 Task: Slide 12 - Revenue by quarter.
Action: Mouse moved to (31, 76)
Screenshot: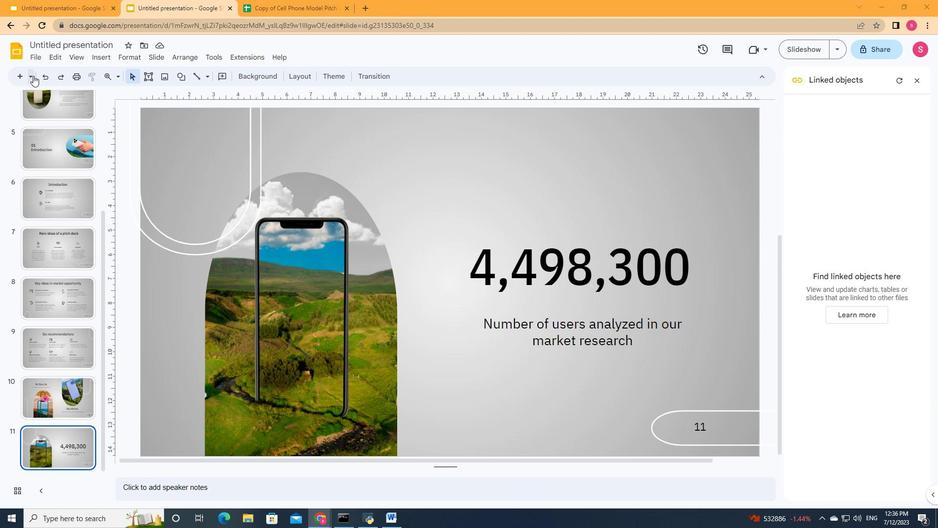 
Action: Mouse pressed left at (31, 76)
Screenshot: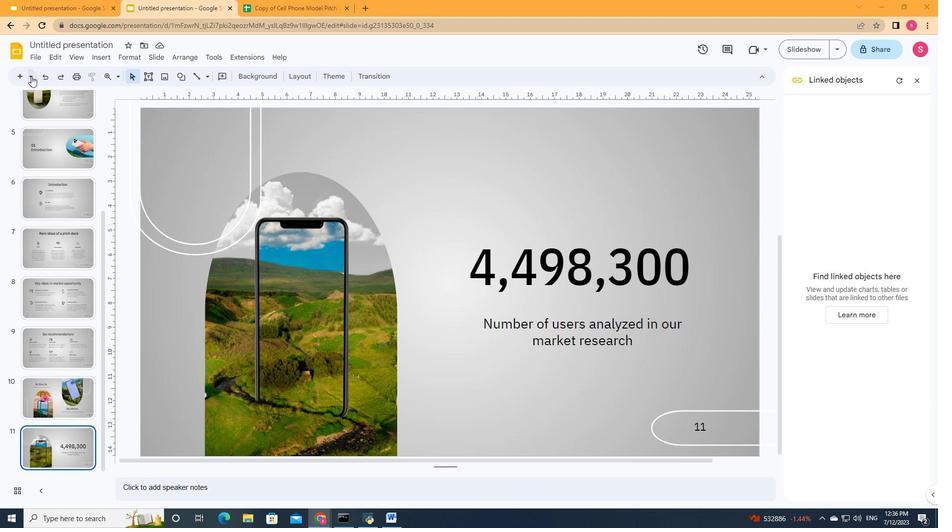 
Action: Mouse moved to (105, 158)
Screenshot: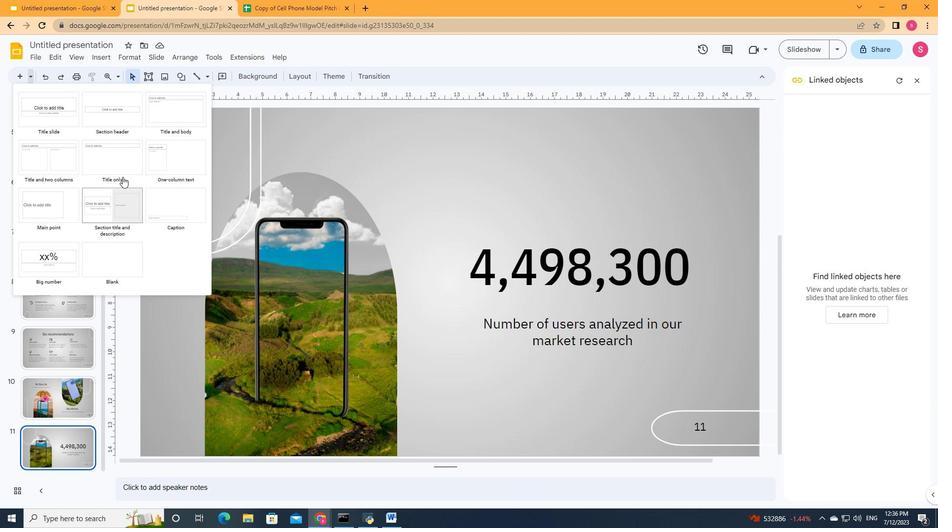 
Action: Mouse pressed left at (105, 158)
Screenshot: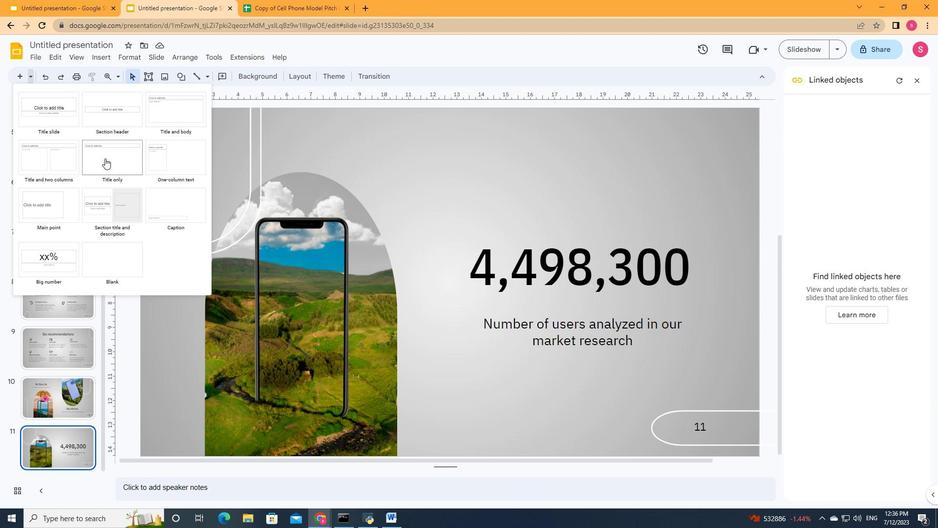 
Action: Mouse moved to (413, 162)
Screenshot: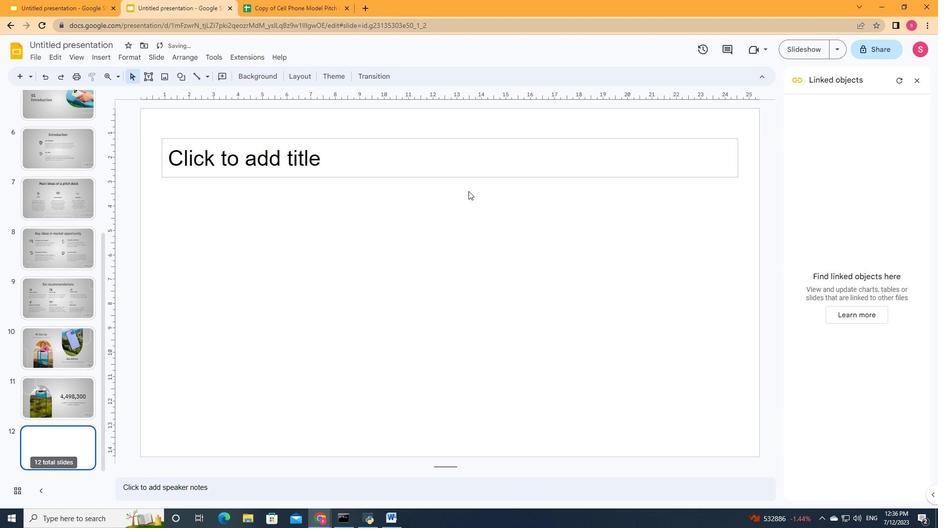 
Action: Mouse pressed left at (413, 162)
Screenshot: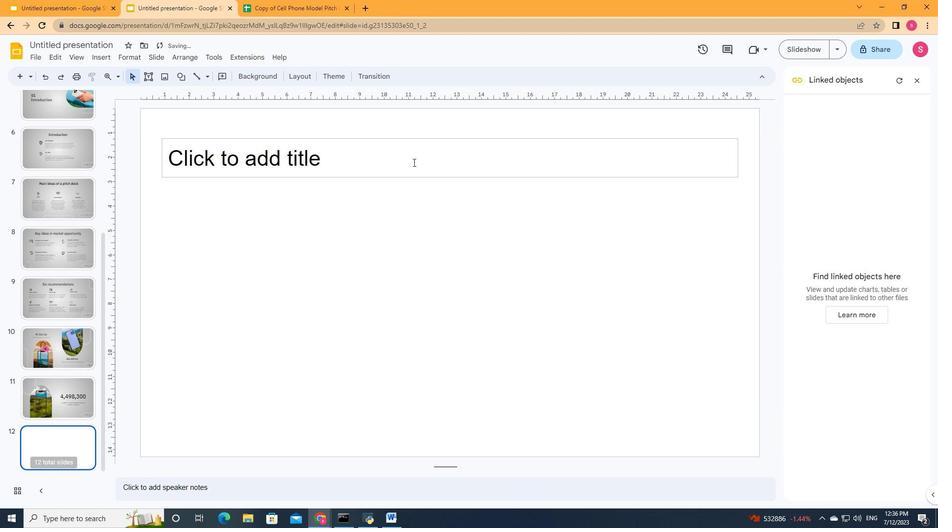 
Action: Key pressed <Key.shift>Revenue<Key.space>by<Key.space>quartere<Key.backspace>ctrl+A
Screenshot: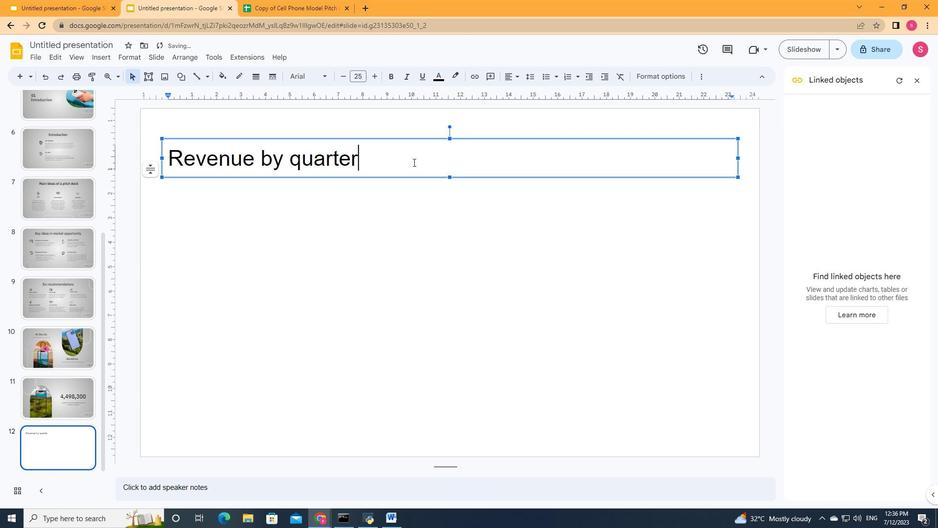 
Action: Mouse moved to (324, 78)
Screenshot: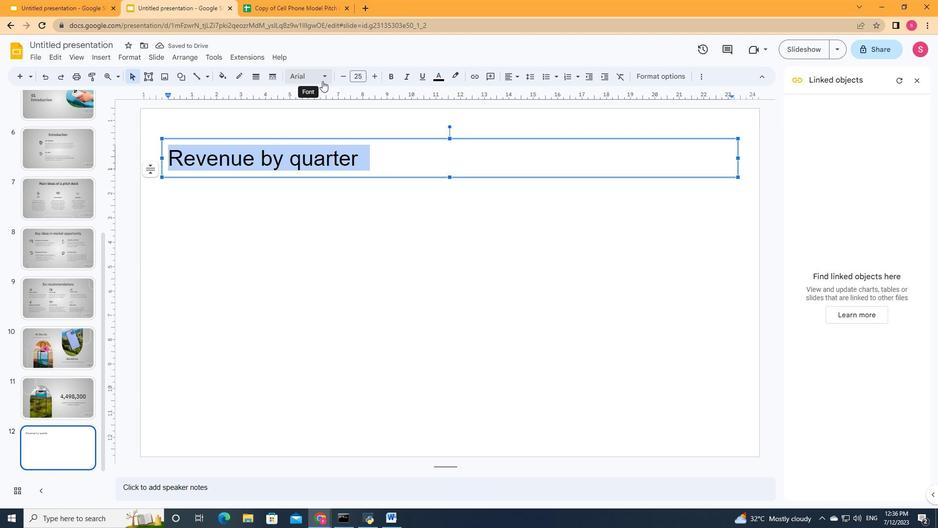 
Action: Mouse pressed left at (324, 78)
Screenshot: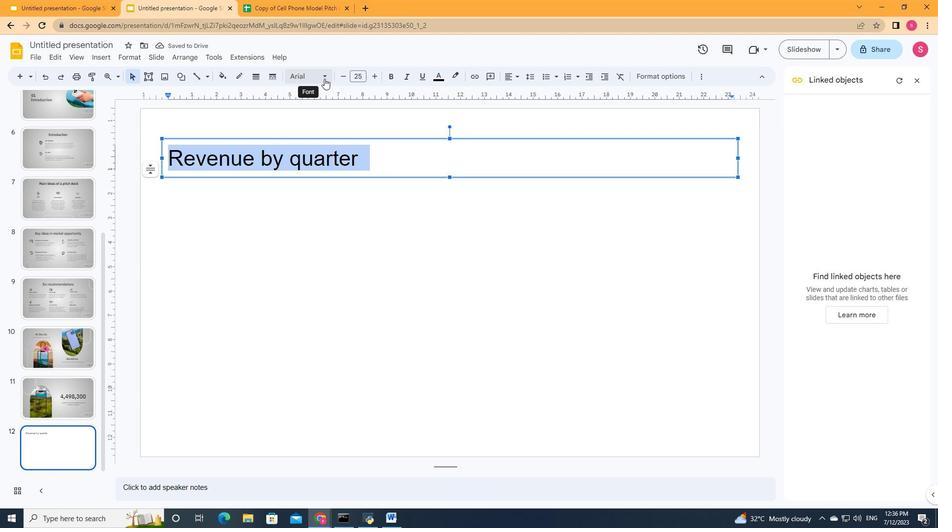 
Action: Mouse moved to (451, 258)
Screenshot: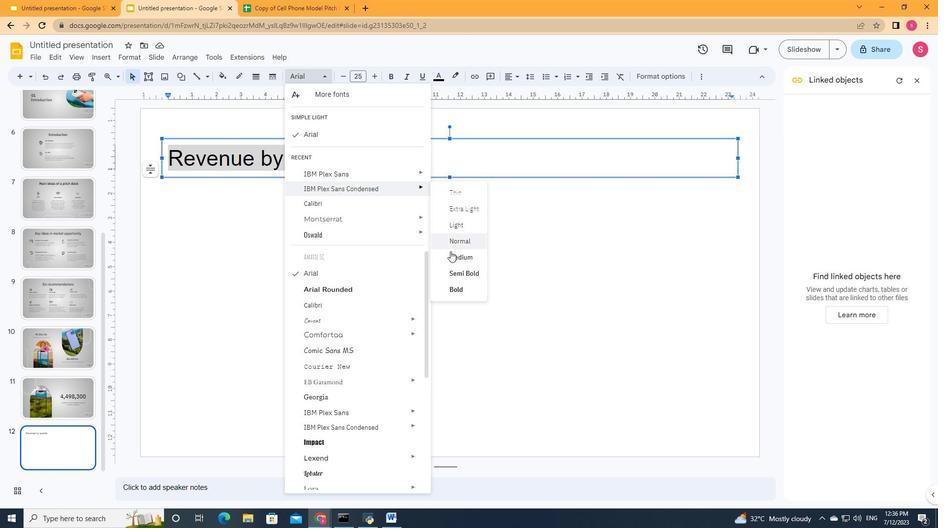 
Action: Mouse pressed left at (451, 258)
Screenshot: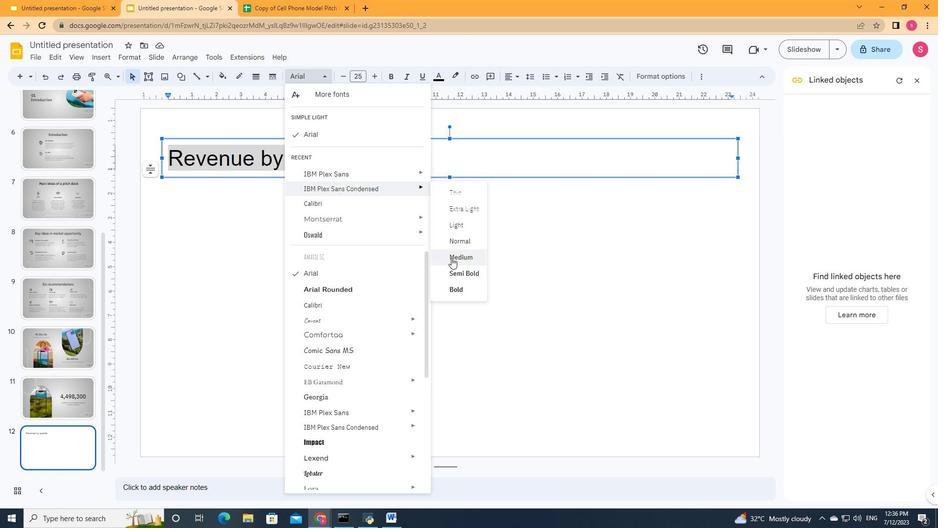 
Action: Mouse moved to (517, 77)
Screenshot: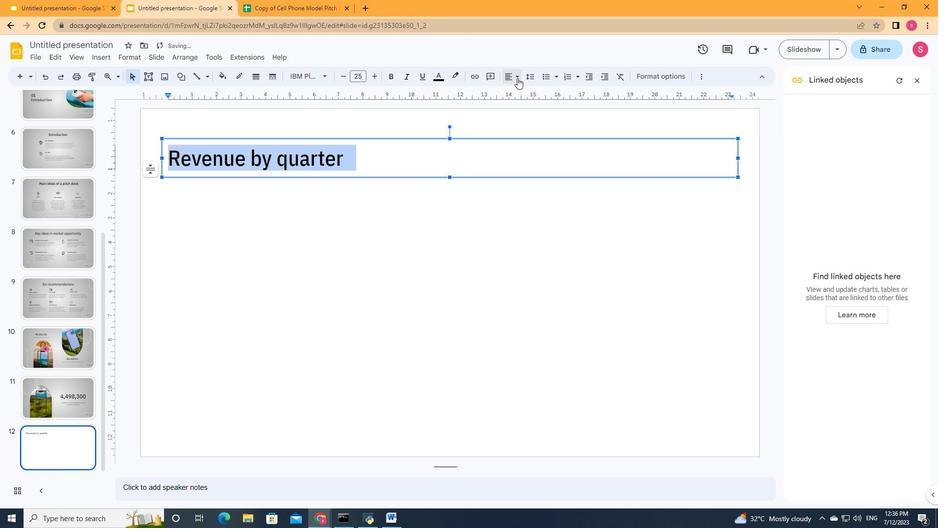 
Action: Mouse pressed left at (517, 77)
Screenshot: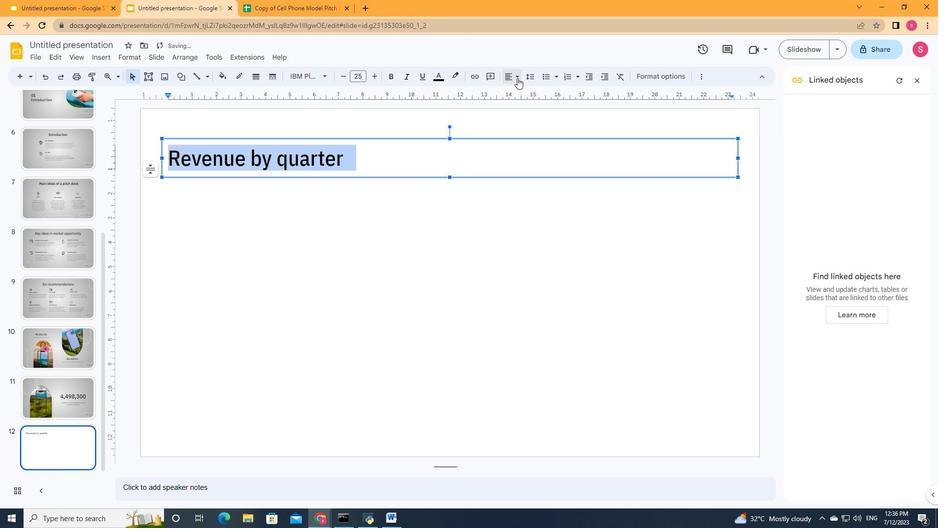 
Action: Mouse moved to (526, 96)
Screenshot: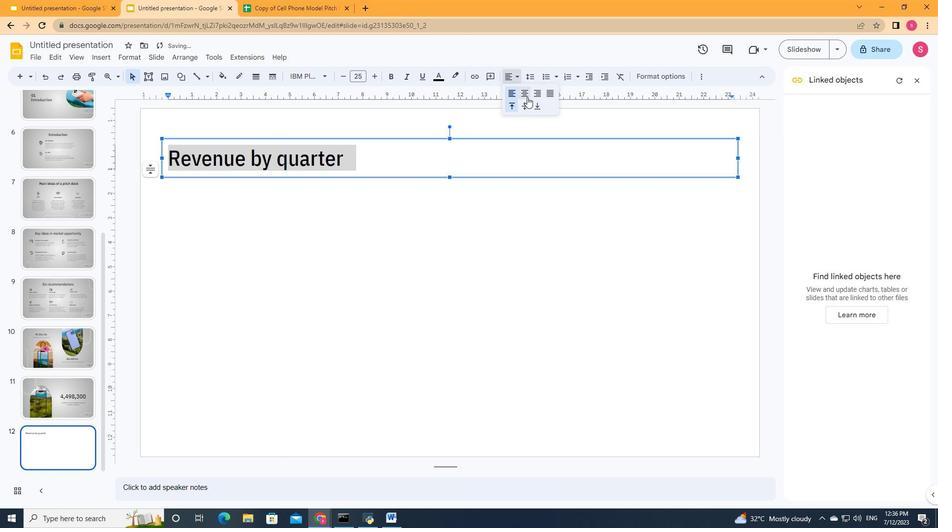 
Action: Mouse pressed left at (526, 96)
Screenshot: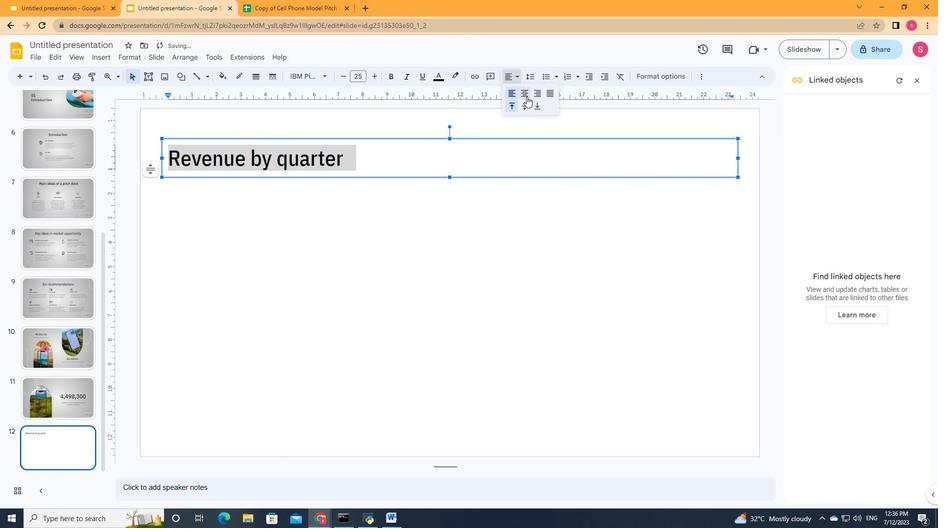 
Action: Mouse moved to (376, 75)
Screenshot: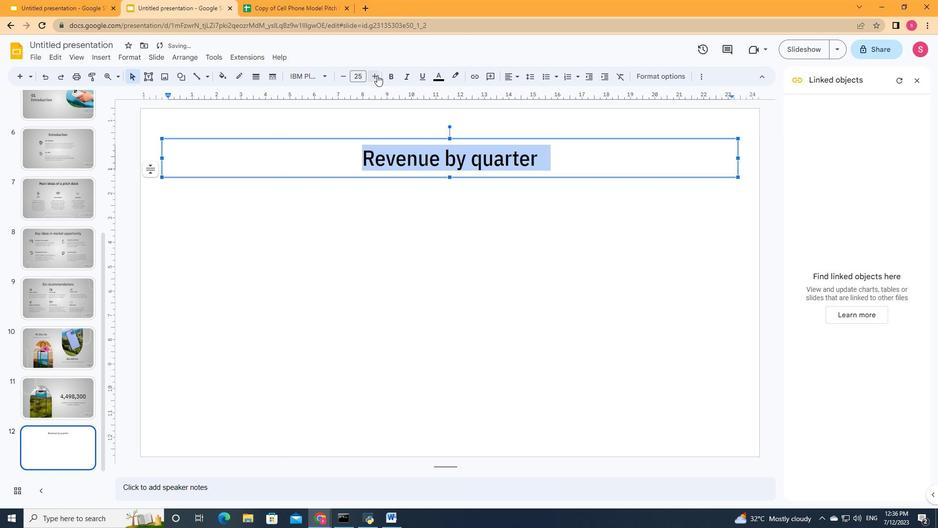 
Action: Mouse pressed left at (376, 75)
Screenshot: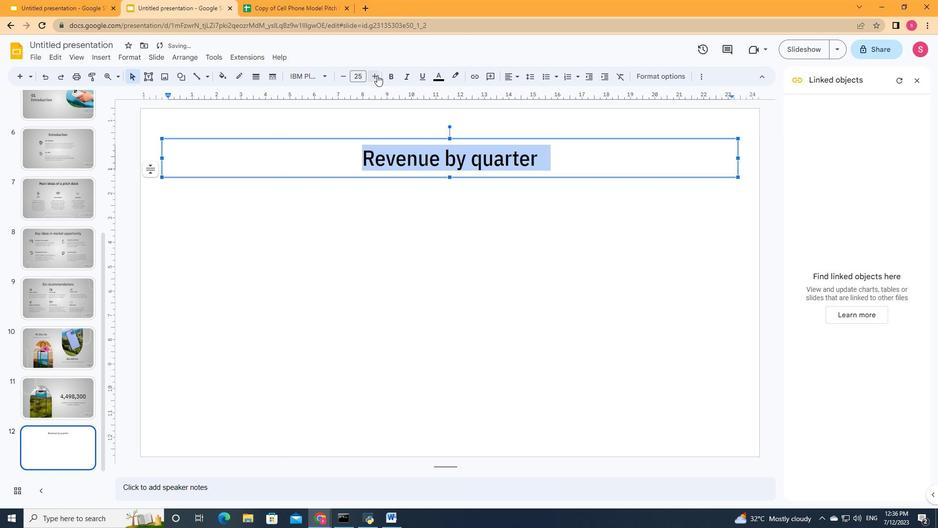 
Action: Mouse moved to (376, 75)
Screenshot: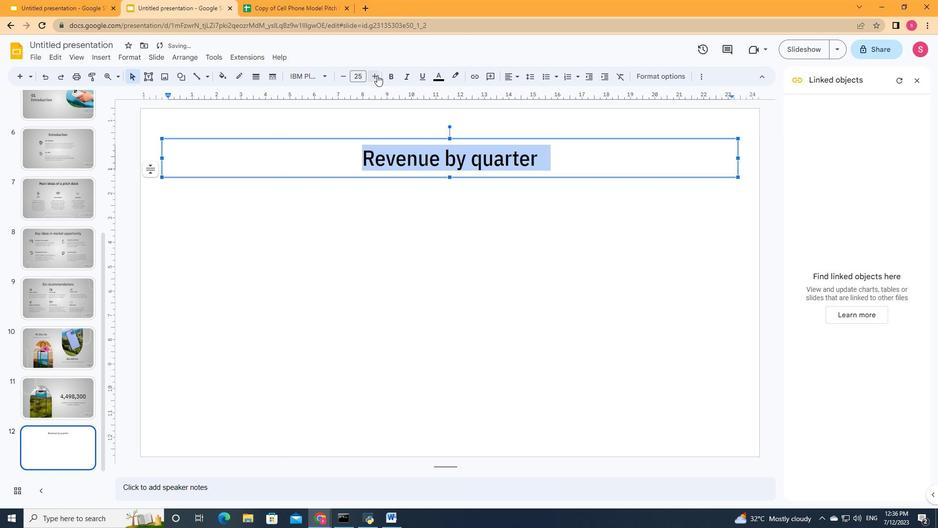 
Action: Mouse pressed left at (376, 75)
Screenshot: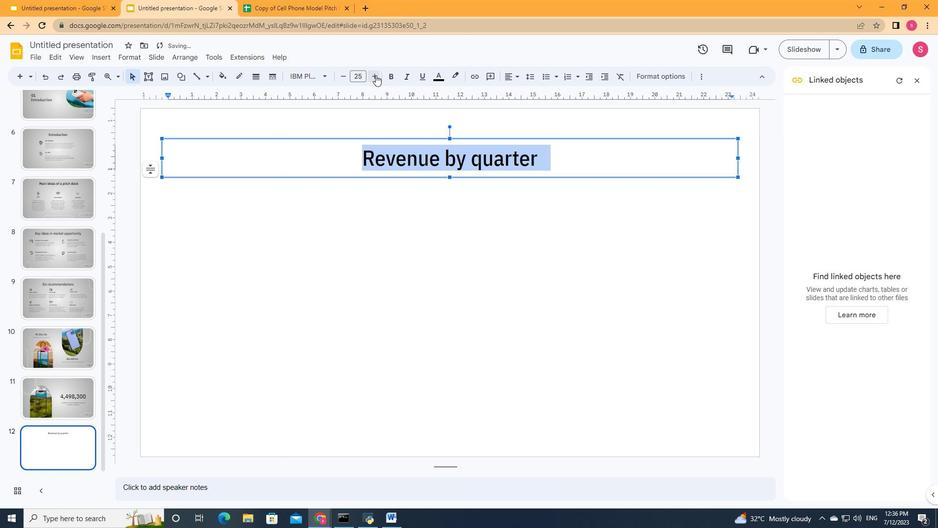 
Action: Mouse pressed left at (376, 75)
Screenshot: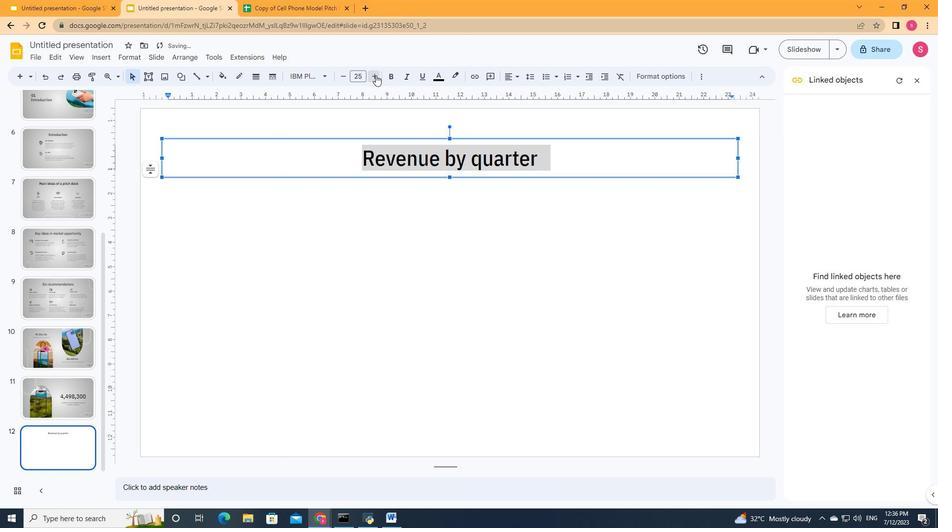 
Action: Mouse pressed left at (376, 75)
Screenshot: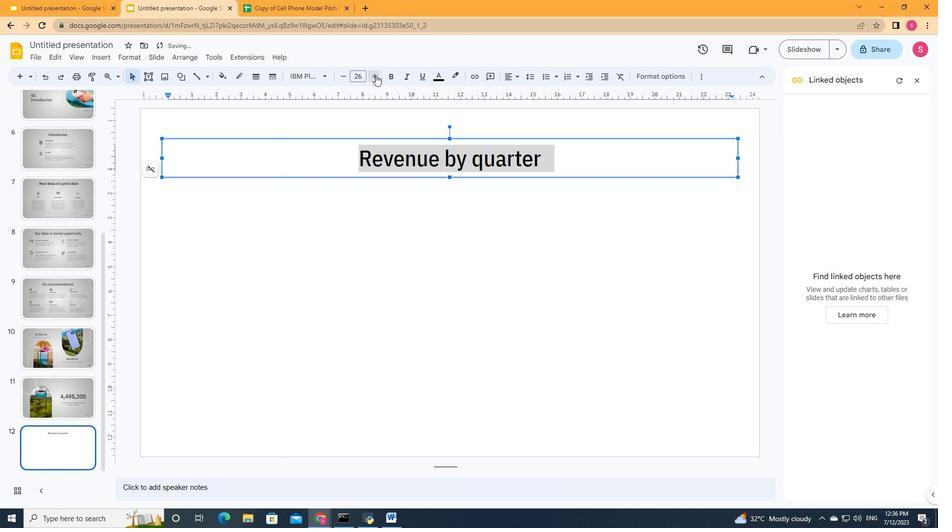 
Action: Mouse pressed left at (376, 75)
Screenshot: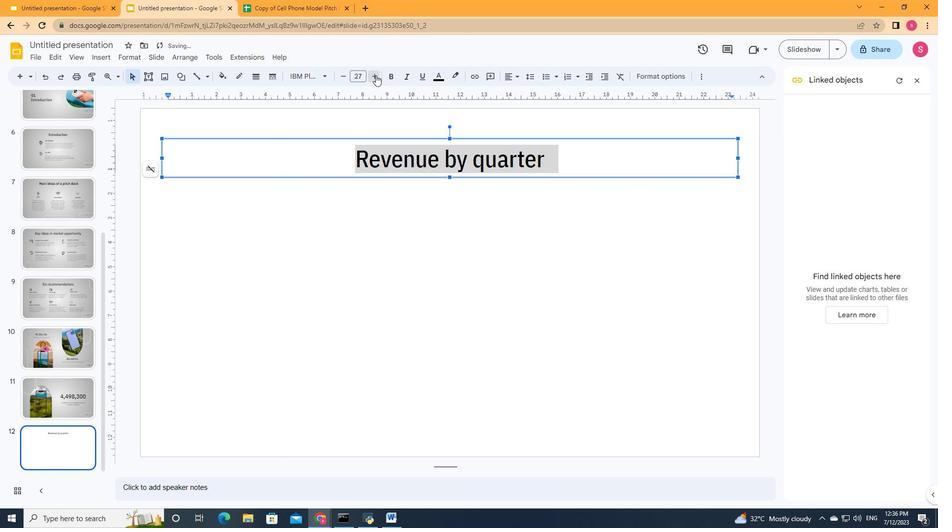 
Action: Mouse pressed left at (376, 75)
Screenshot: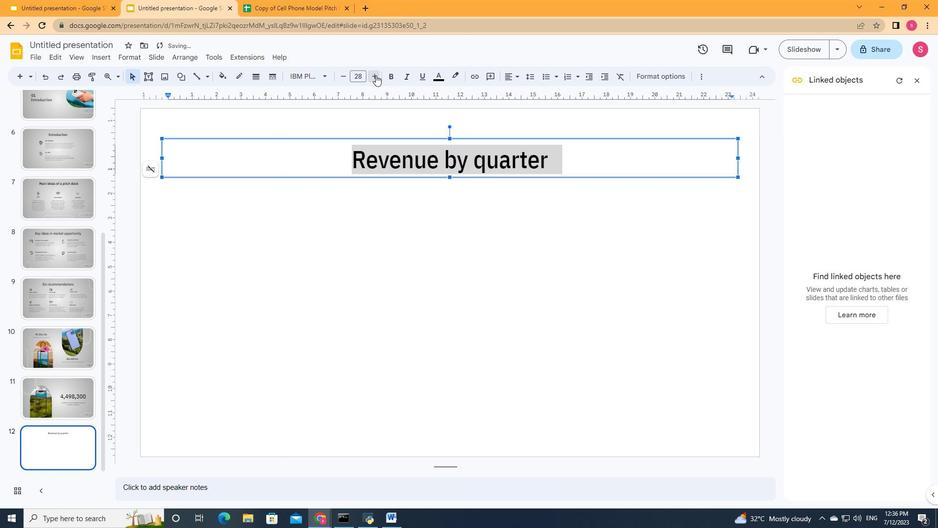 
Action: Mouse pressed left at (376, 75)
Screenshot: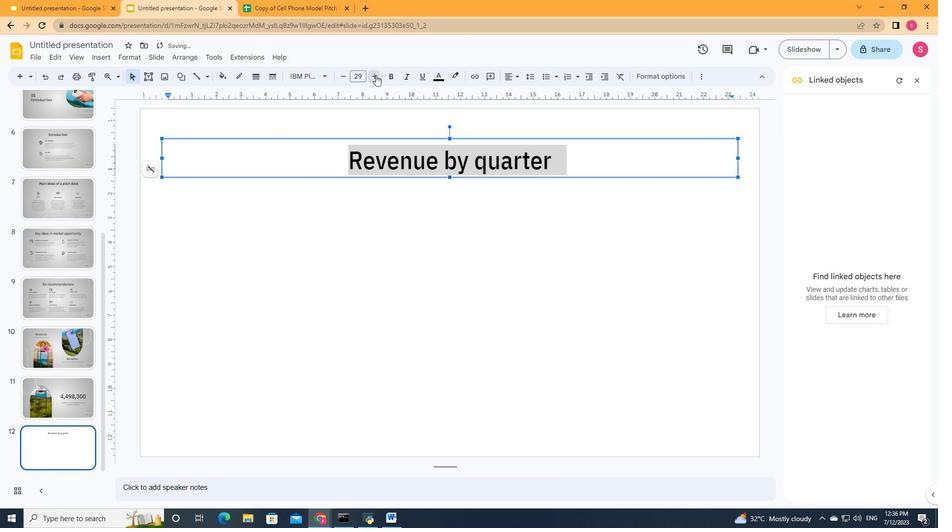 
Action: Mouse pressed left at (376, 75)
Screenshot: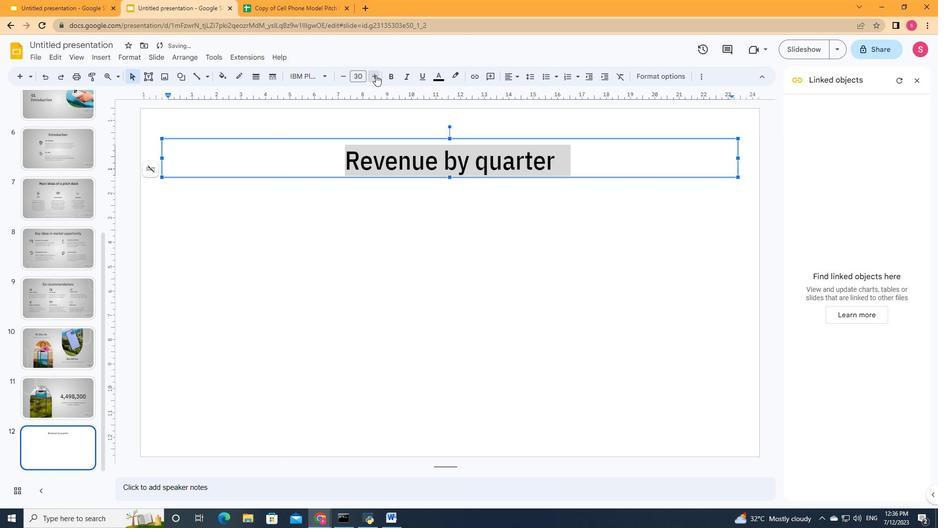 
Action: Mouse pressed left at (376, 75)
Screenshot: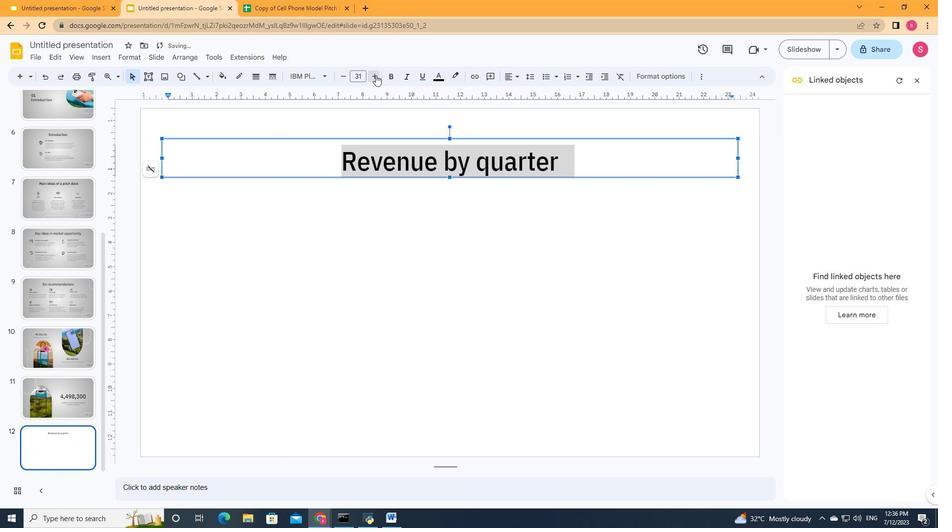 
Action: Mouse moved to (438, 204)
Screenshot: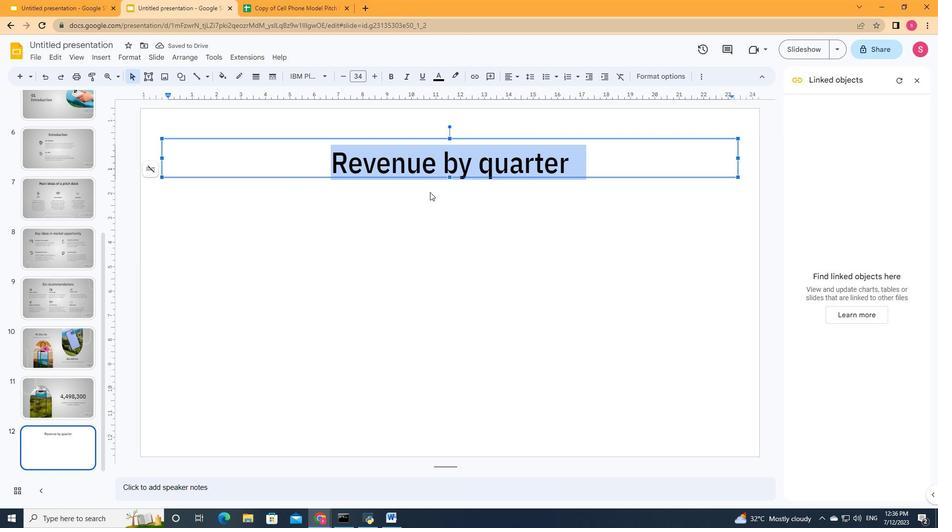 
Action: Mouse pressed left at (438, 204)
Screenshot: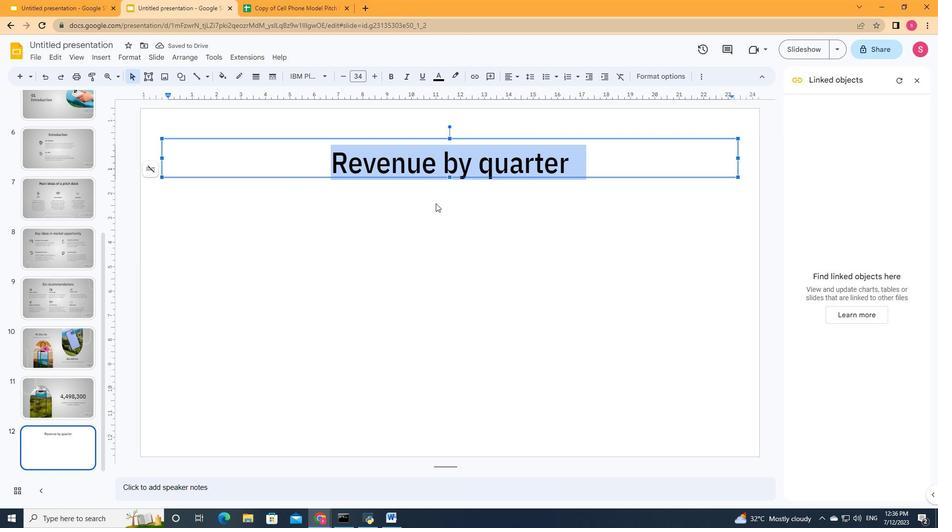 
Action: Mouse moved to (266, 80)
Screenshot: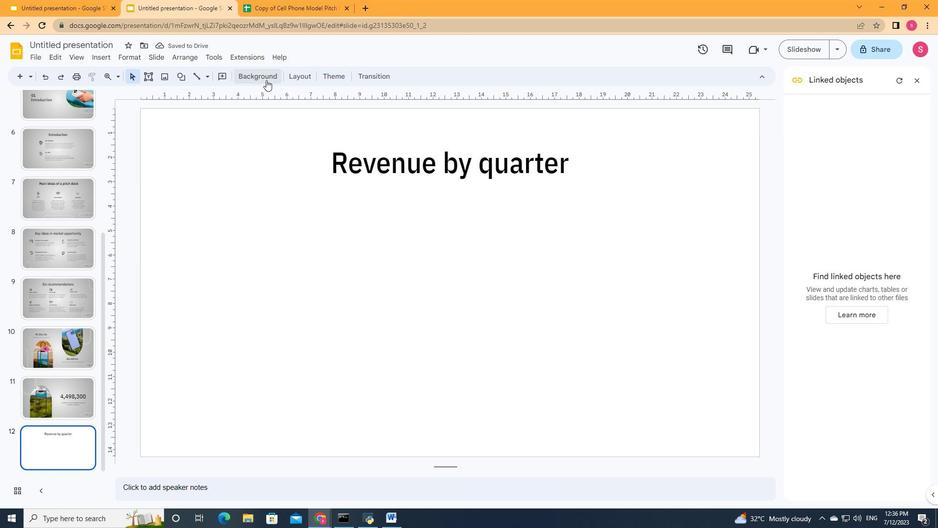 
Action: Mouse pressed left at (266, 80)
Screenshot: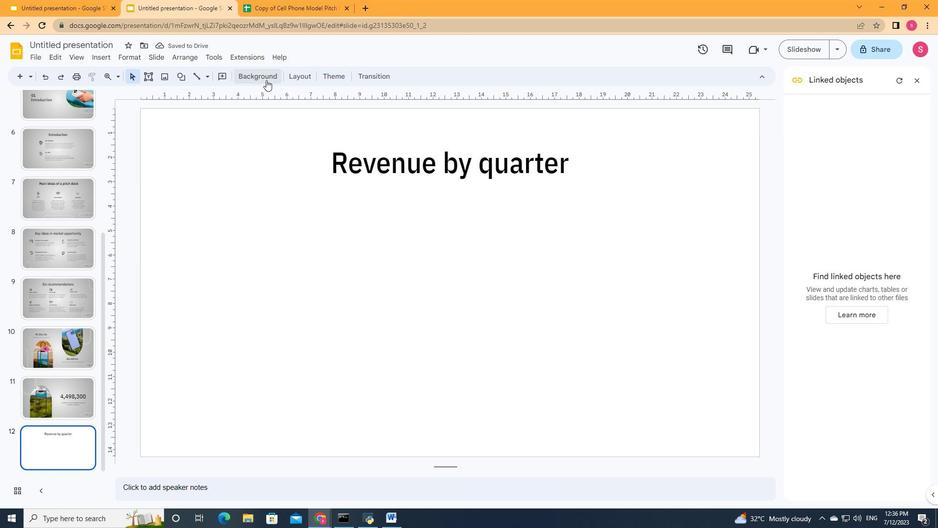 
Action: Mouse moved to (541, 242)
Screenshot: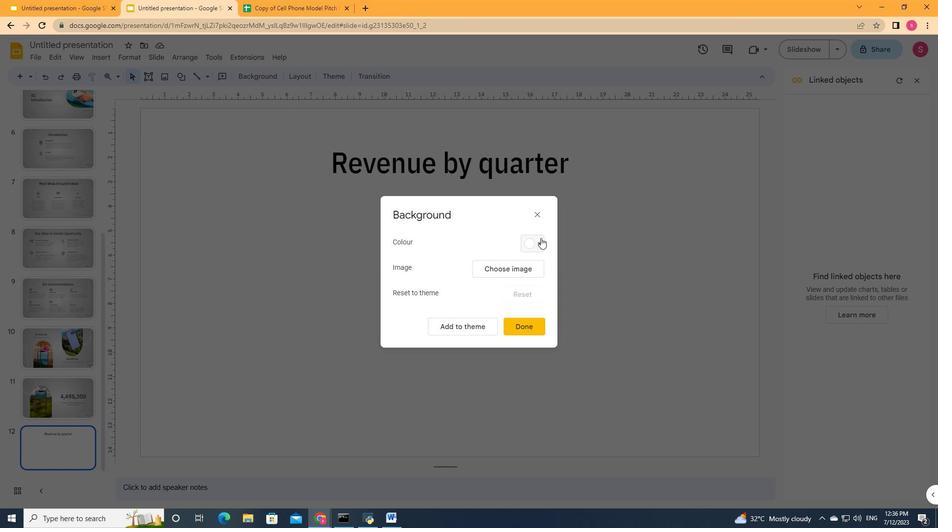 
Action: Mouse pressed left at (541, 242)
Screenshot: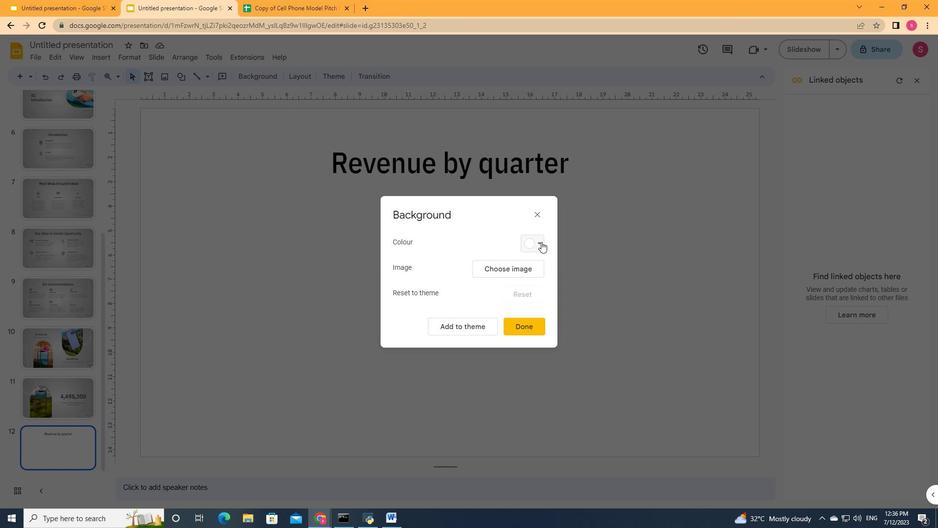 
Action: Mouse moved to (588, 262)
Screenshot: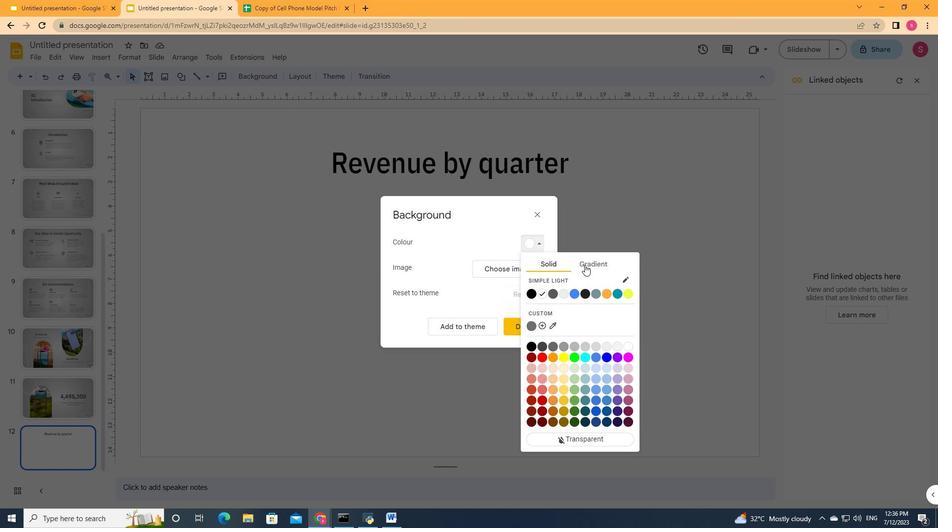 
Action: Mouse pressed left at (588, 262)
Screenshot: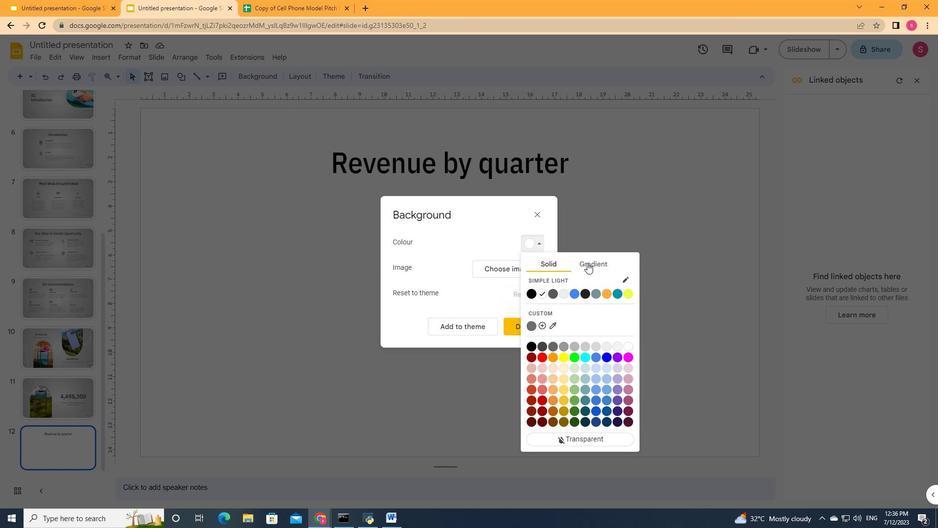 
Action: Mouse moved to (595, 374)
Screenshot: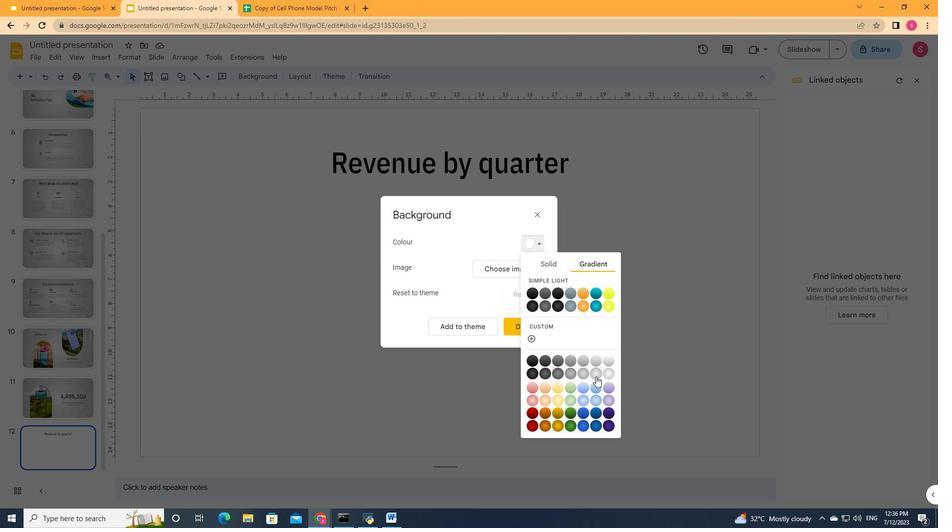 
Action: Mouse pressed left at (595, 374)
Screenshot: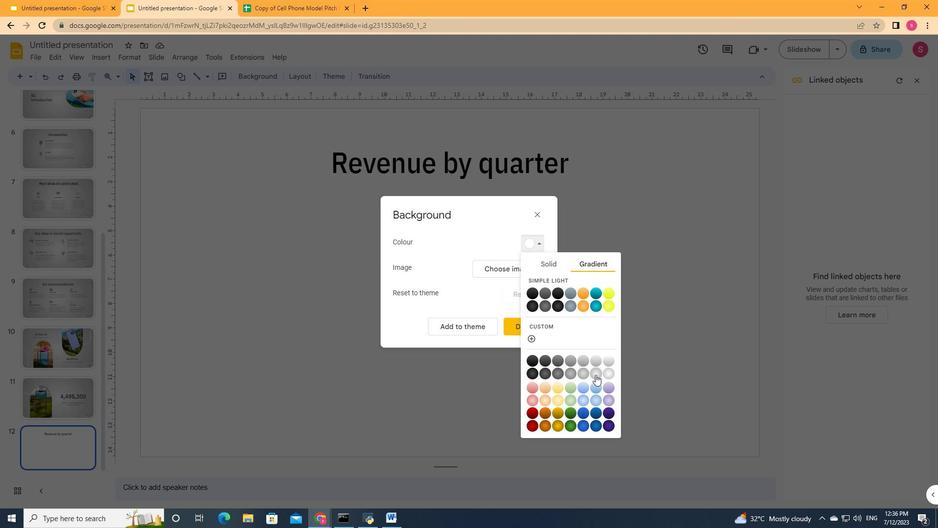 
Action: Mouse moved to (517, 325)
Screenshot: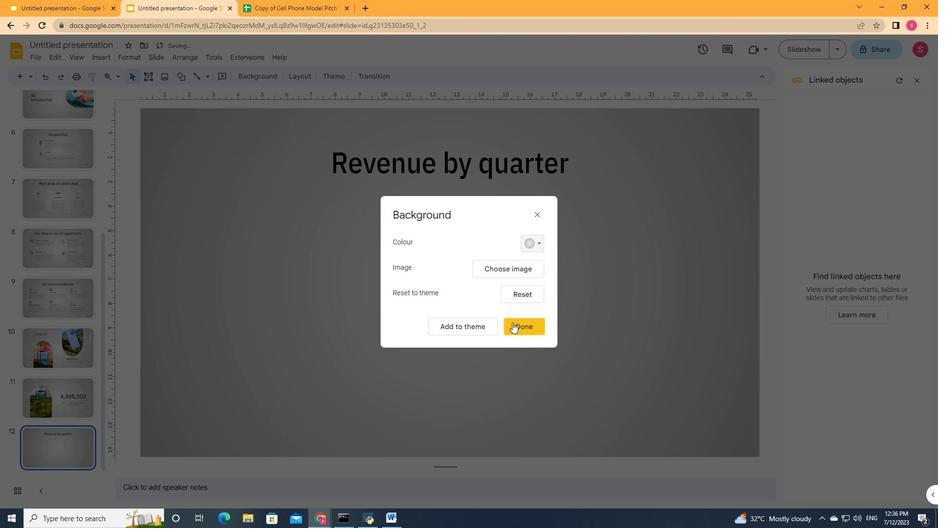 
Action: Mouse pressed left at (517, 325)
Screenshot: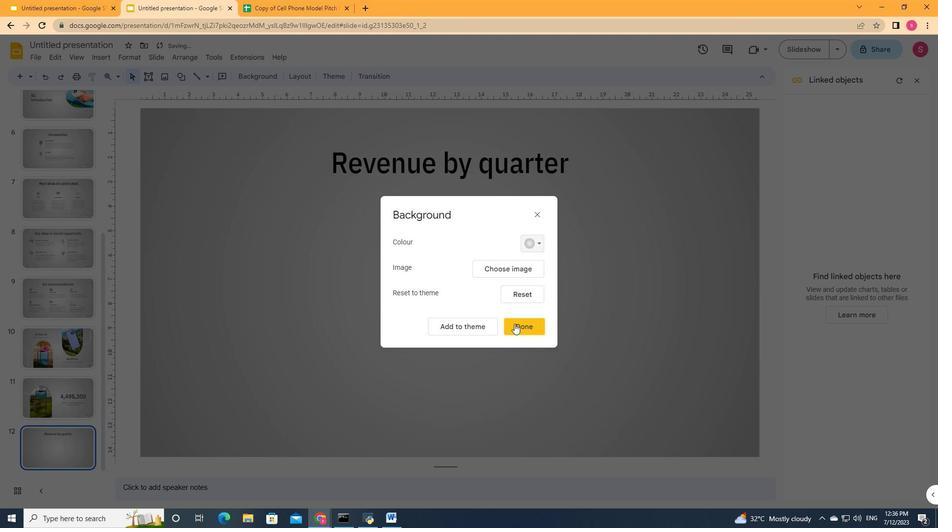 
Action: Mouse moved to (101, 60)
Screenshot: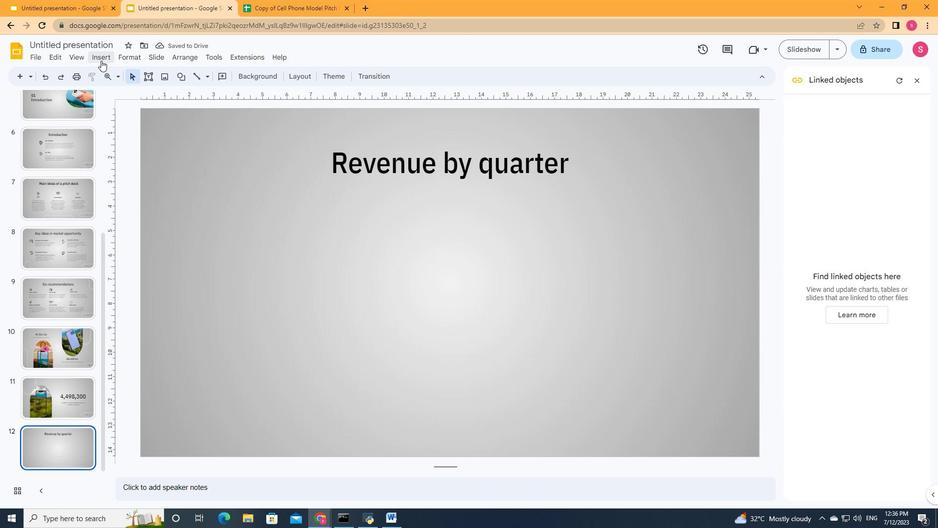 
Action: Mouse pressed left at (101, 60)
Screenshot: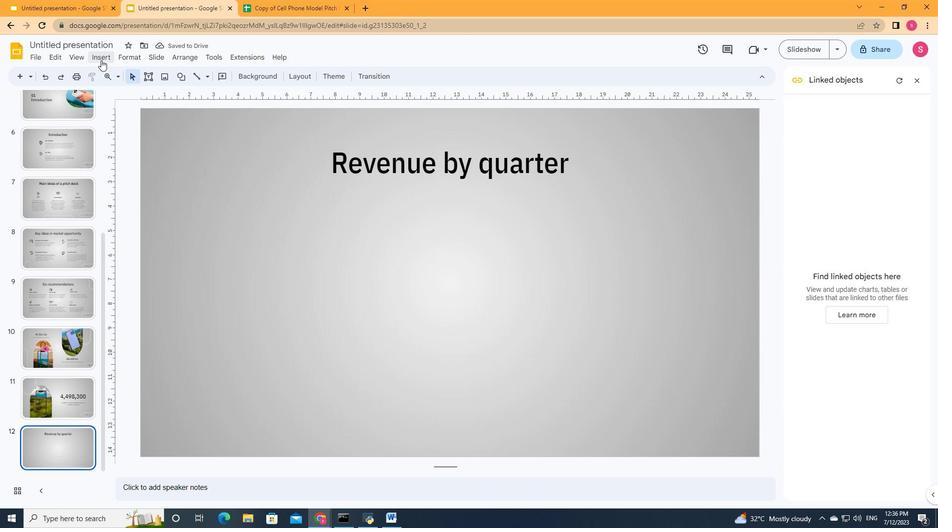 
Action: Mouse moved to (295, 243)
Screenshot: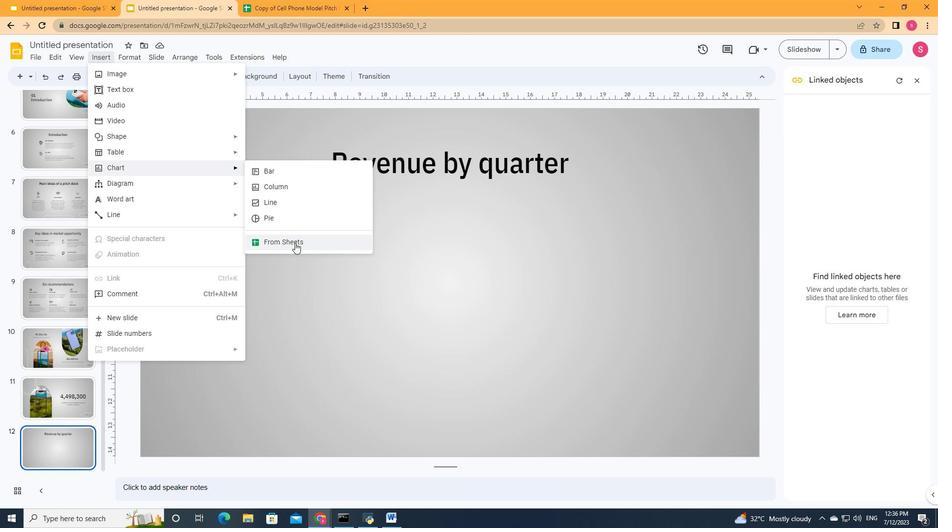 
Action: Mouse pressed left at (295, 243)
Screenshot: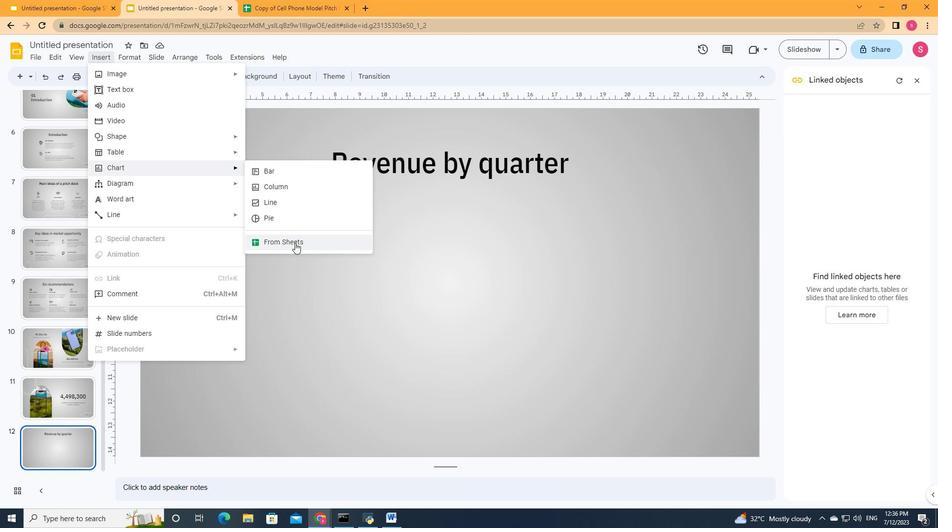 
Action: Mouse moved to (290, 255)
Screenshot: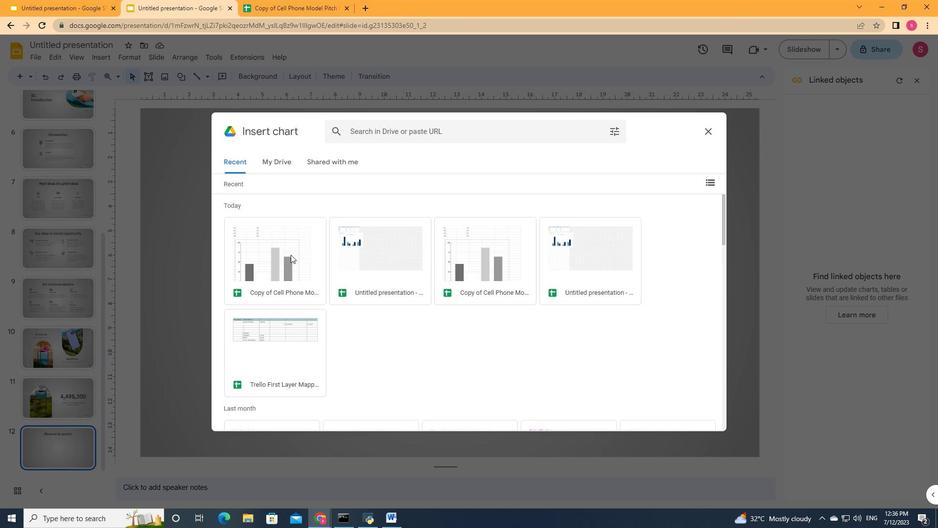 
Action: Mouse pressed left at (290, 255)
Screenshot: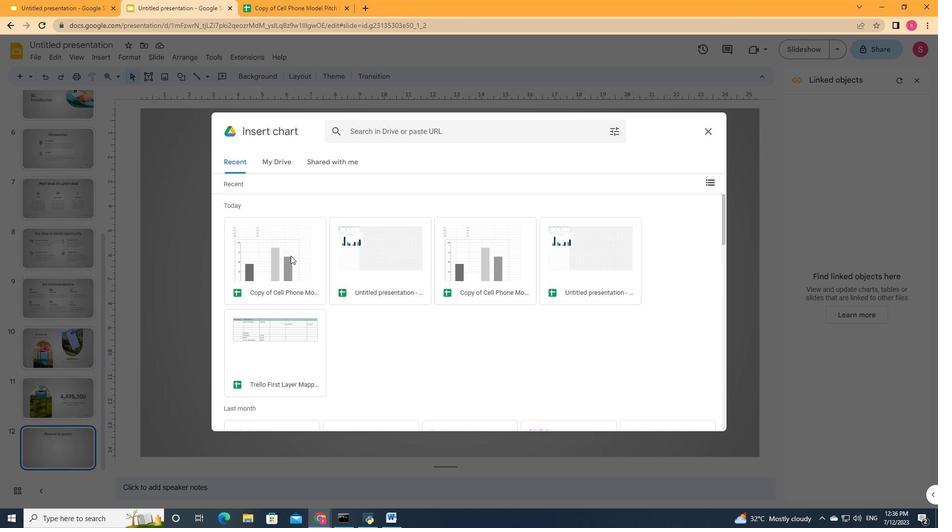
Action: Mouse moved to (701, 416)
Screenshot: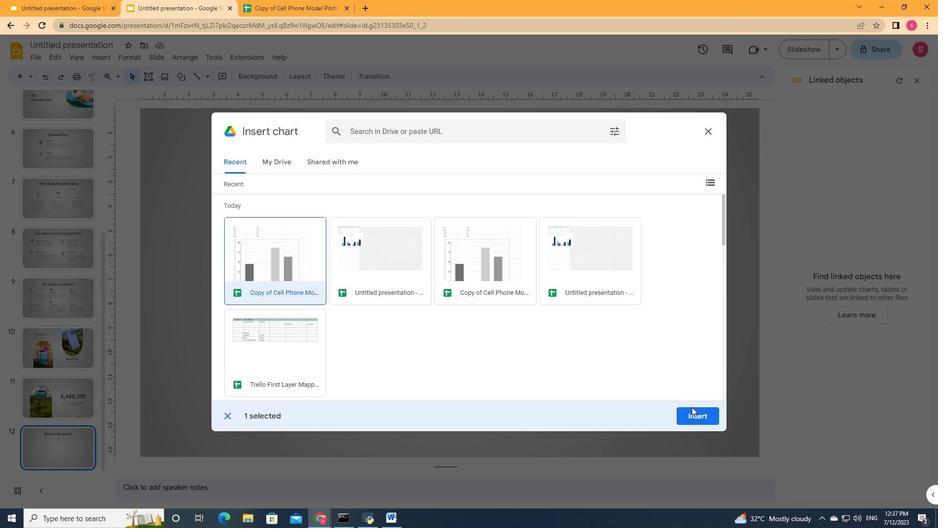 
Action: Mouse pressed left at (701, 416)
Screenshot: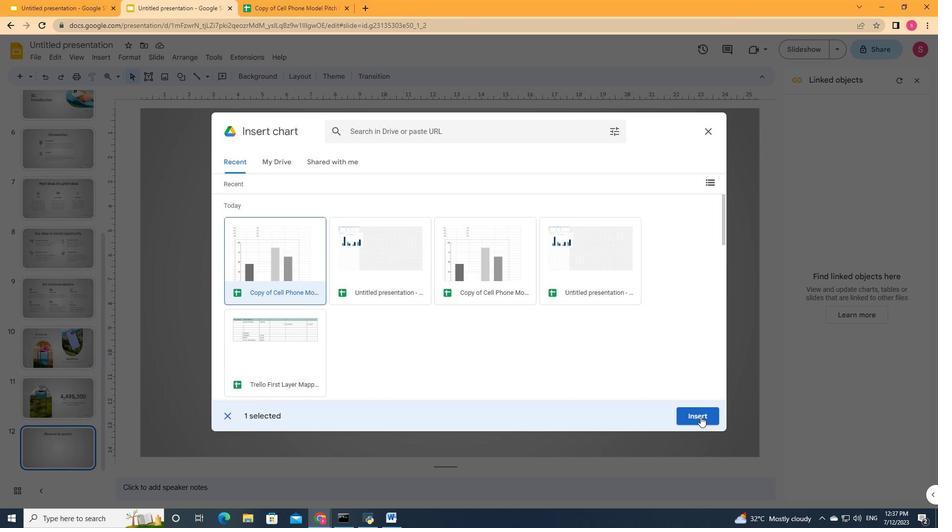 
Action: Mouse moved to (396, 255)
Screenshot: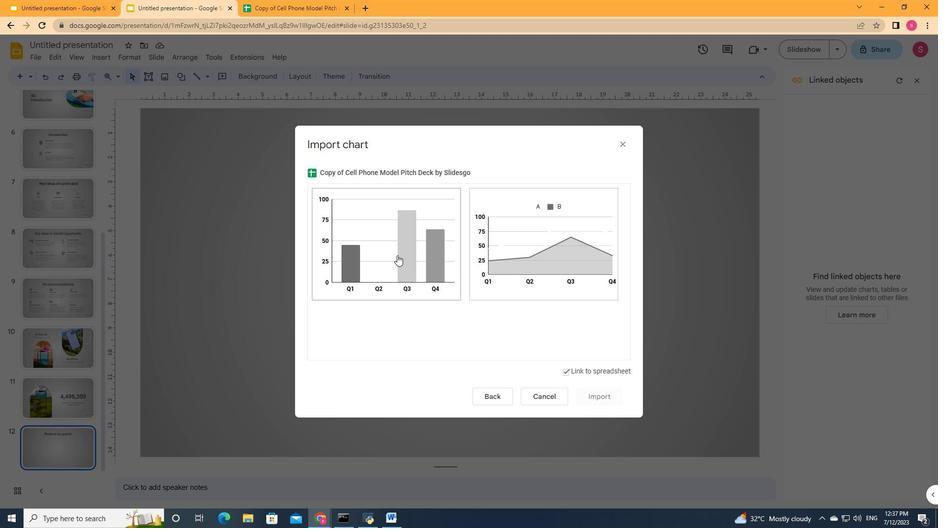 
Action: Mouse pressed left at (396, 255)
Screenshot: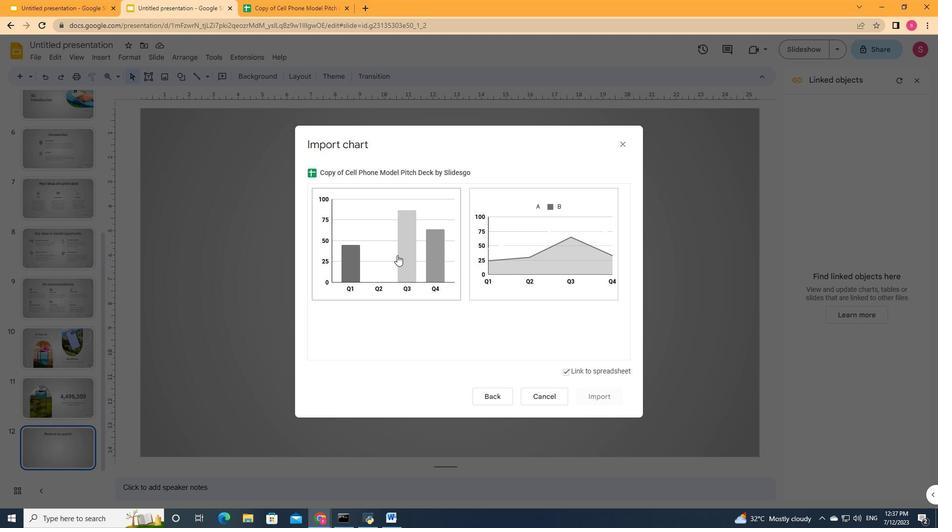 
Action: Mouse moved to (603, 401)
Screenshot: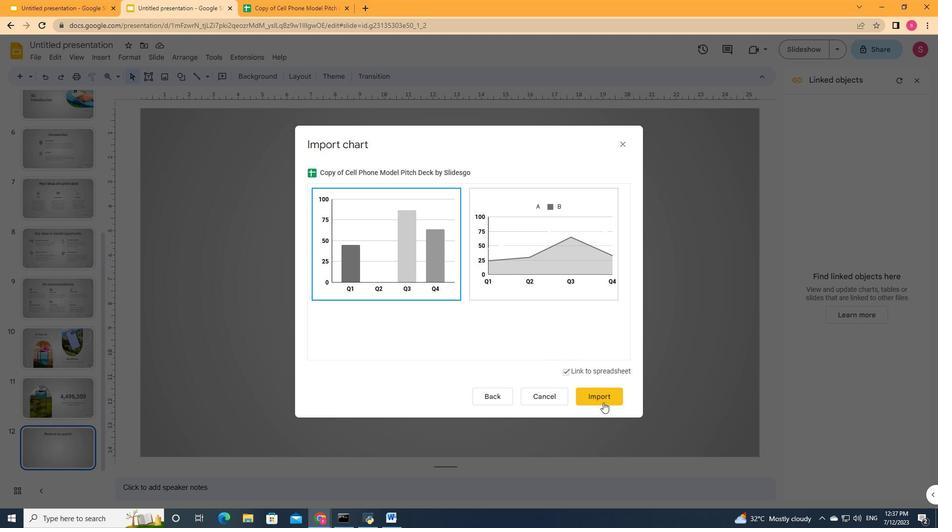 
Action: Mouse pressed left at (603, 401)
Screenshot: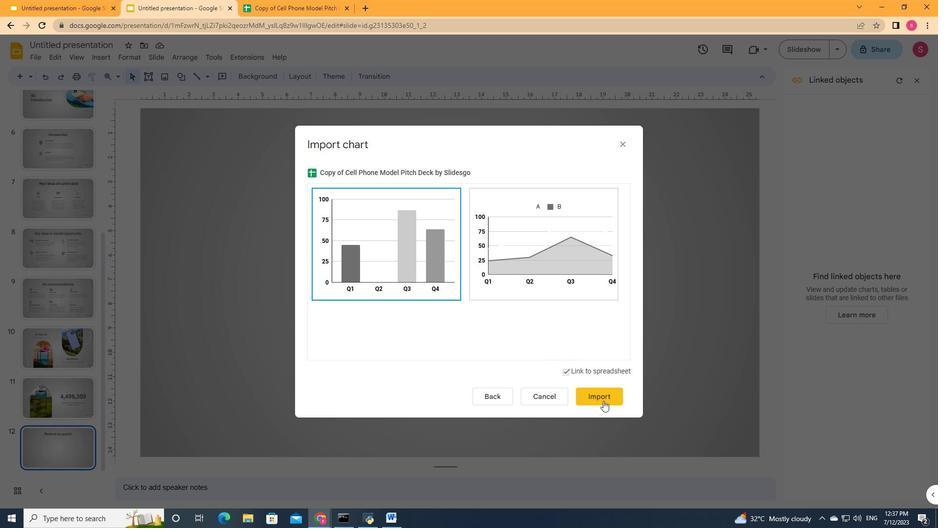 
Action: Mouse moved to (503, 447)
Screenshot: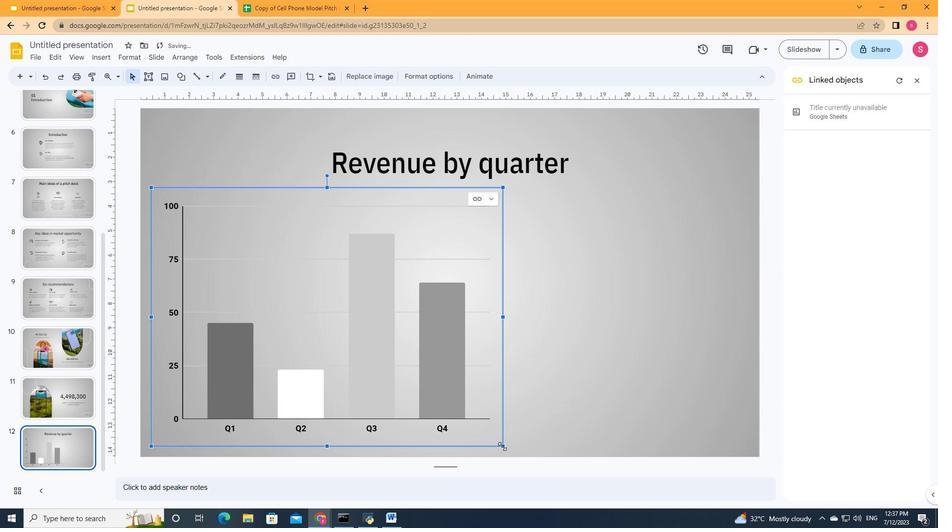 
Action: Mouse pressed left at (503, 447)
Screenshot: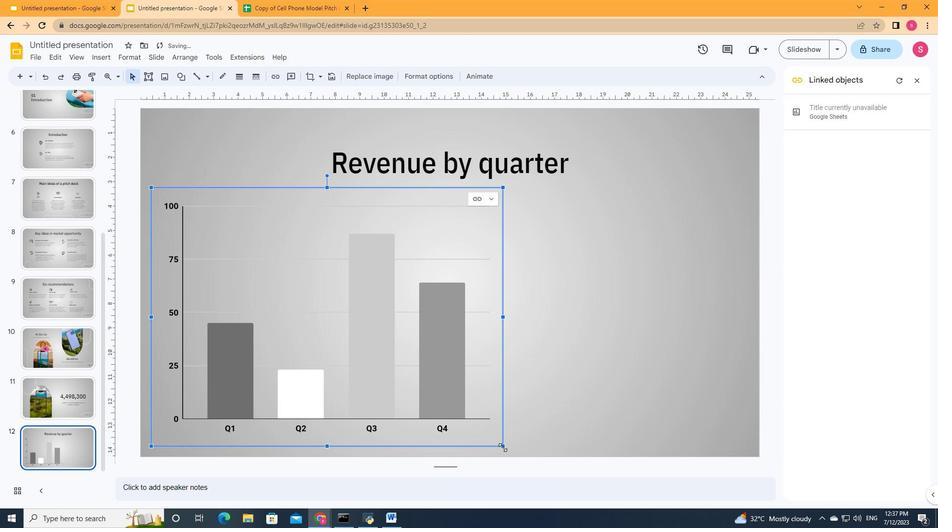 
Action: Mouse moved to (485, 311)
Screenshot: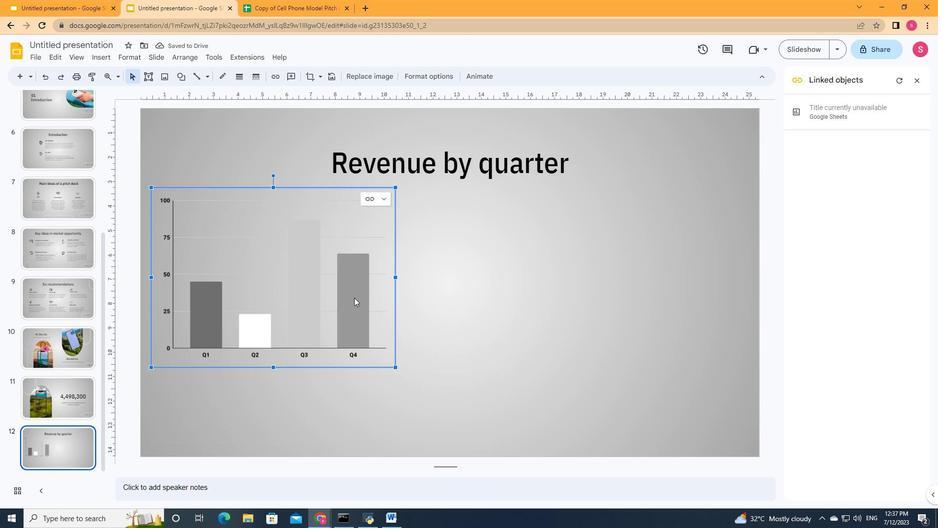 
Action: Key pressed <Key.right><Key.right><Key.right><Key.right><Key.right><Key.right><Key.right><Key.right><Key.right><Key.right><Key.down><Key.down>
Screenshot: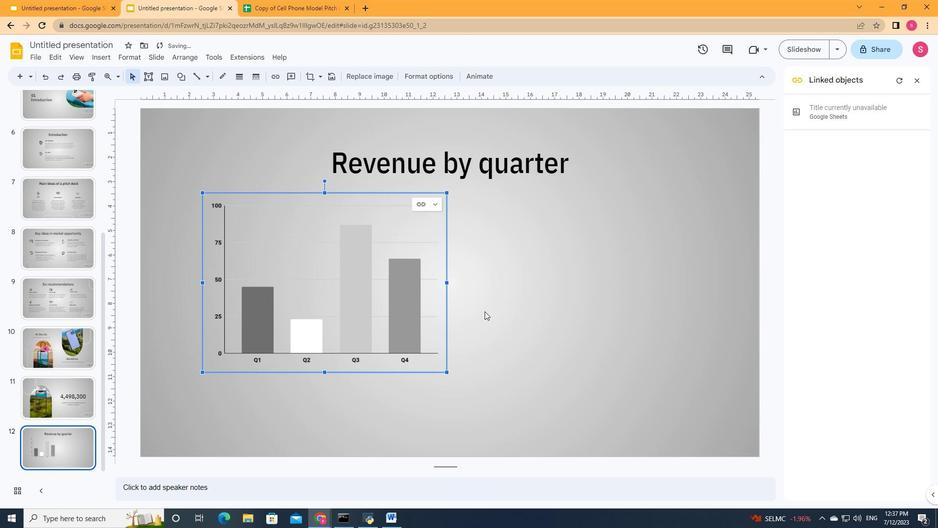 
Action: Mouse moved to (583, 279)
Screenshot: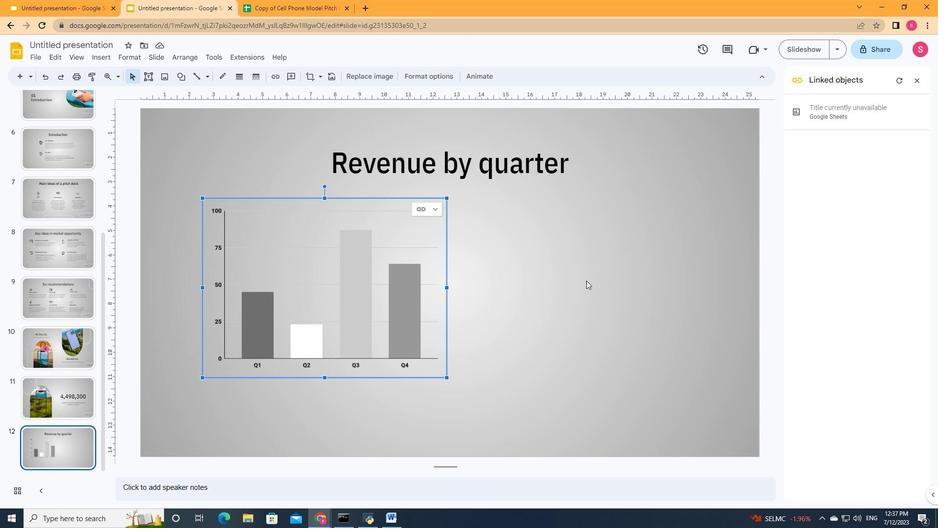 
Action: Mouse pressed left at (583, 279)
Screenshot: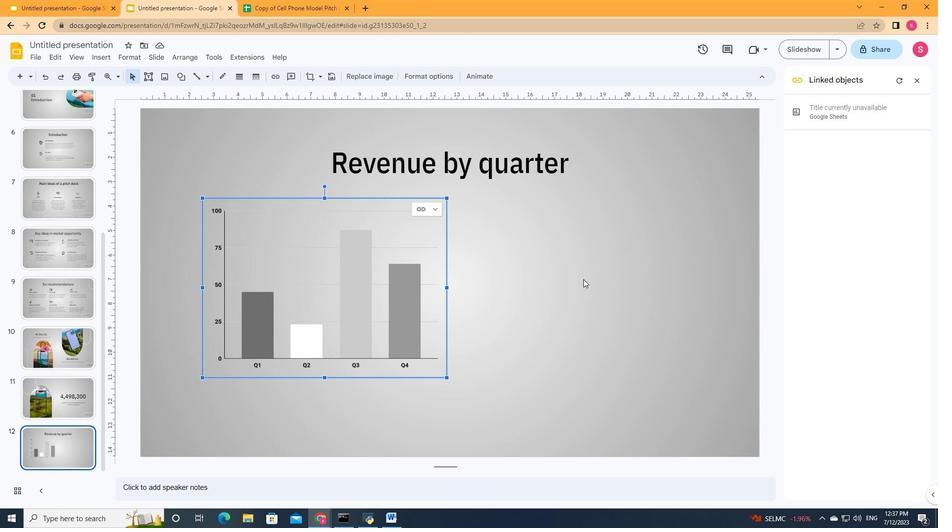 
Action: Mouse moved to (179, 76)
Screenshot: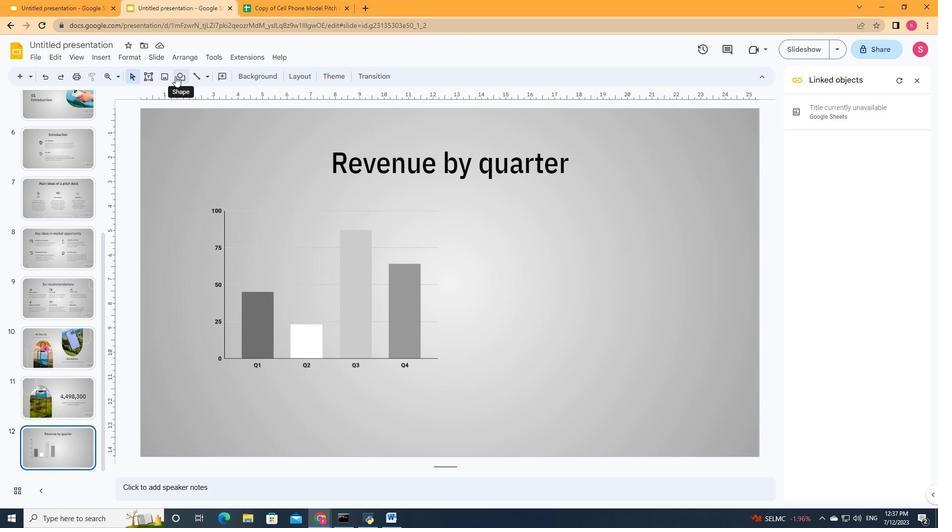 
Action: Mouse pressed left at (179, 76)
Screenshot: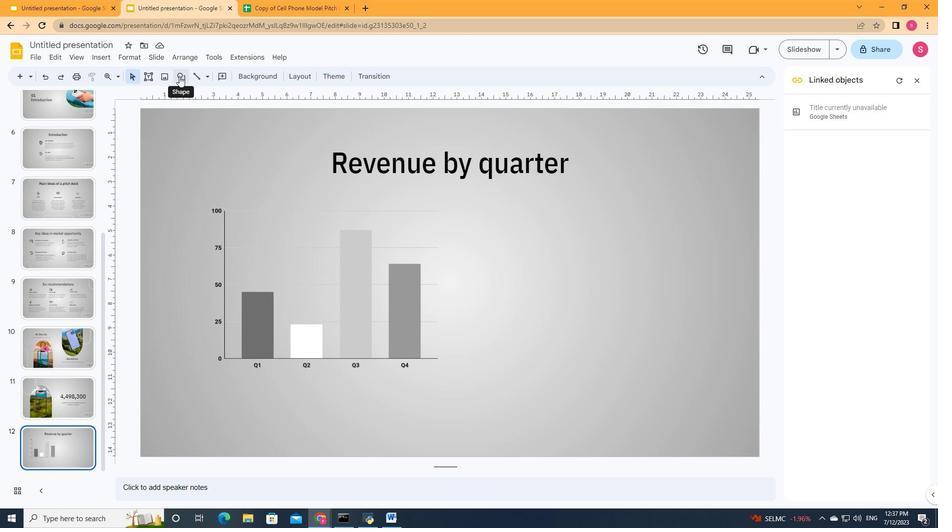 
Action: Mouse moved to (308, 116)
Screenshot: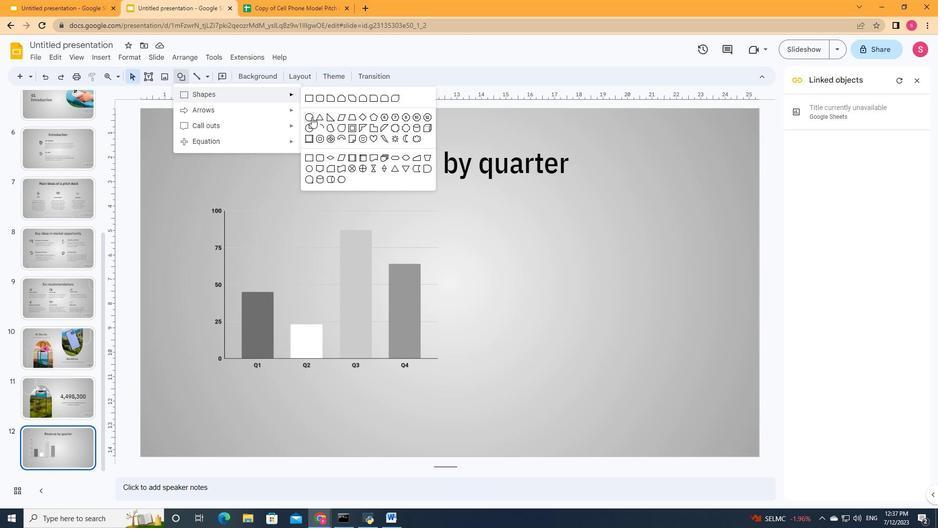 
Action: Mouse pressed left at (308, 116)
Screenshot: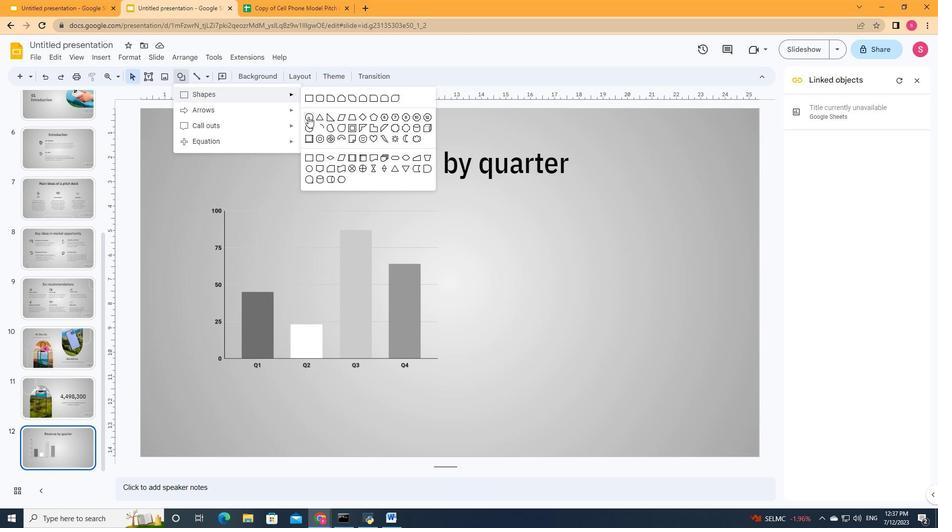 
Action: Mouse moved to (505, 203)
Screenshot: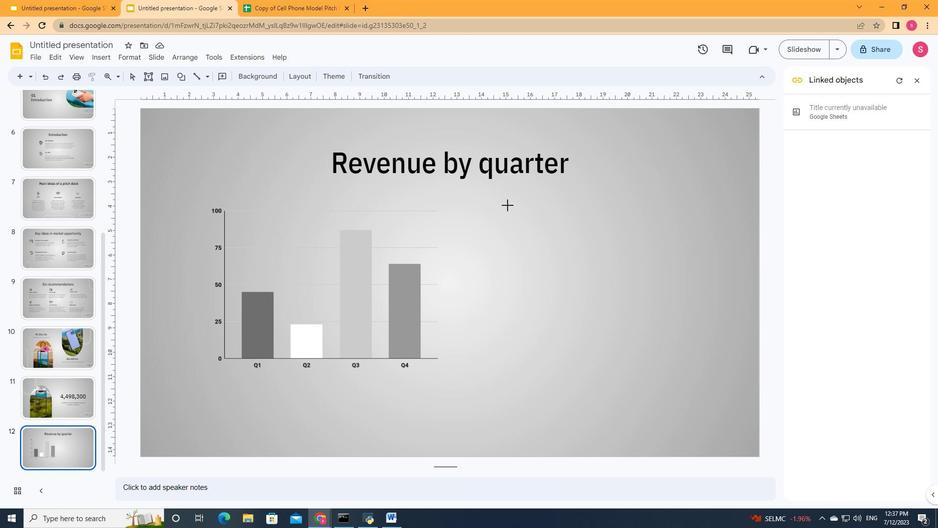 
Action: Mouse pressed left at (505, 203)
Screenshot: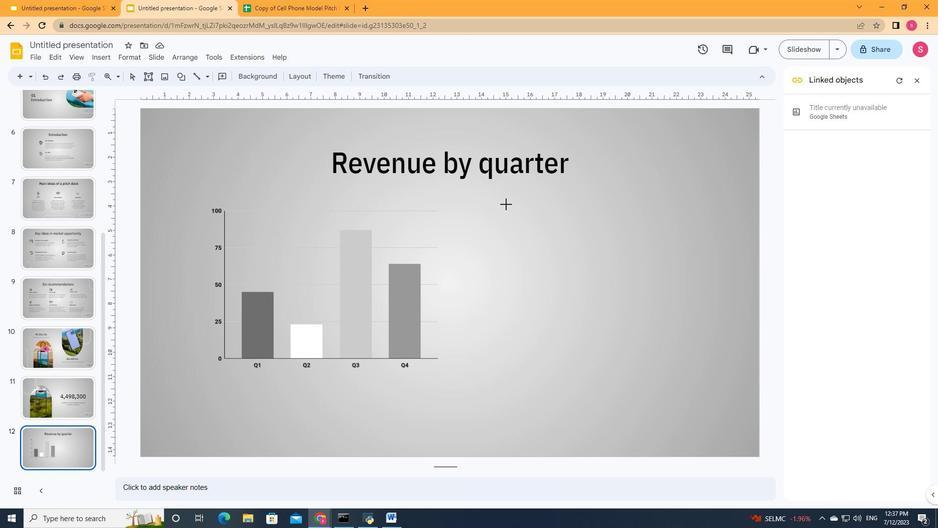 
Action: Mouse moved to (220, 79)
Screenshot: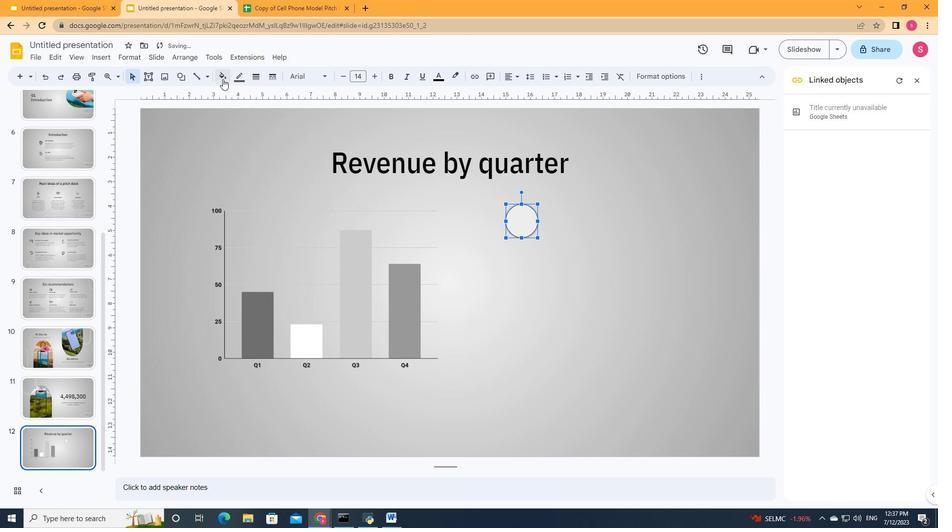 
Action: Mouse pressed left at (220, 79)
Screenshot: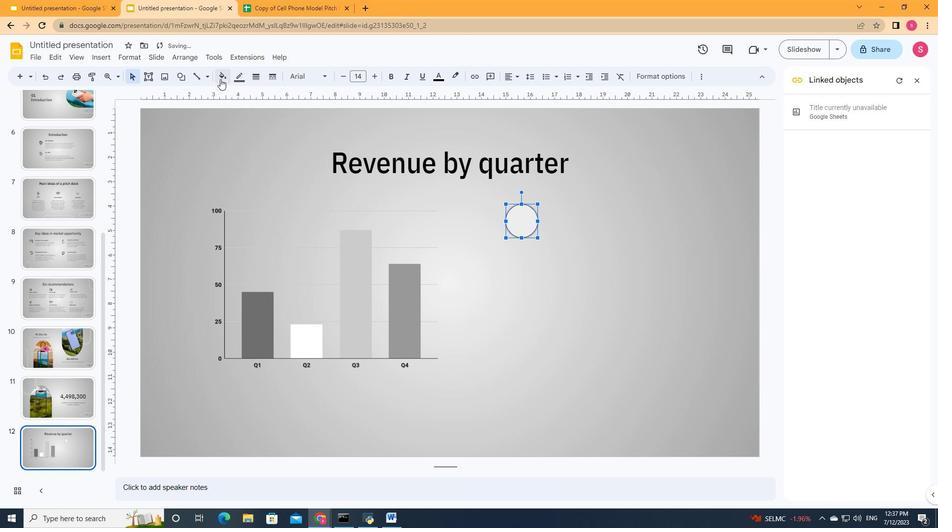 
Action: Mouse moved to (246, 154)
Screenshot: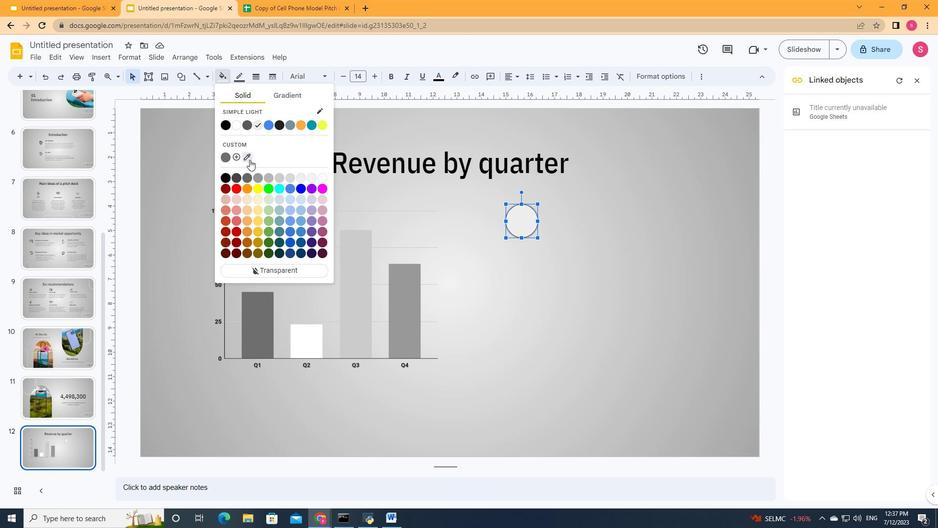 
Action: Mouse pressed left at (246, 154)
Screenshot: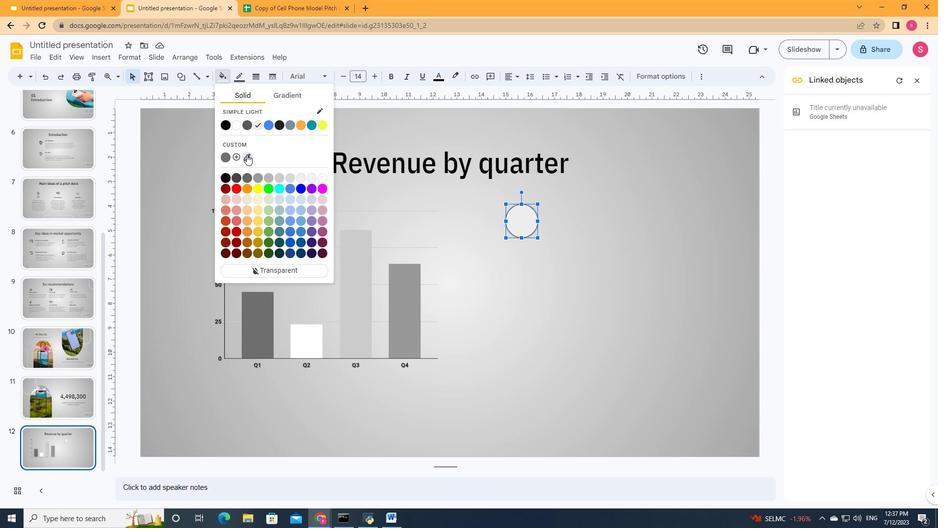 
Action: Mouse moved to (258, 320)
Screenshot: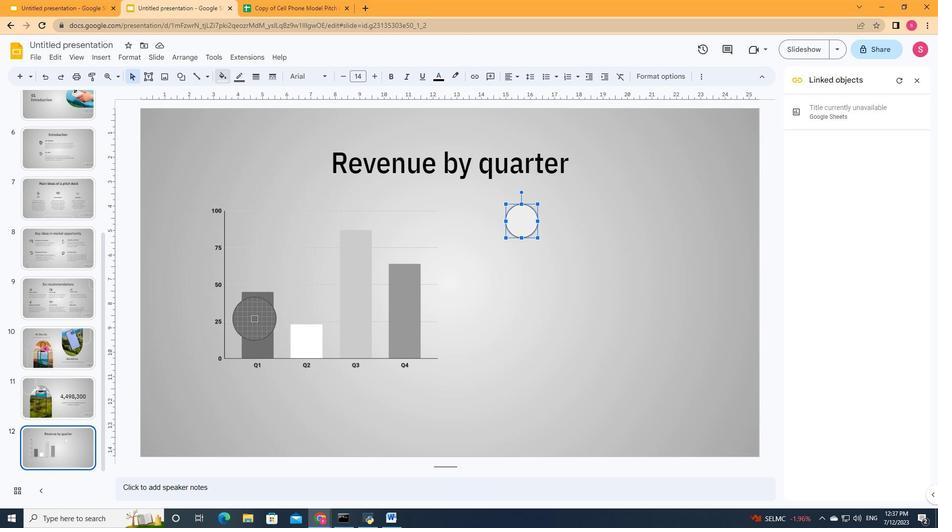 
Action: Mouse pressed left at (258, 320)
Screenshot: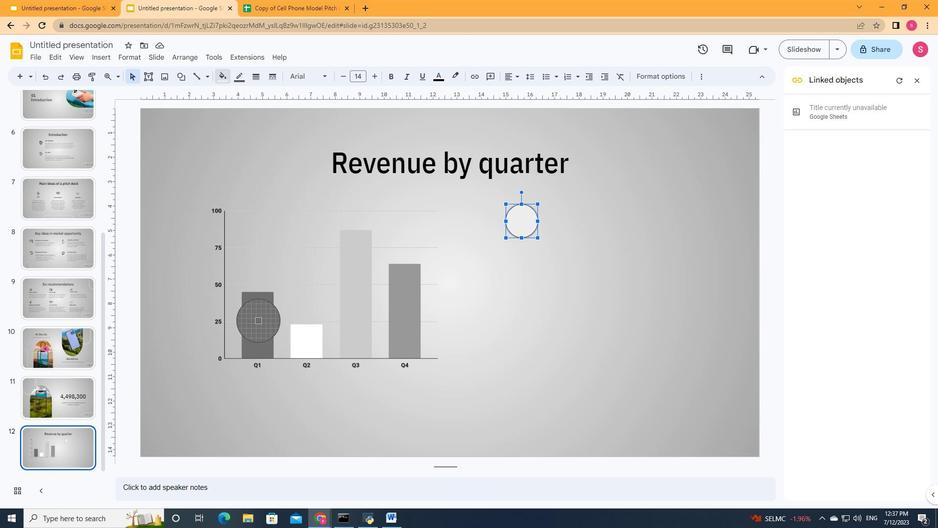 
Action: Mouse moved to (242, 80)
Screenshot: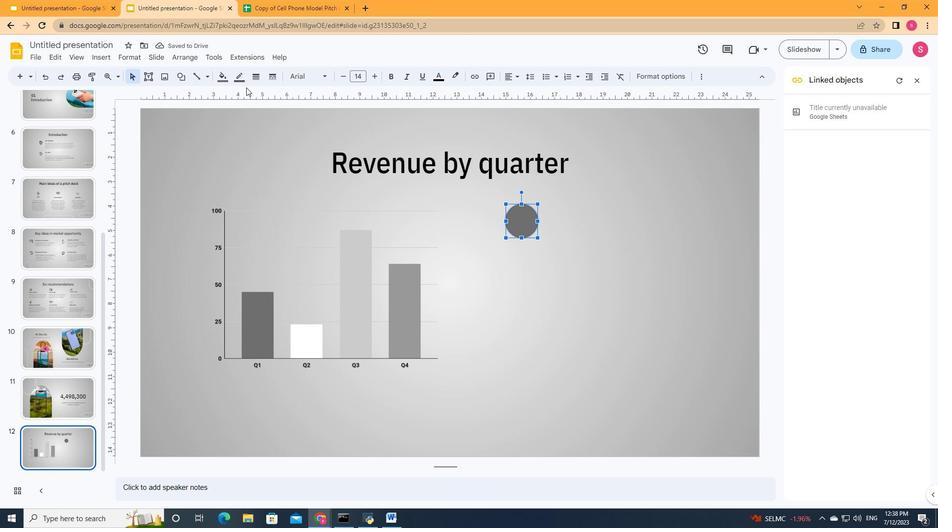 
Action: Mouse pressed left at (242, 80)
Screenshot: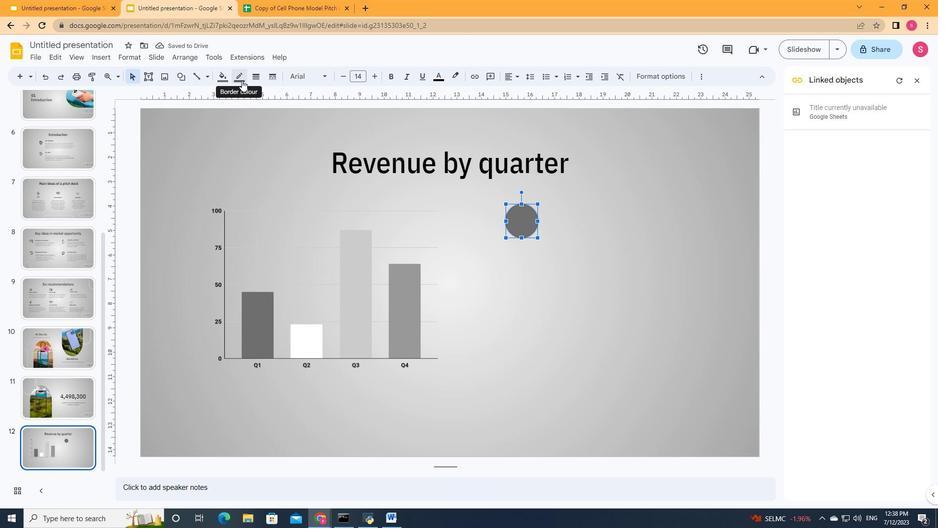 
Action: Mouse moved to (292, 257)
Screenshot: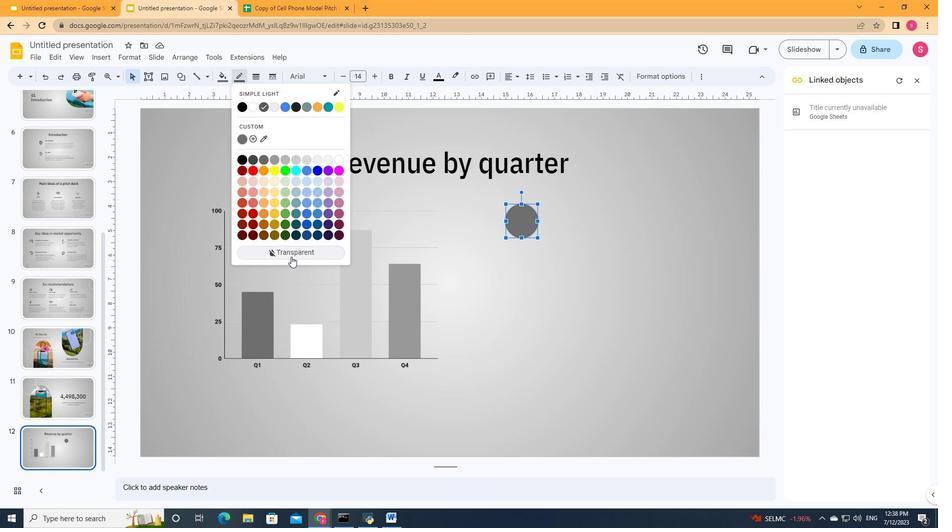 
Action: Mouse pressed left at (292, 257)
Screenshot: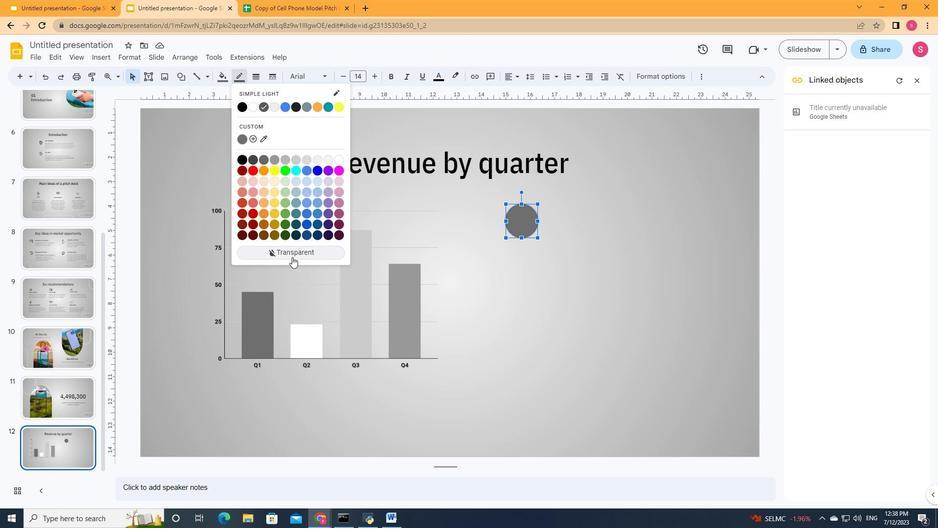 
Action: Mouse moved to (537, 238)
Screenshot: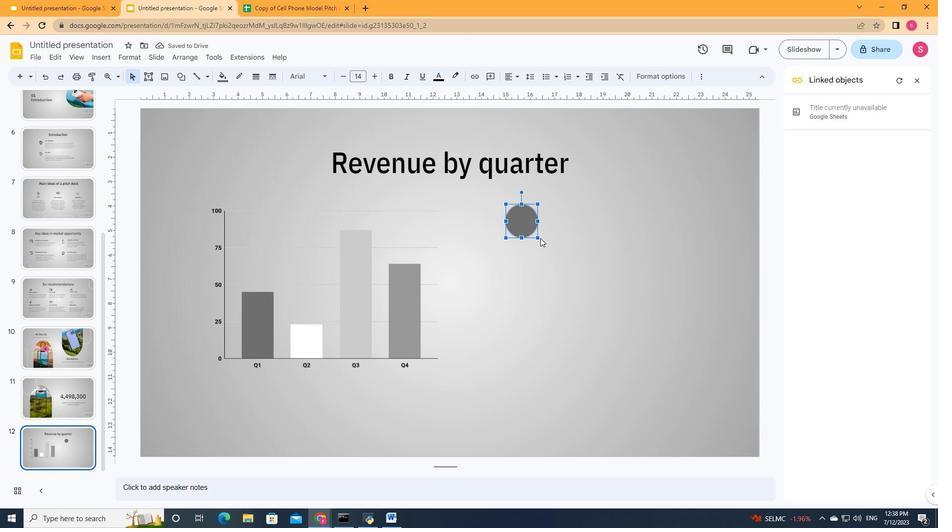 
Action: Mouse pressed left at (537, 238)
Screenshot: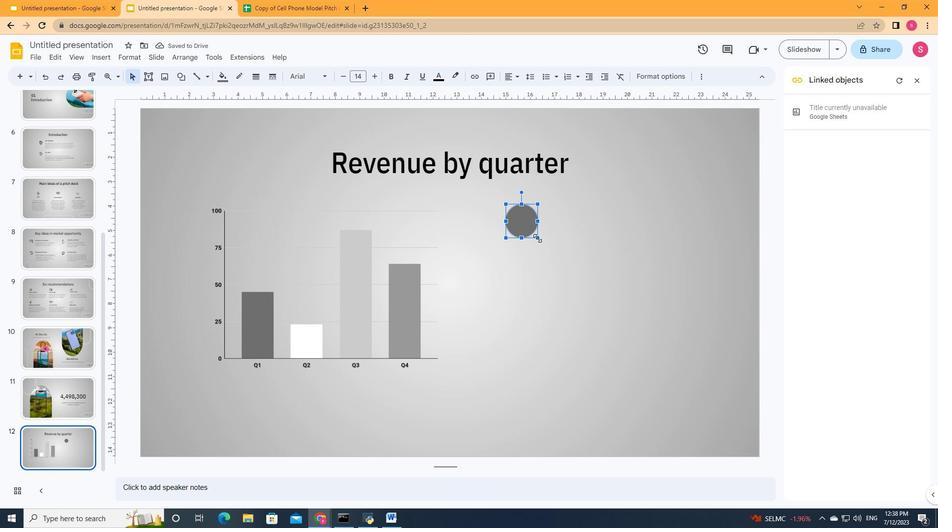 
Action: Mouse moved to (556, 232)
Screenshot: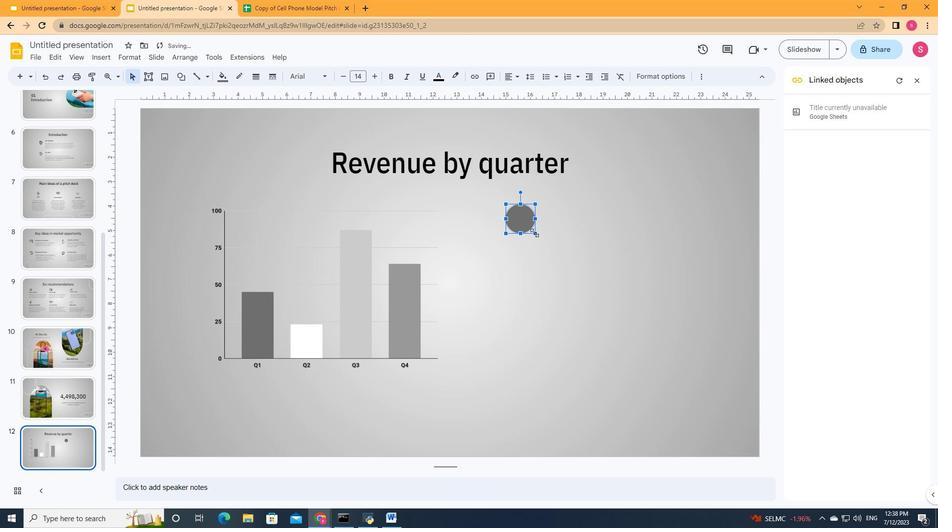 
Action: Mouse pressed left at (556, 232)
Screenshot: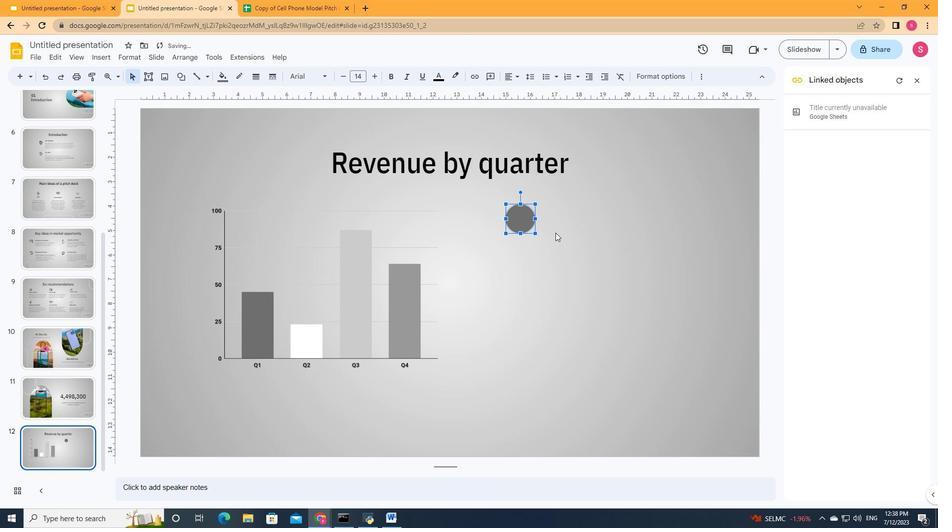 
Action: Mouse moved to (515, 220)
Screenshot: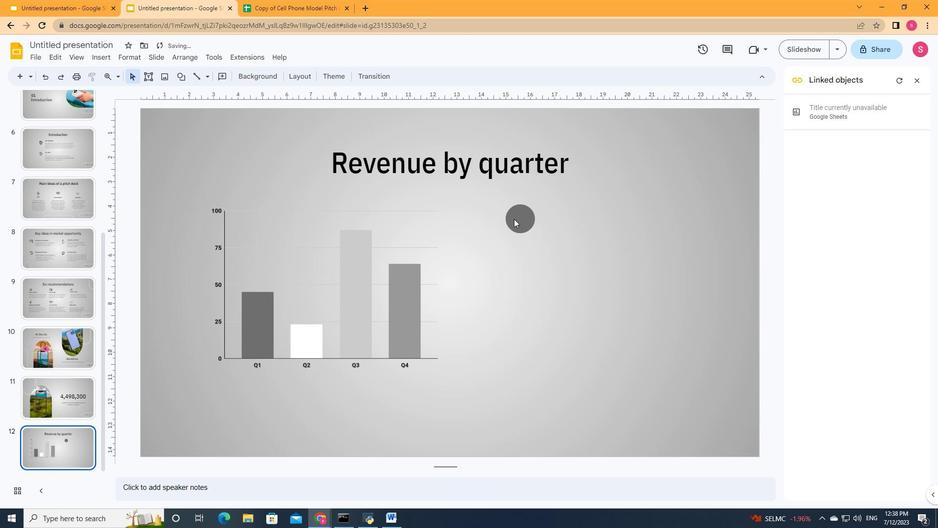 
Action: Mouse pressed left at (515, 220)
Screenshot: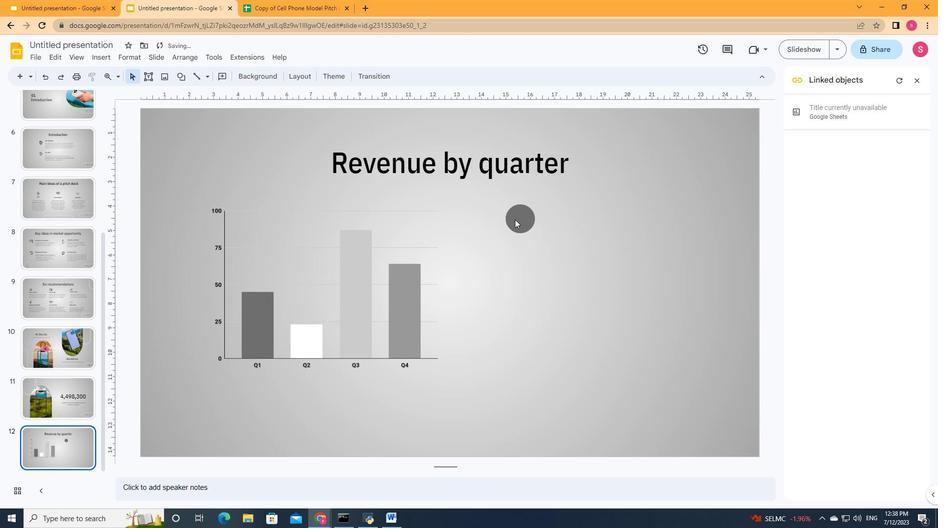 
Action: Key pressed ctrl+C
Screenshot: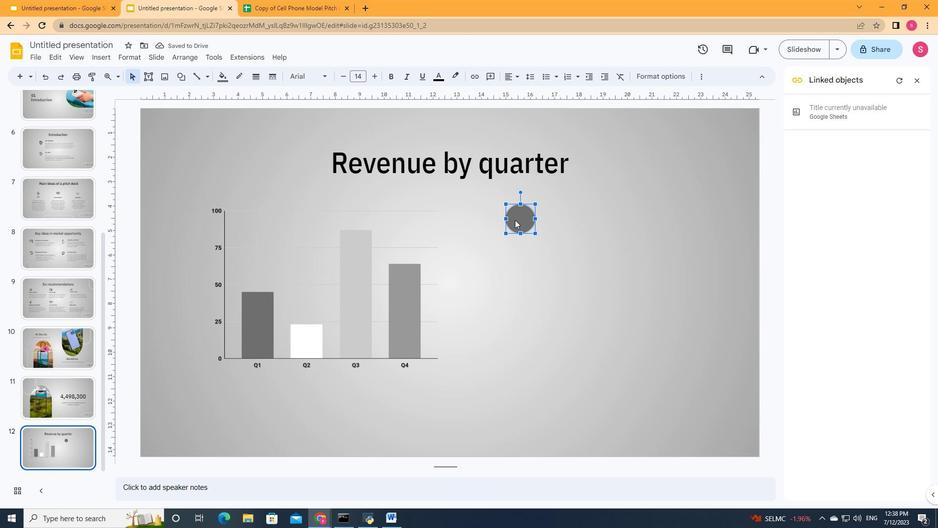 
Action: Mouse moved to (577, 224)
Screenshot: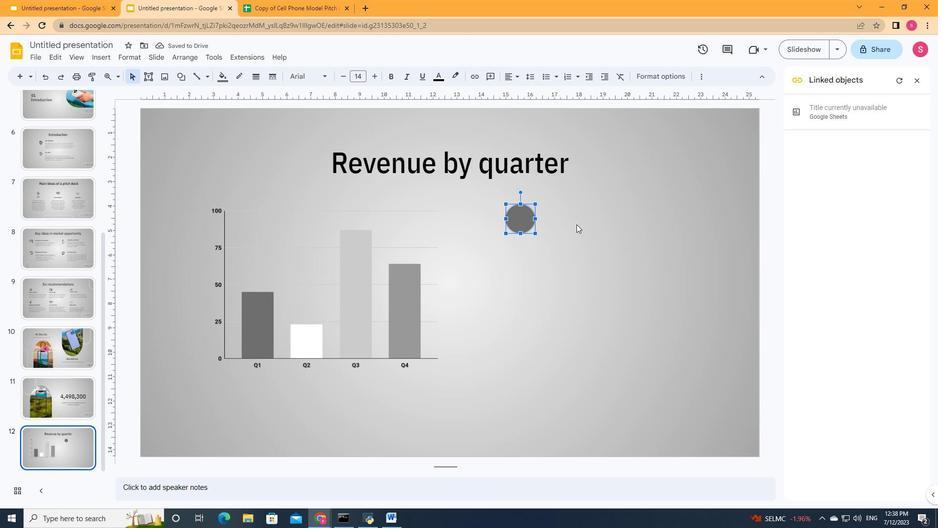 
Action: Mouse pressed left at (577, 224)
Screenshot: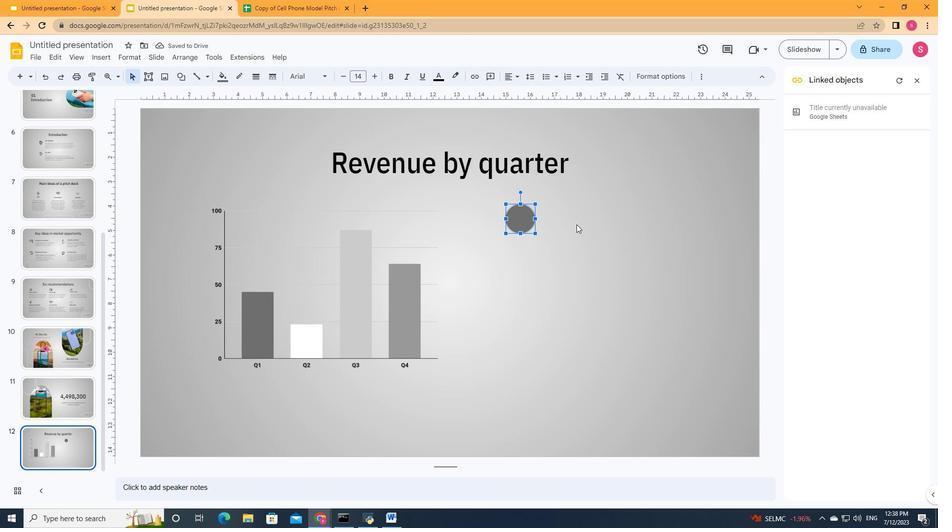 
Action: Key pressed ctrl+Vctrl+V
Screenshot: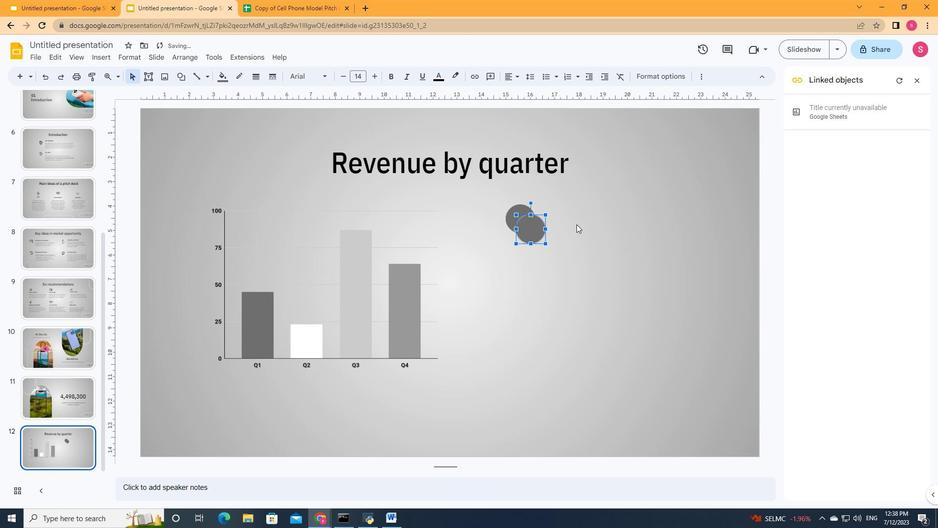 
Action: Mouse moved to (577, 224)
Screenshot: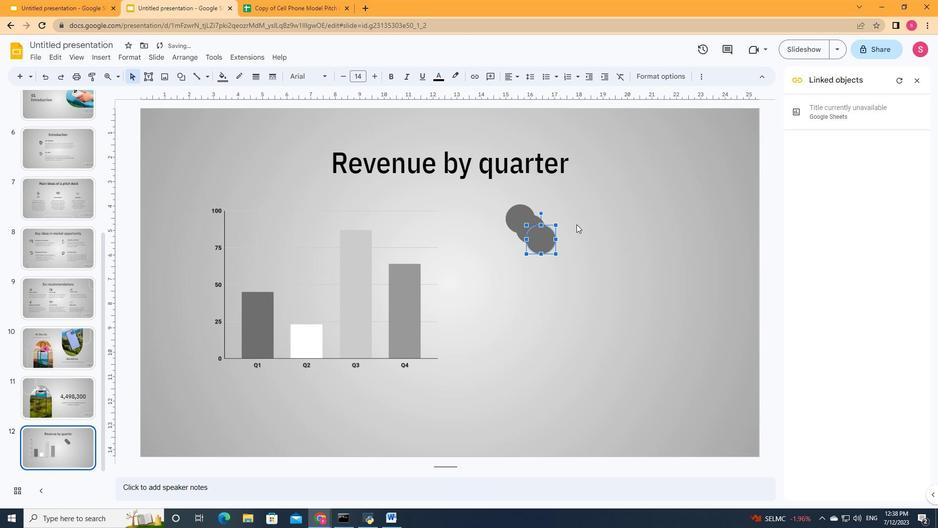 
Action: Key pressed <'\x16'>
Screenshot: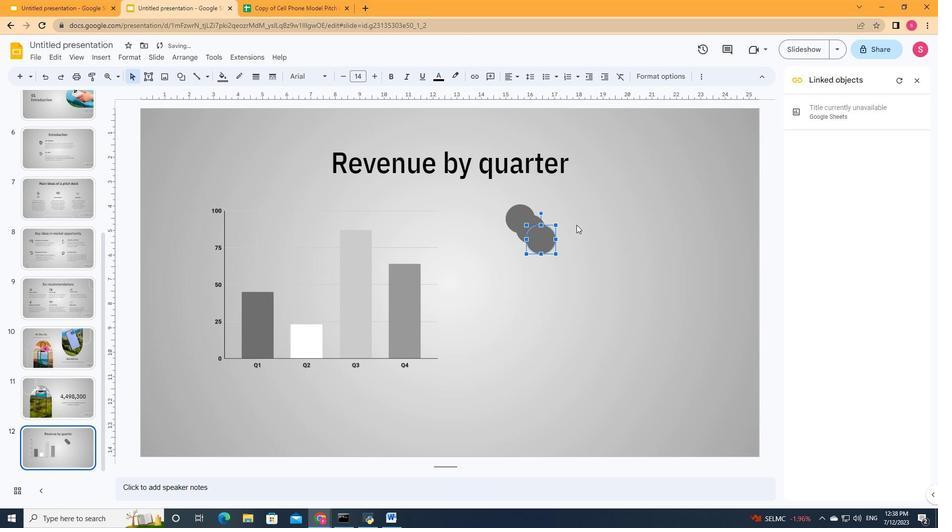 
Action: Mouse moved to (551, 247)
Screenshot: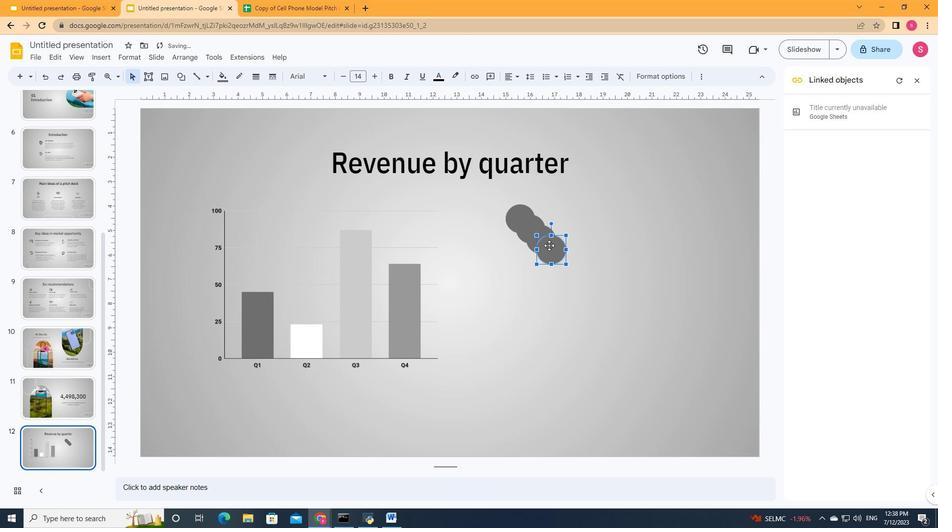 
Action: Mouse pressed left at (551, 247)
Screenshot: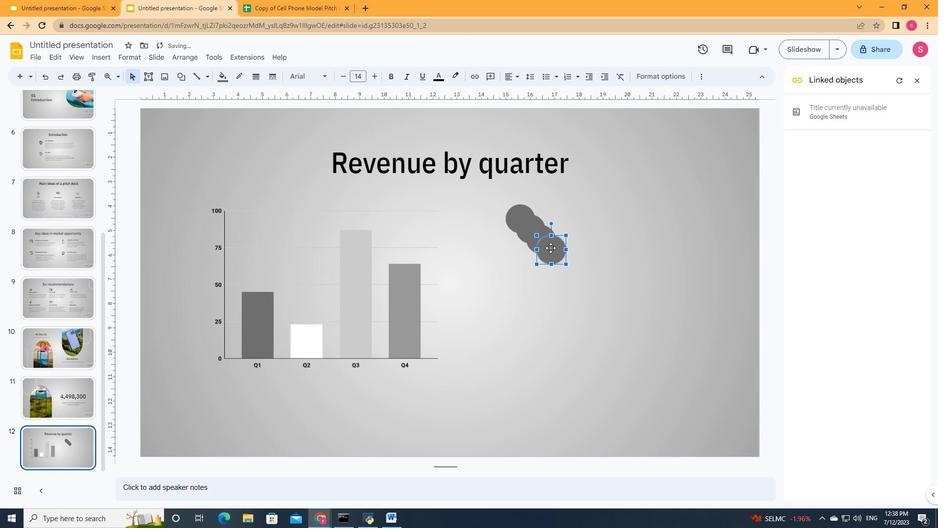 
Action: Mouse moved to (537, 245)
Screenshot: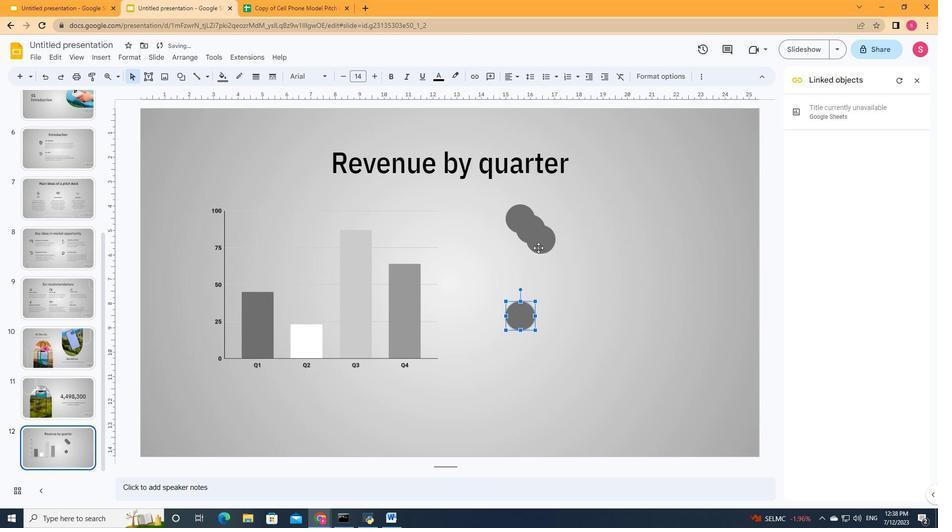 
Action: Mouse pressed left at (537, 245)
Screenshot: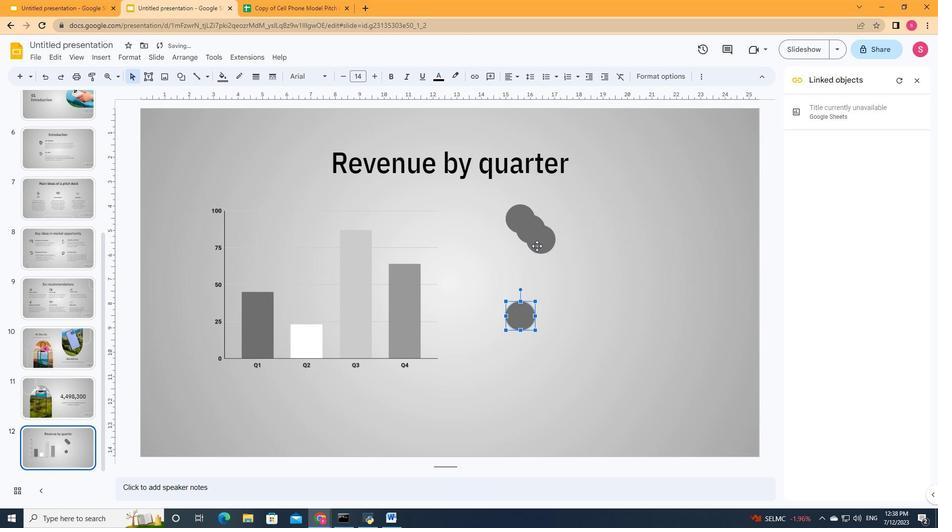 
Action: Mouse moved to (537, 233)
Screenshot: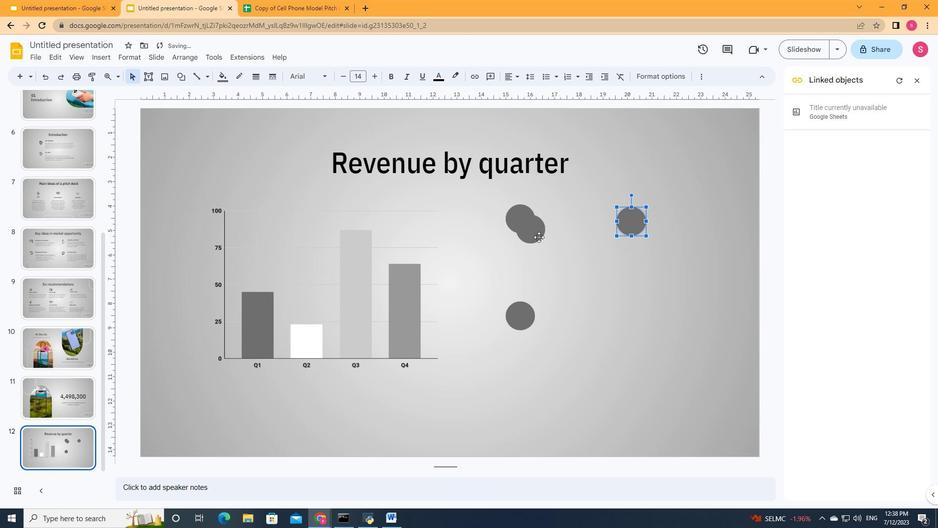 
Action: Mouse pressed left at (537, 233)
Screenshot: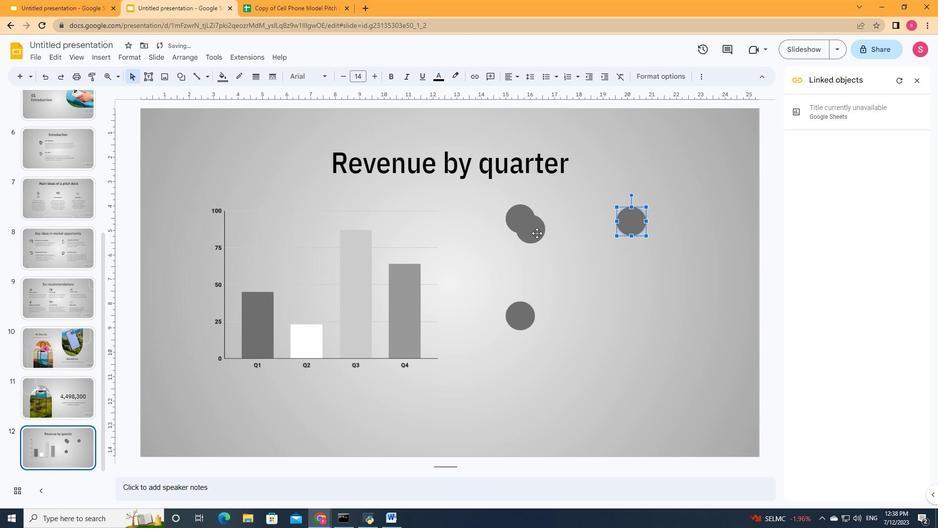
Action: Mouse moved to (640, 317)
Screenshot: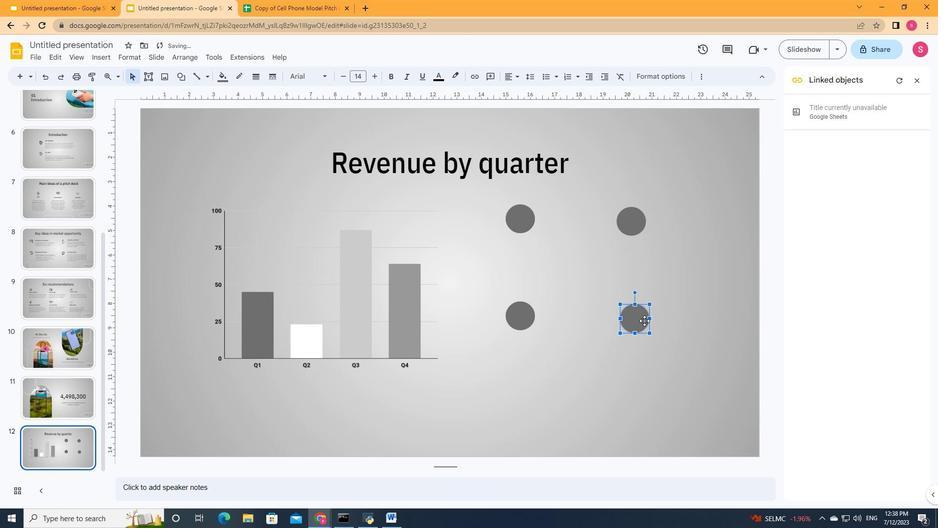
Action: Mouse pressed left at (640, 317)
Screenshot: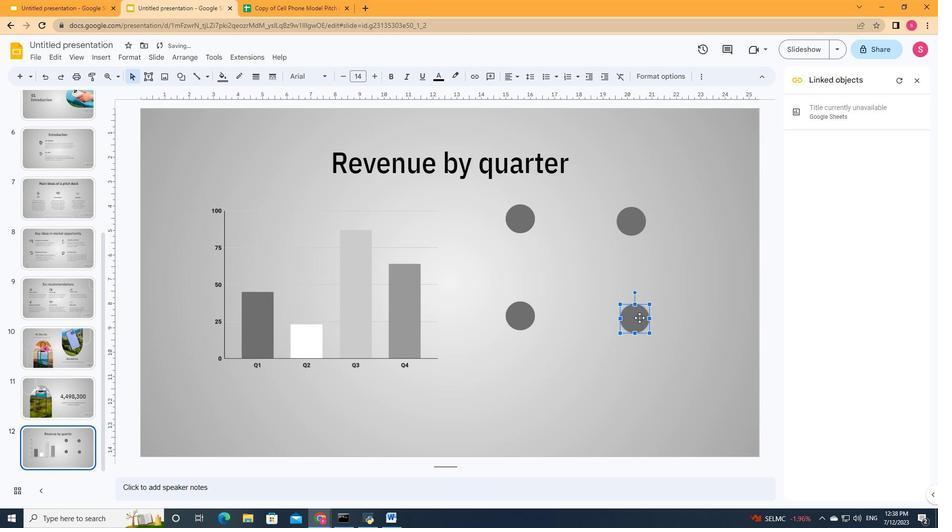 
Action: Mouse moved to (630, 221)
Screenshot: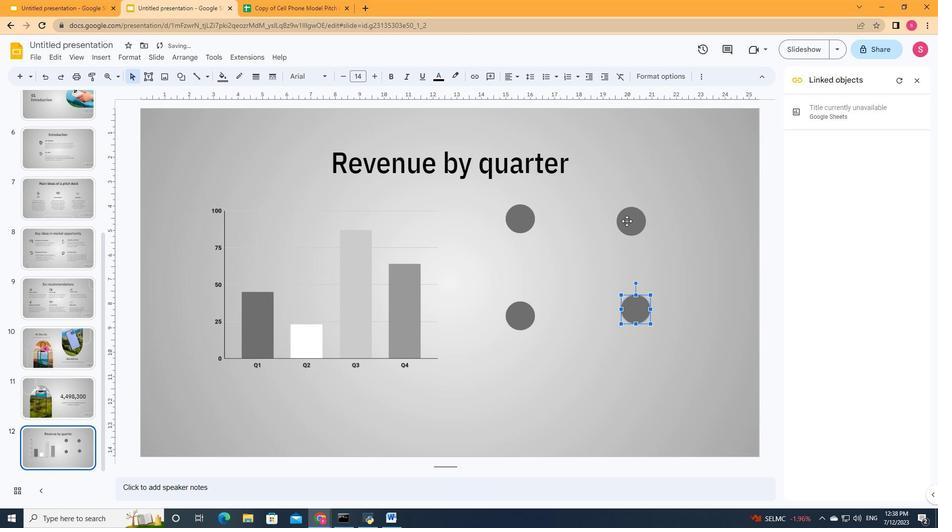 
Action: Mouse pressed left at (630, 221)
Screenshot: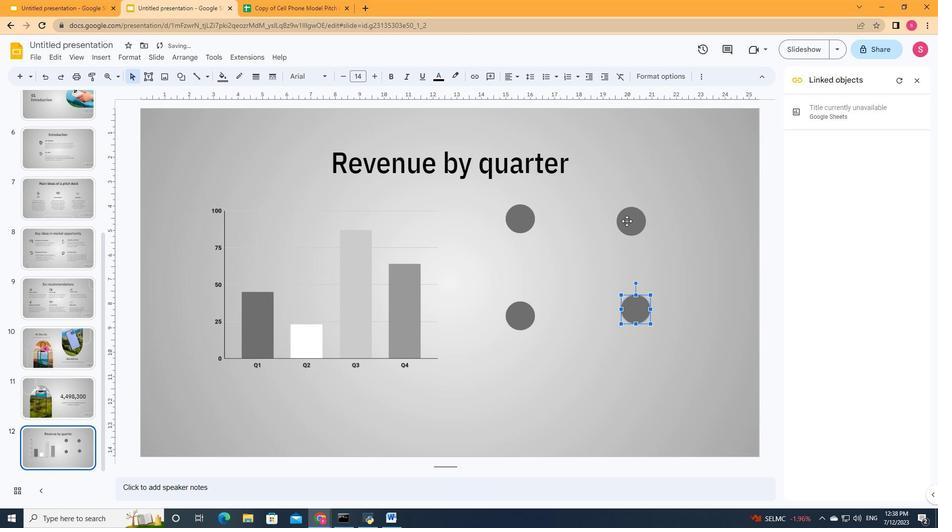 
Action: Mouse moved to (225, 79)
Screenshot: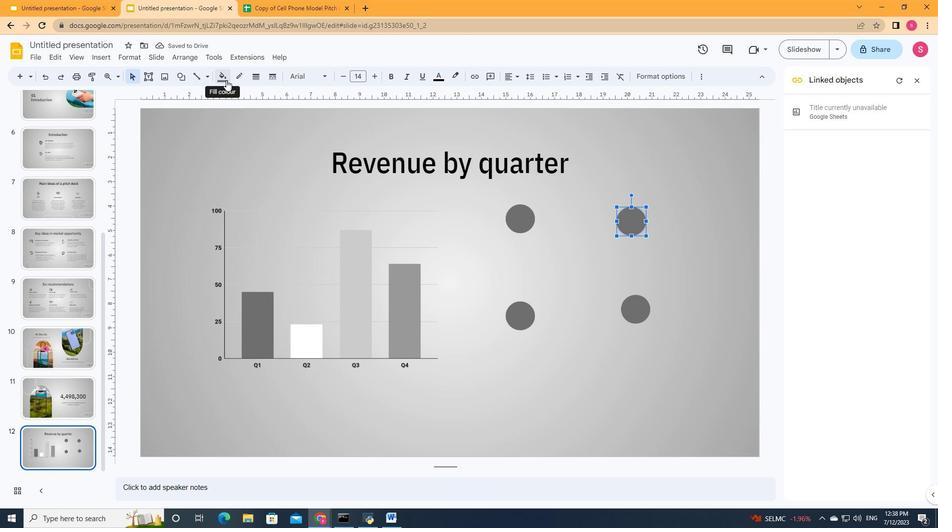 
Action: Mouse pressed left at (225, 79)
Screenshot: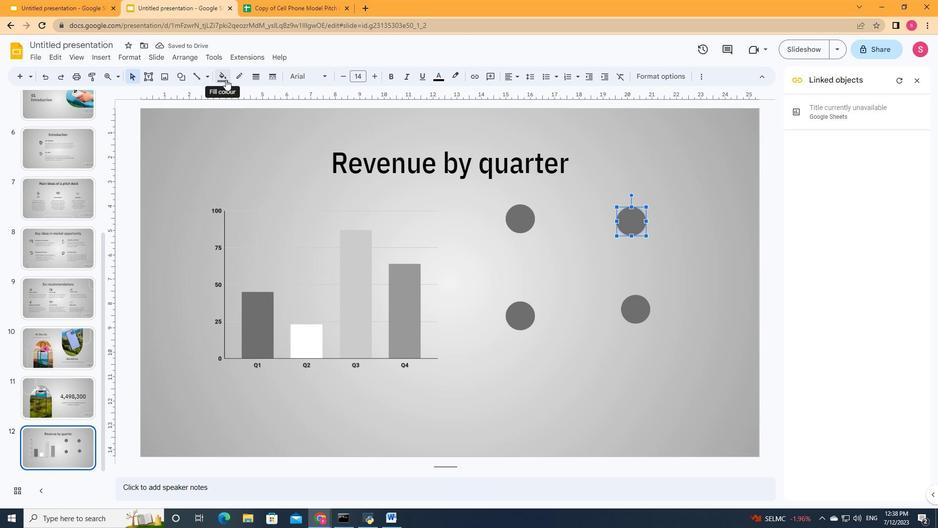
Action: Mouse moved to (247, 158)
Screenshot: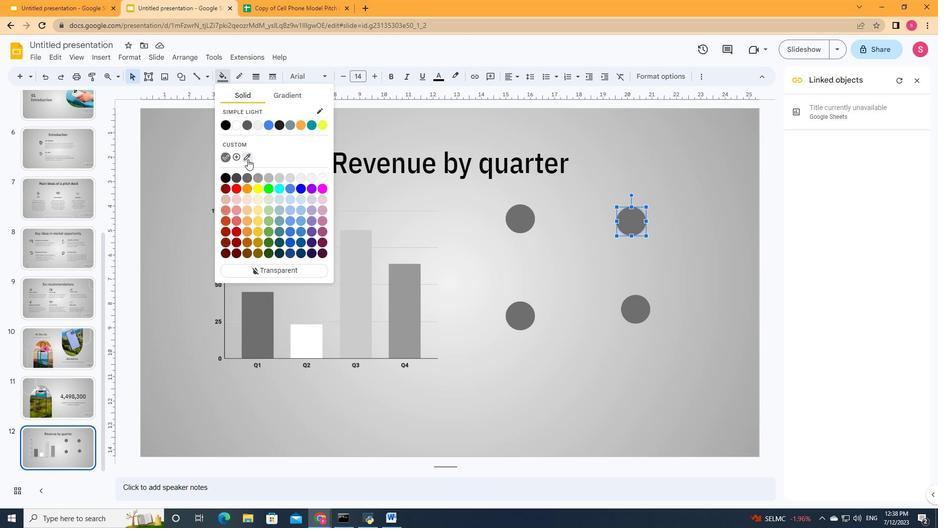 
Action: Mouse pressed left at (247, 158)
Screenshot: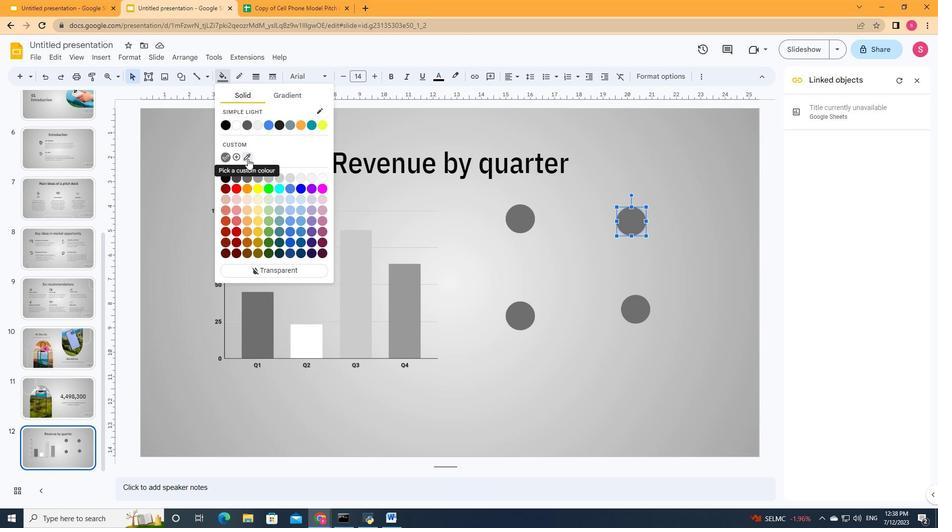 
Action: Mouse moved to (307, 341)
Screenshot: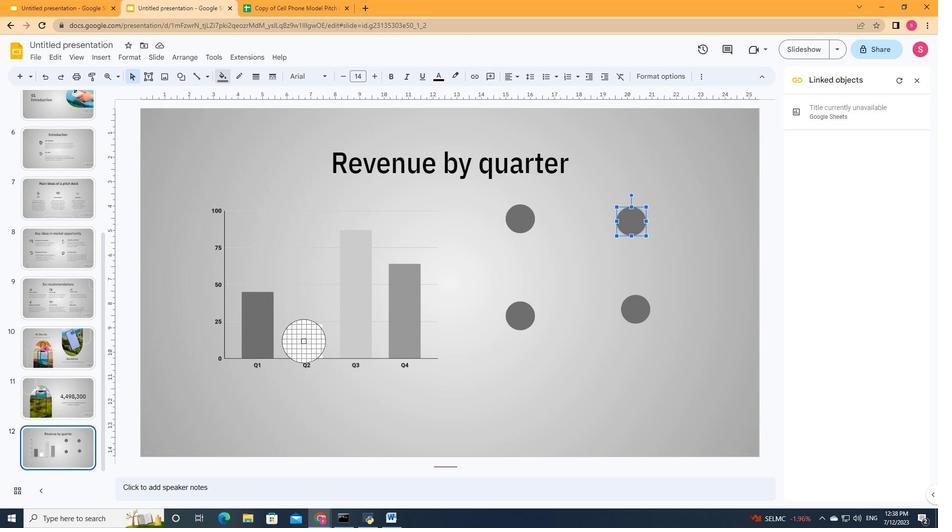 
Action: Mouse pressed left at (307, 341)
Screenshot: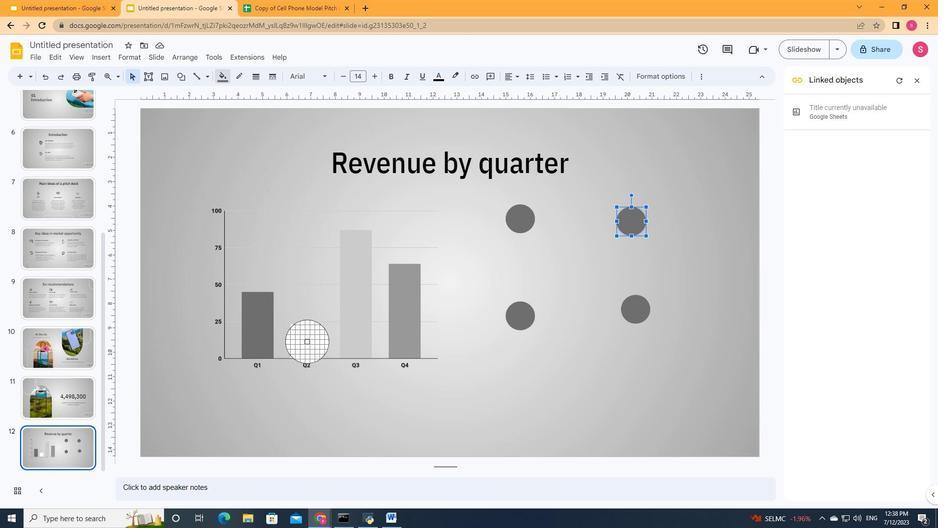 
Action: Mouse moved to (521, 316)
Screenshot: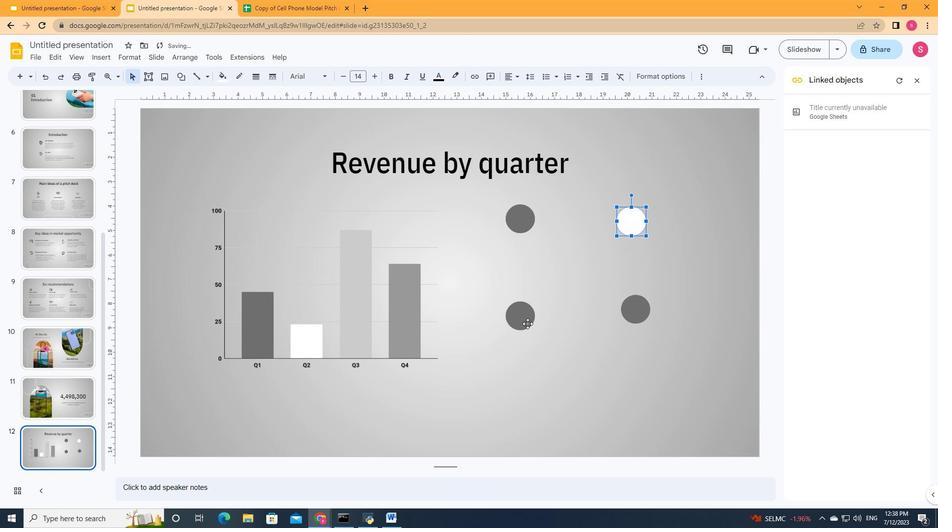 
Action: Mouse pressed left at (521, 316)
Screenshot: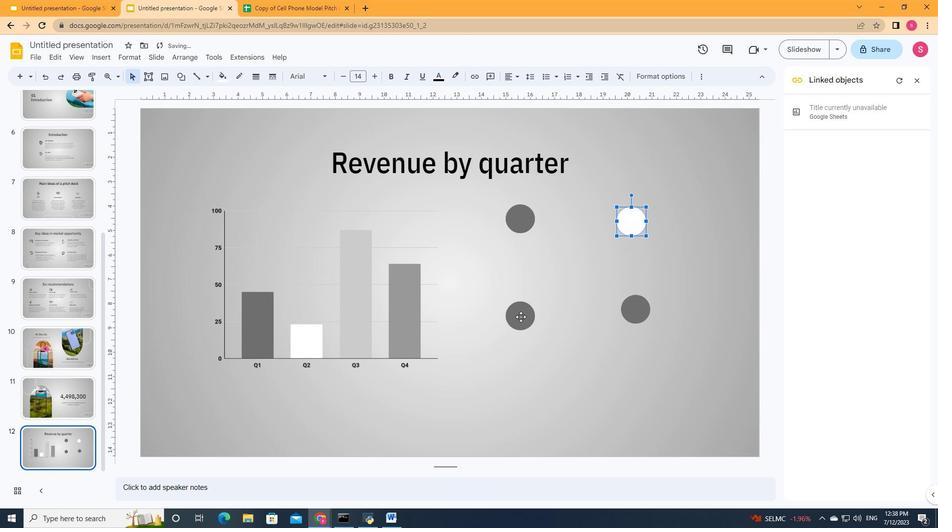 
Action: Mouse moved to (222, 81)
Screenshot: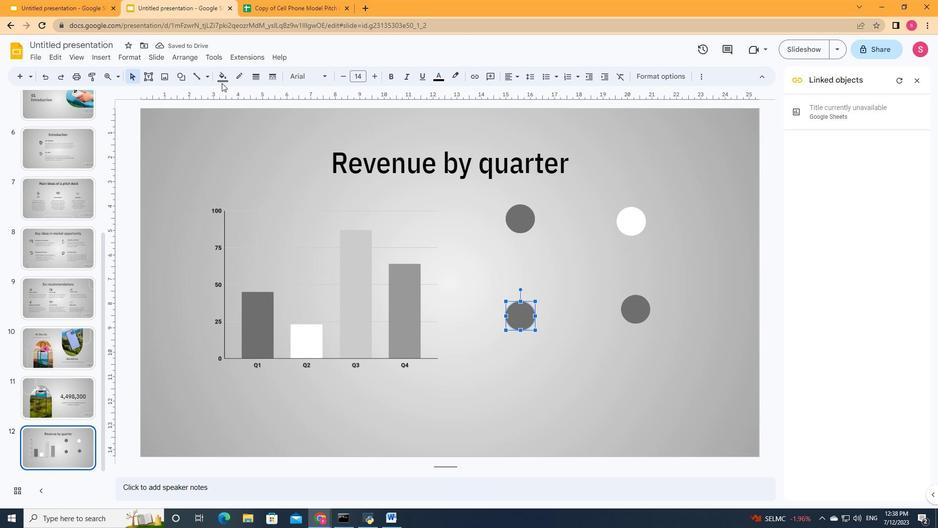 
Action: Mouse pressed left at (222, 81)
Screenshot: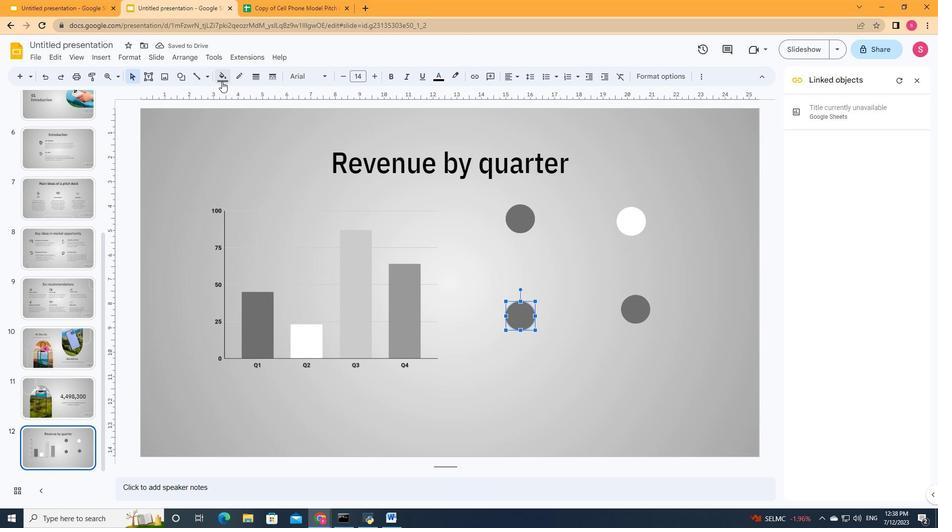 
Action: Mouse moved to (245, 157)
Screenshot: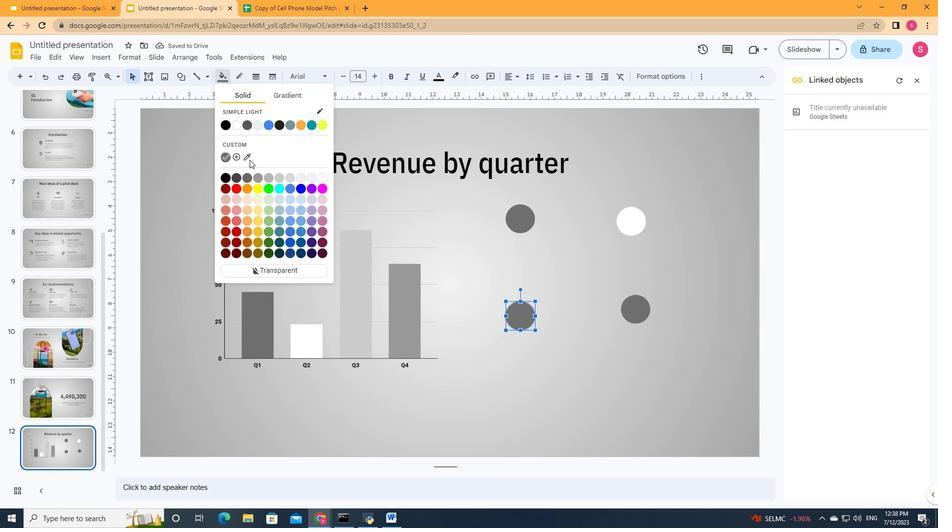 
Action: Mouse pressed left at (245, 157)
Screenshot: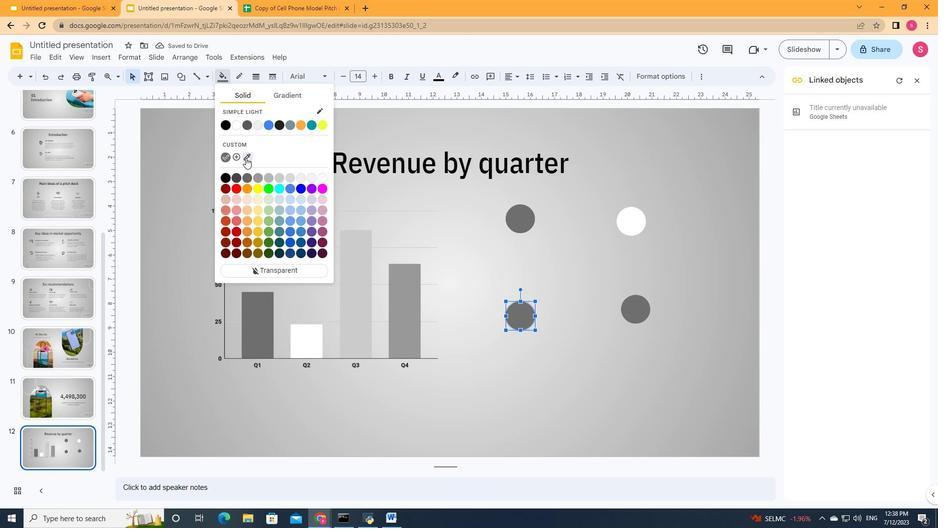 
Action: Mouse moved to (354, 278)
Screenshot: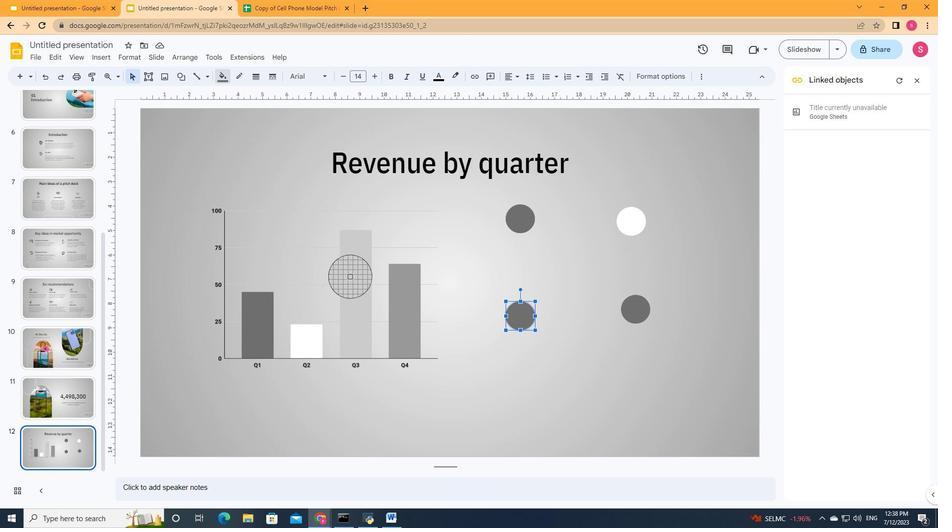
Action: Mouse pressed left at (354, 278)
Screenshot: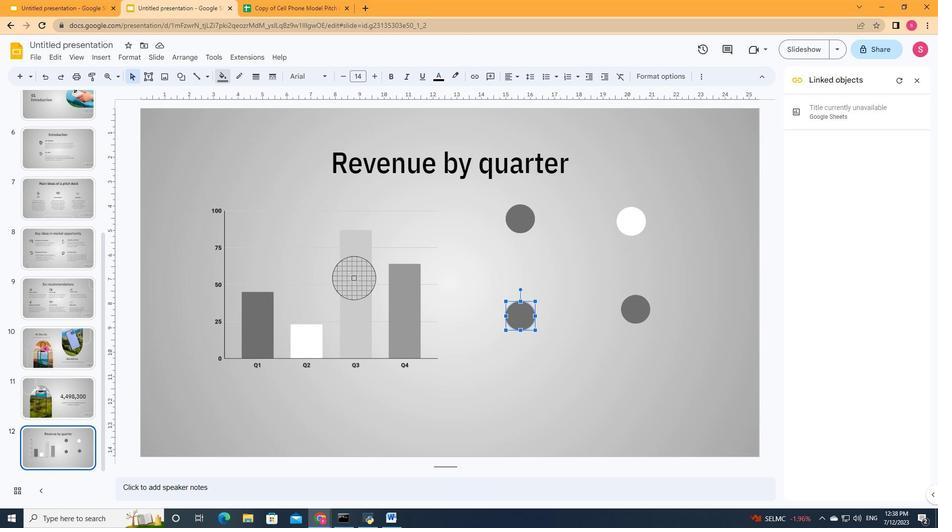 
Action: Mouse moved to (634, 309)
Screenshot: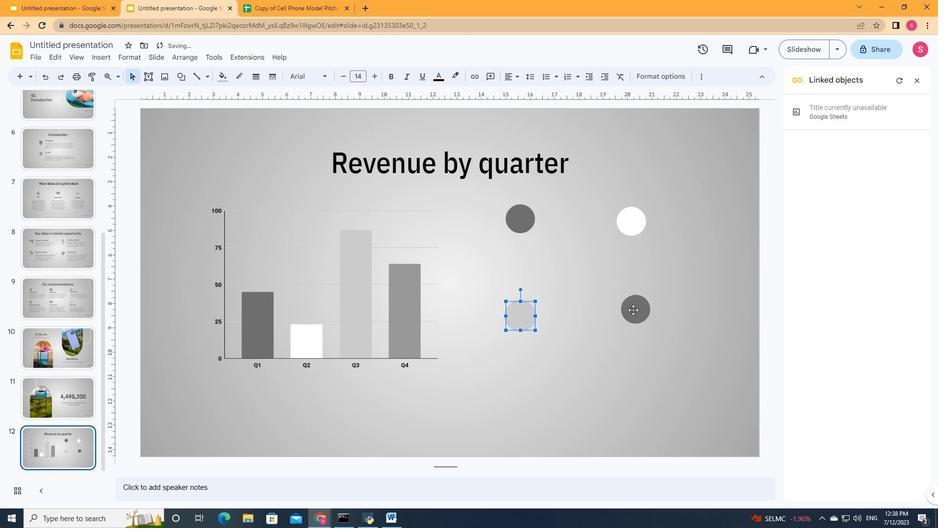 
Action: Mouse pressed left at (634, 309)
Screenshot: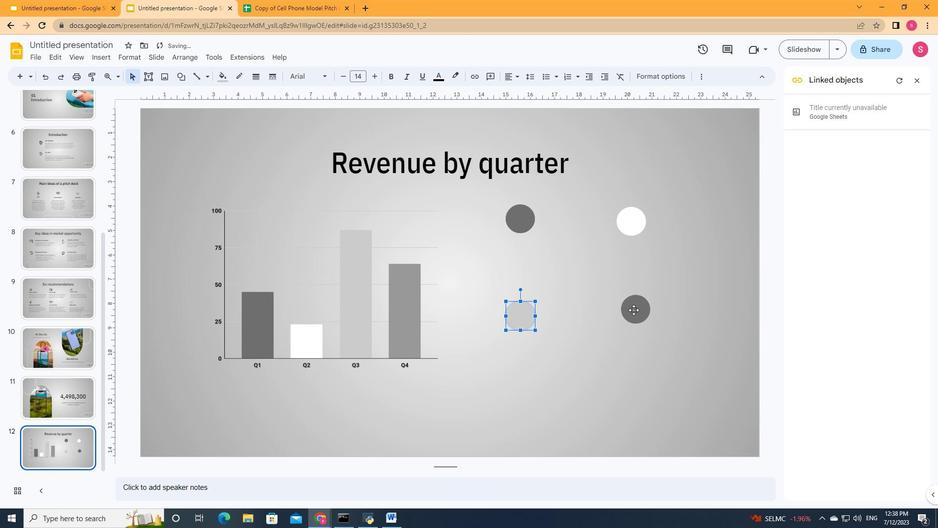 
Action: Mouse moved to (223, 78)
Screenshot: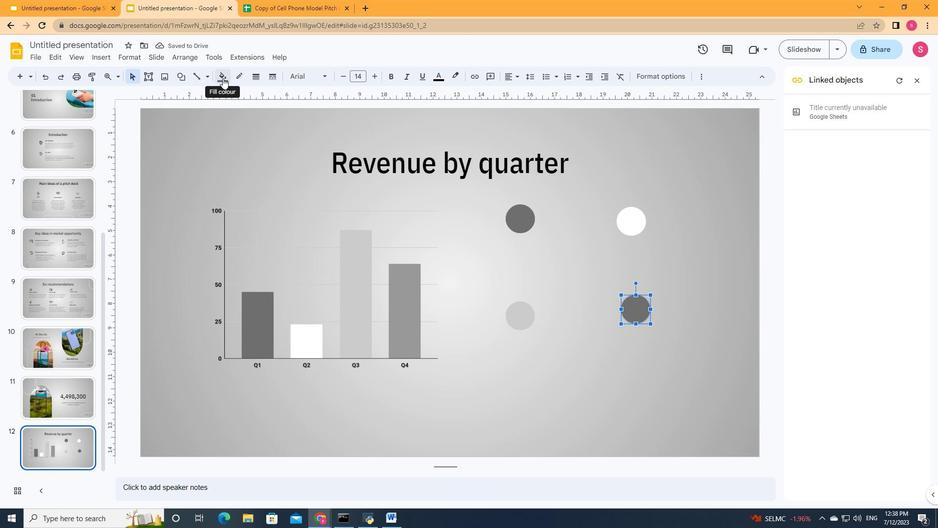
Action: Mouse pressed left at (223, 78)
Screenshot: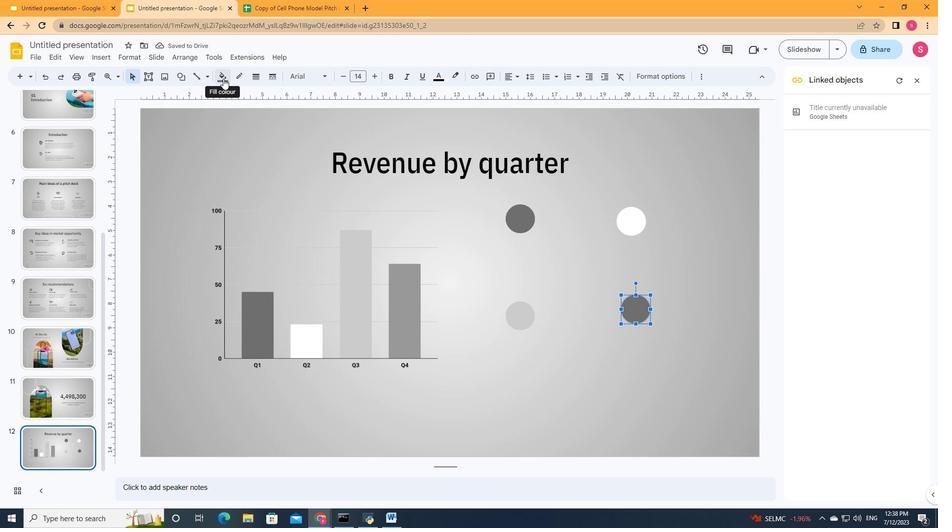 
Action: Mouse moved to (248, 156)
Screenshot: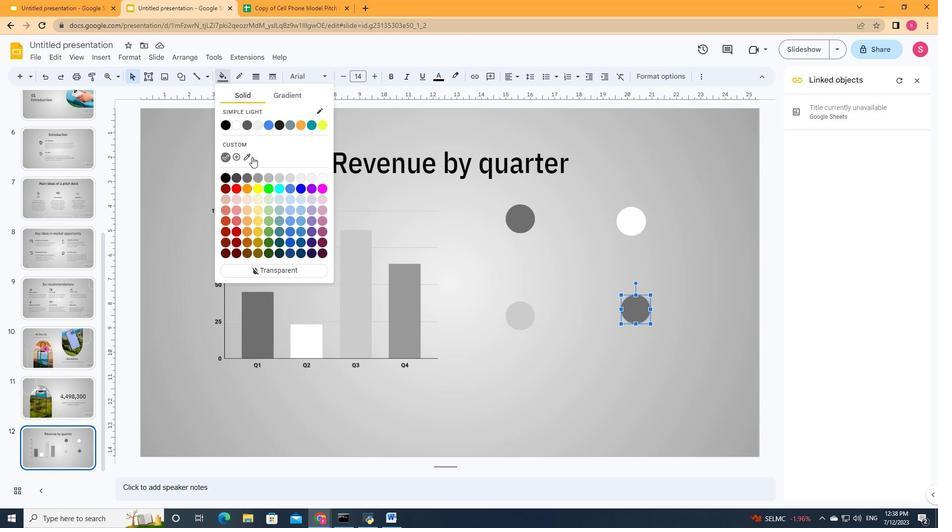 
Action: Mouse pressed left at (248, 156)
Screenshot: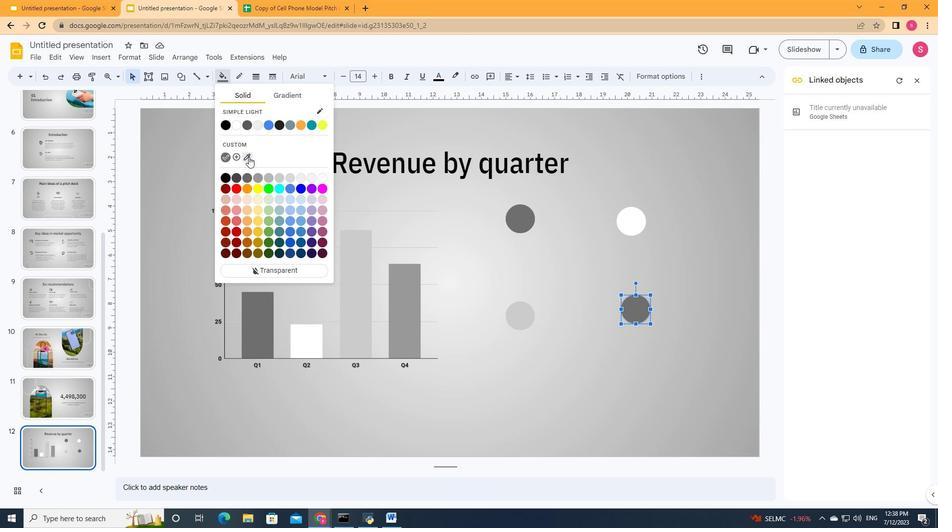 
Action: Mouse moved to (406, 304)
Screenshot: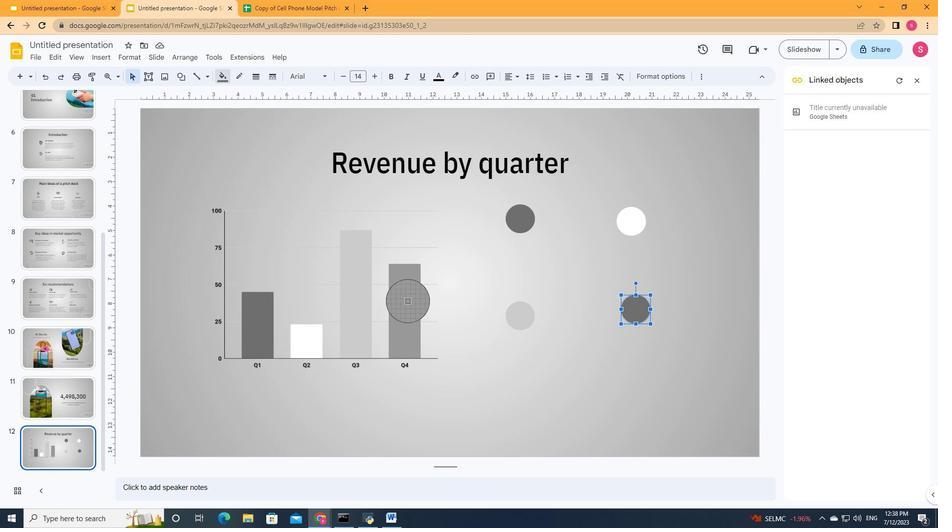 
Action: Mouse pressed left at (406, 304)
Screenshot: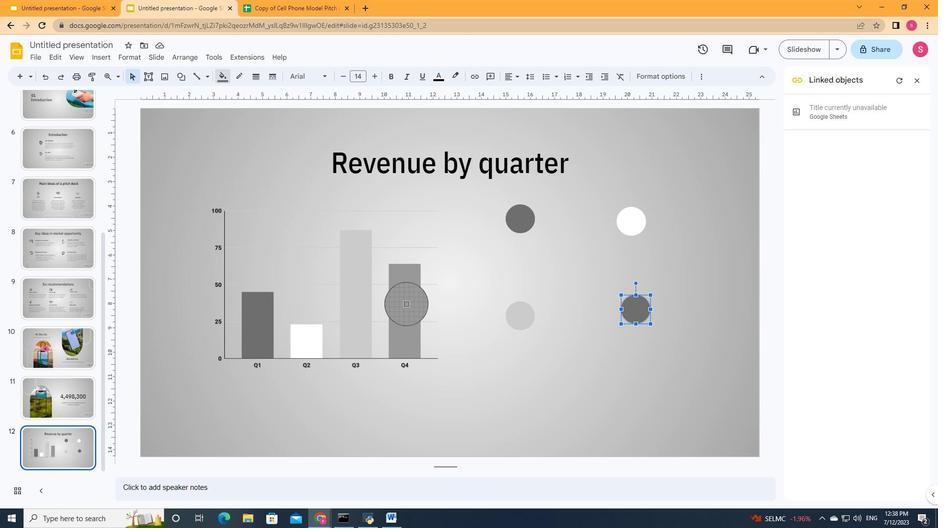 
Action: Mouse moved to (626, 334)
Screenshot: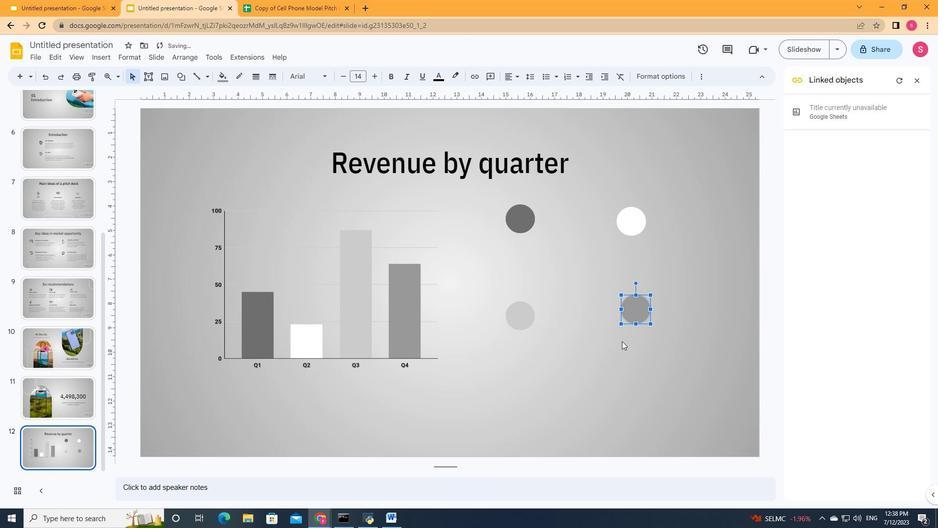 
Action: Mouse pressed left at (626, 334)
Screenshot: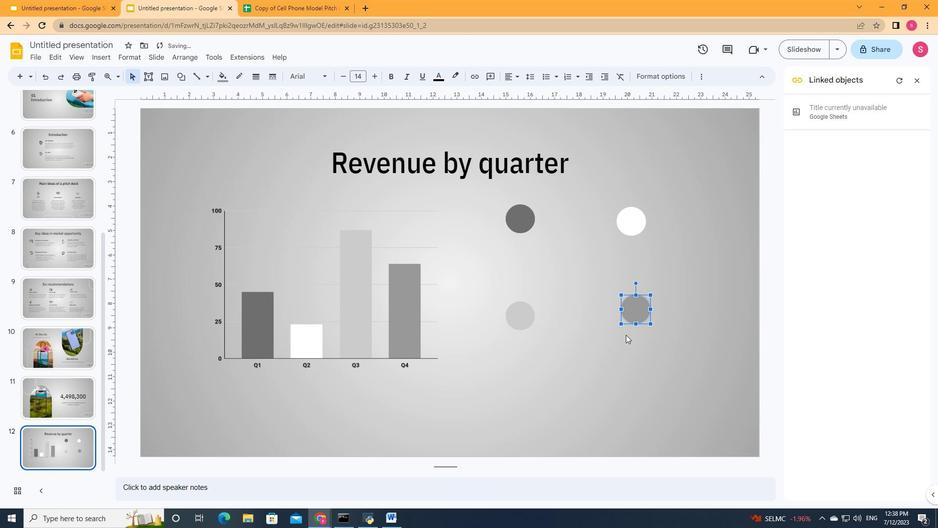 
Action: Mouse moved to (644, 310)
Screenshot: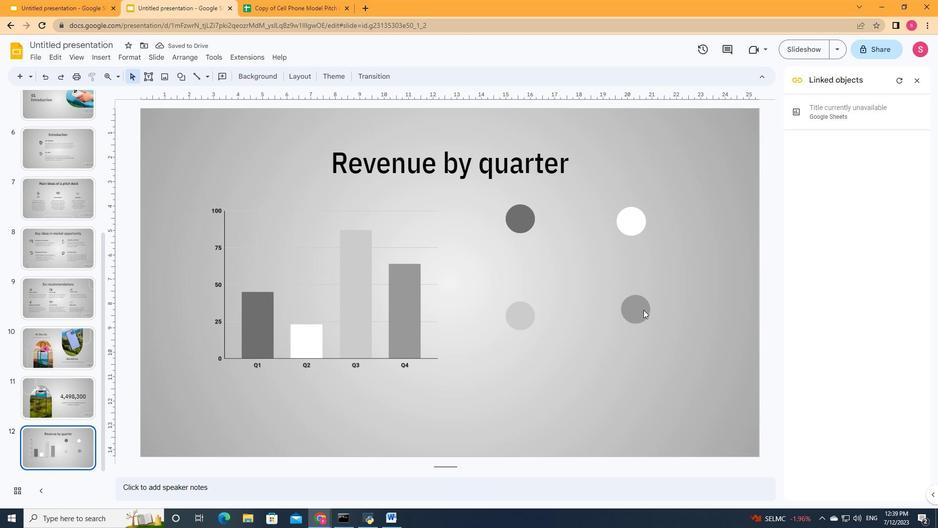 
Action: Mouse pressed left at (644, 310)
Screenshot: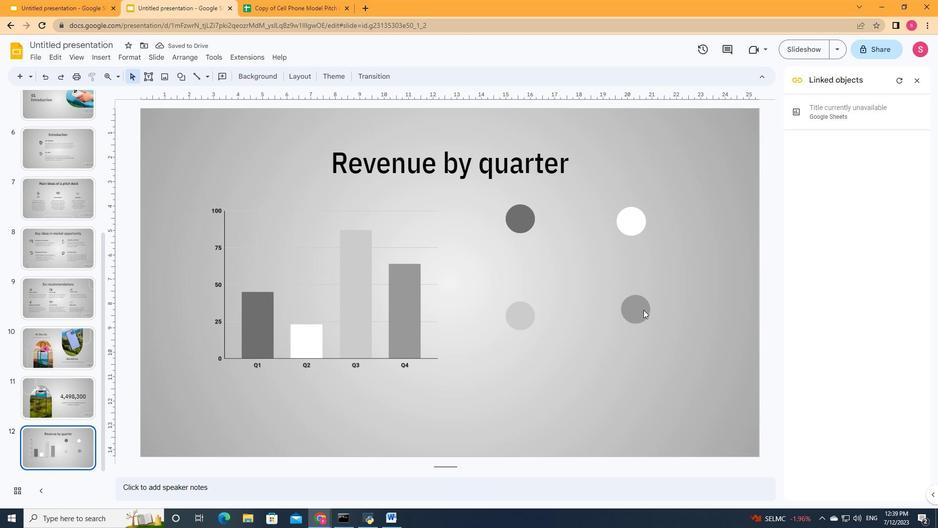 
Action: Mouse moved to (500, 259)
Screenshot: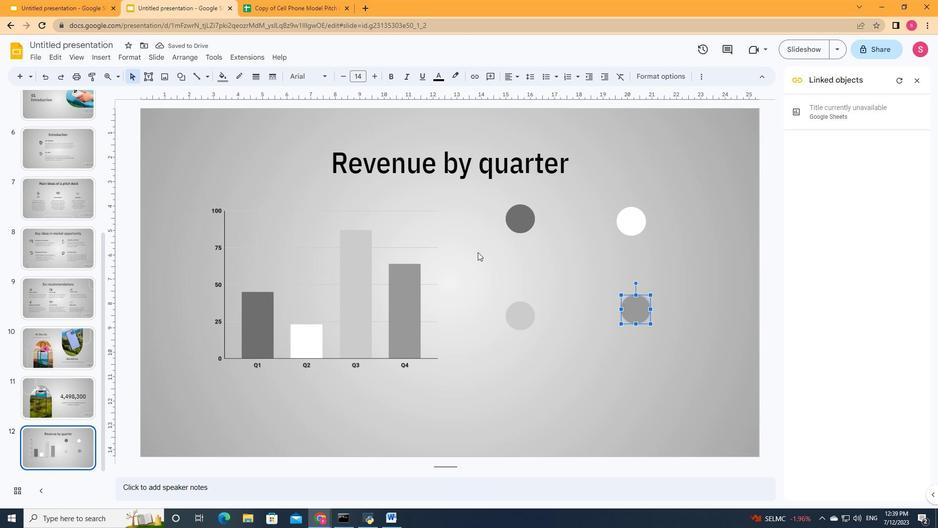 
Action: Mouse pressed left at (500, 259)
Screenshot: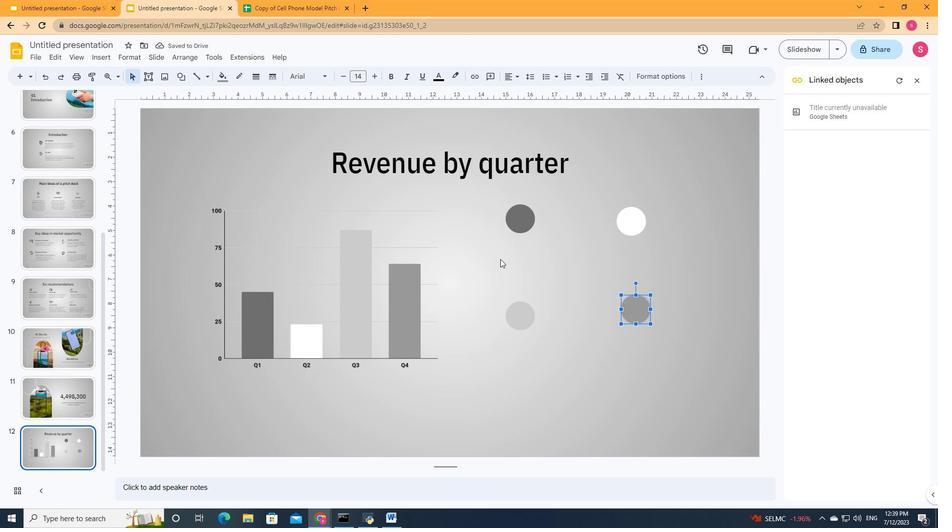
Action: Mouse moved to (151, 74)
Screenshot: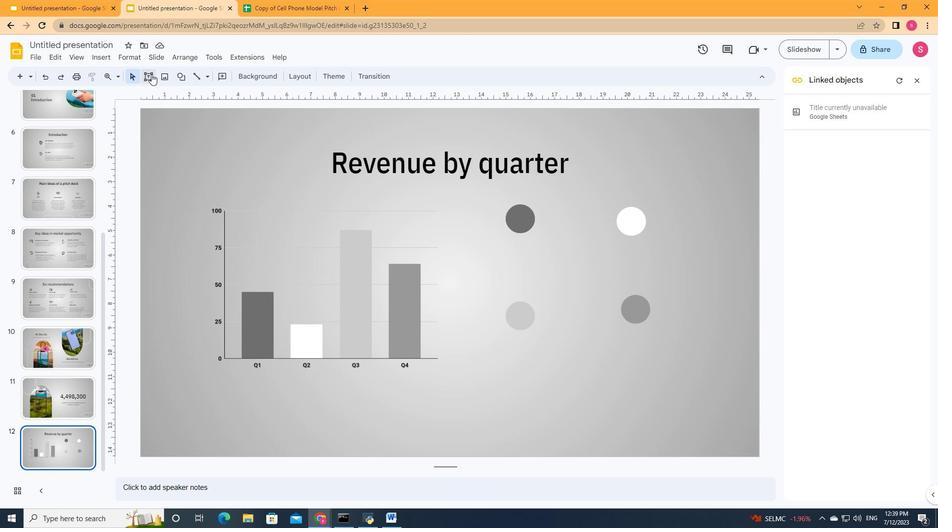 
Action: Mouse pressed left at (151, 74)
Screenshot: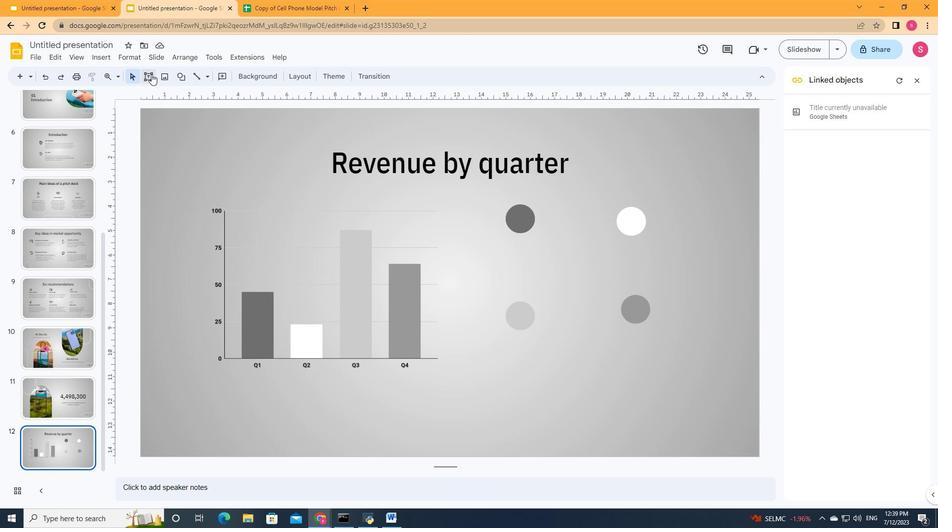 
Action: Mouse moved to (505, 240)
Screenshot: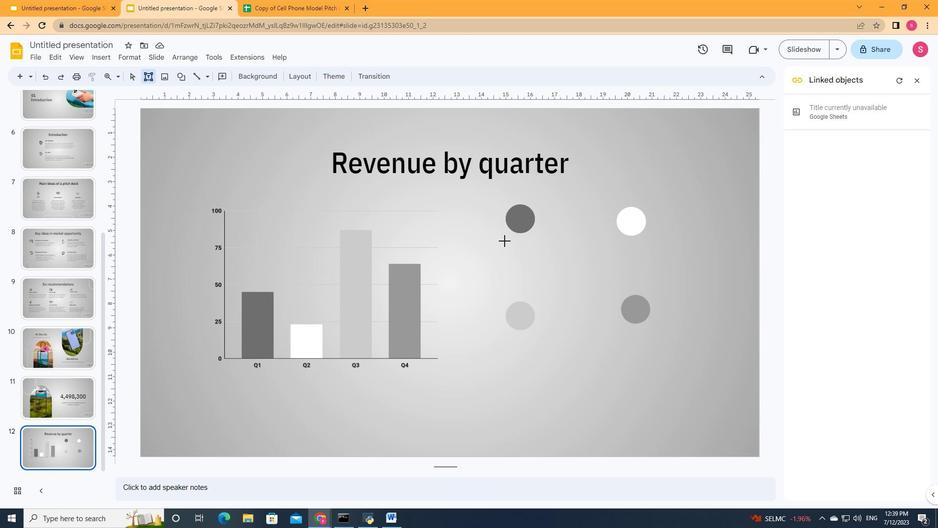 
Action: Mouse pressed left at (505, 240)
Screenshot: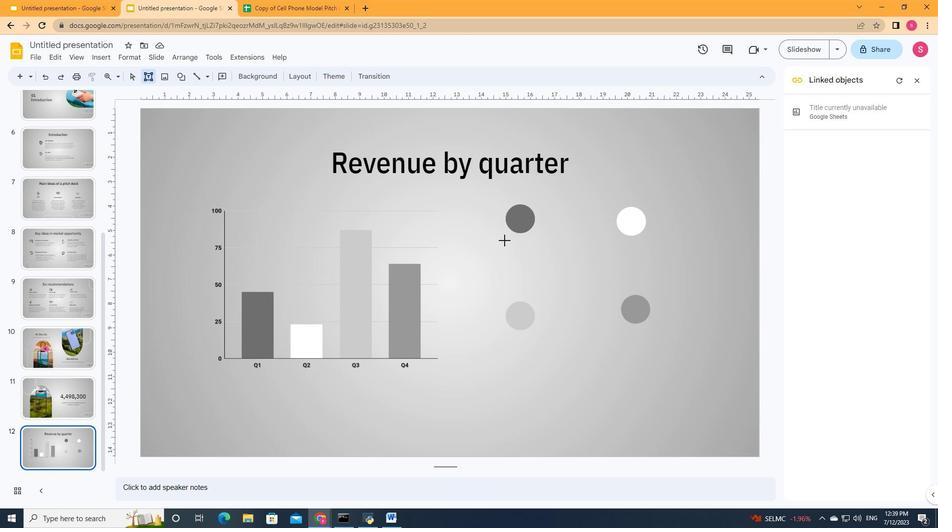
Action: Mouse moved to (538, 270)
Screenshot: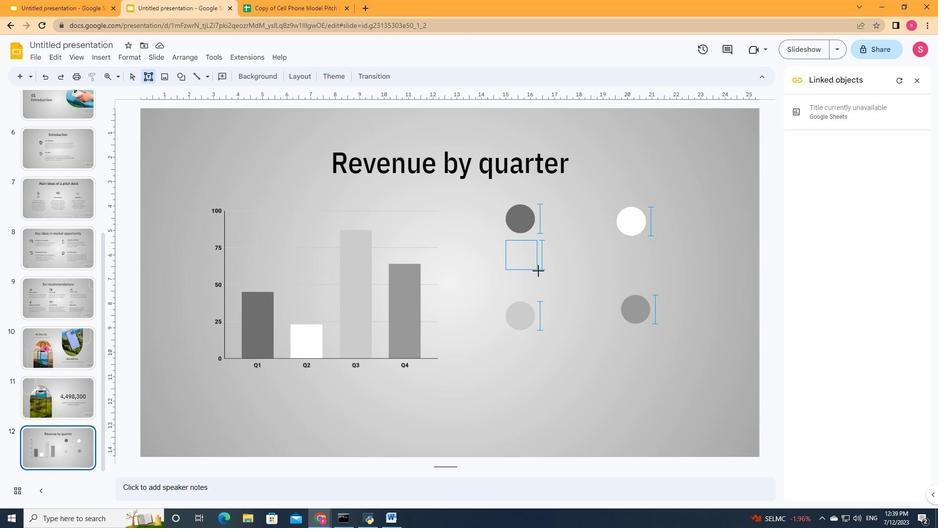 
Action: Key pressed <Key.shift><Key.shift><Key.shift><Key.shift><Key.shift><Key.shift><Key.shift><Key.shift><Key.shift><Key.shift><Key.shift><Key.shift><Key.shift><Key.shift><Key.shift><Key.shift><Key.shift><Key.shift><Key.shift><Key.shift><Key.shift><Key.shift><Key.shift><Key.shift><Key.shift><Key.shift><Key.shift><Key.shift><Key.shift><Key.shift><Key.shift><Key.shift><Key.shift><Key.shift><Key.shift><Key.shift><Key.shift><Key.shift><Key.shift><Key.shift><Key.shift><Key.shift><Key.shift><Key.shift><Key.shift><Key.shift><Key.shift><Key.shift><Key.shift><Key.shift><Key.shift><Key.shift><Key.shift><Key.shift><Key.shift><Key.shift><Key.shift><Key.shift><Key.shift><Key.shift><Key.shift><Key.shift><Key.shift><Key.shift><Key.shift><Key.shift><Key.shift><Key.shift>Q1
Screenshot: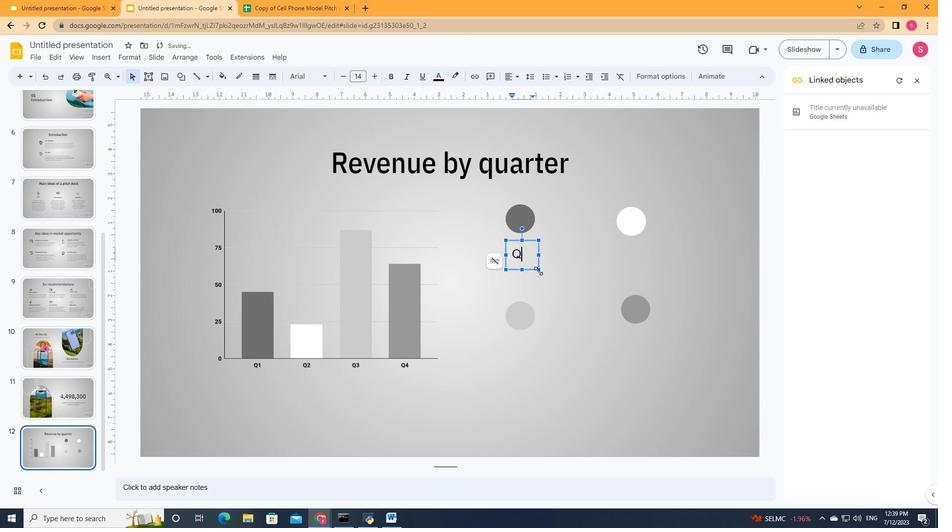 
Action: Mouse moved to (537, 269)
Screenshot: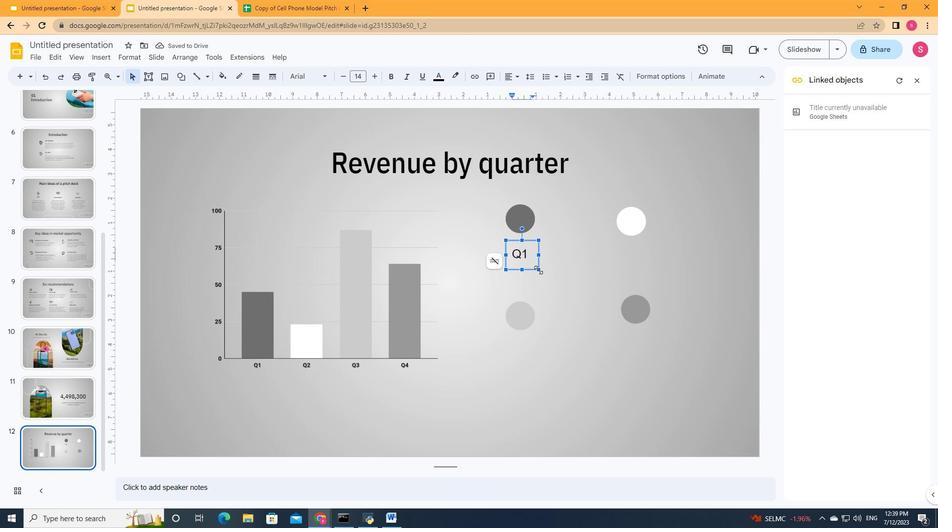 
Action: Mouse pressed left at (537, 269)
Screenshot: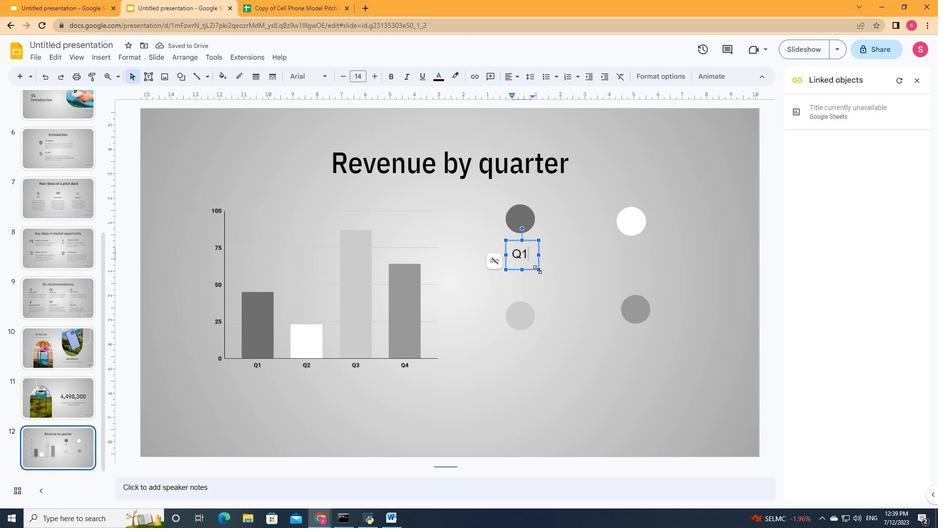 
Action: Mouse moved to (543, 265)
Screenshot: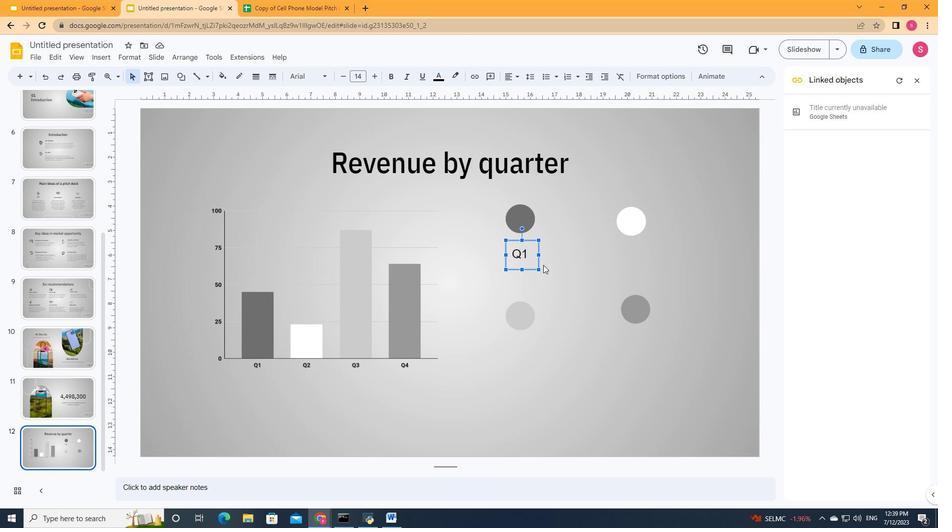 
Action: Key pressed ctrl+C
Screenshot: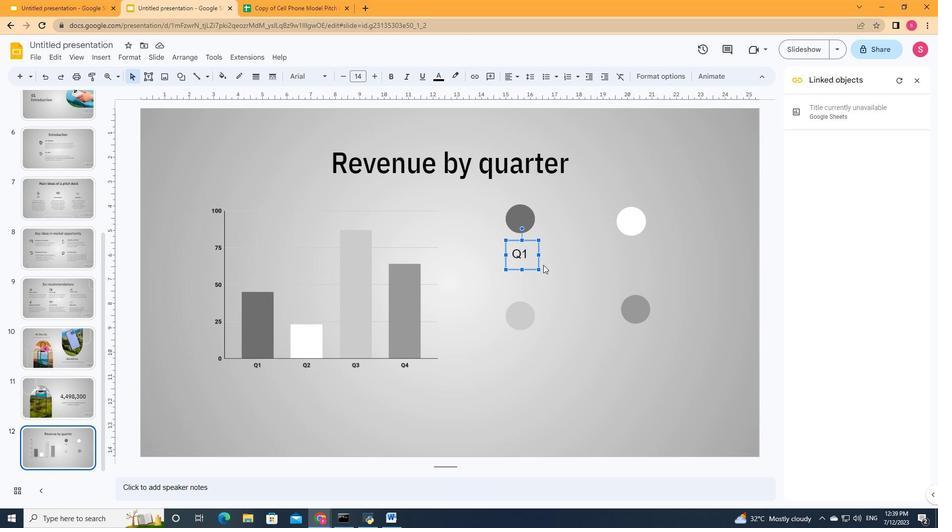 
Action: Mouse moved to (602, 257)
Screenshot: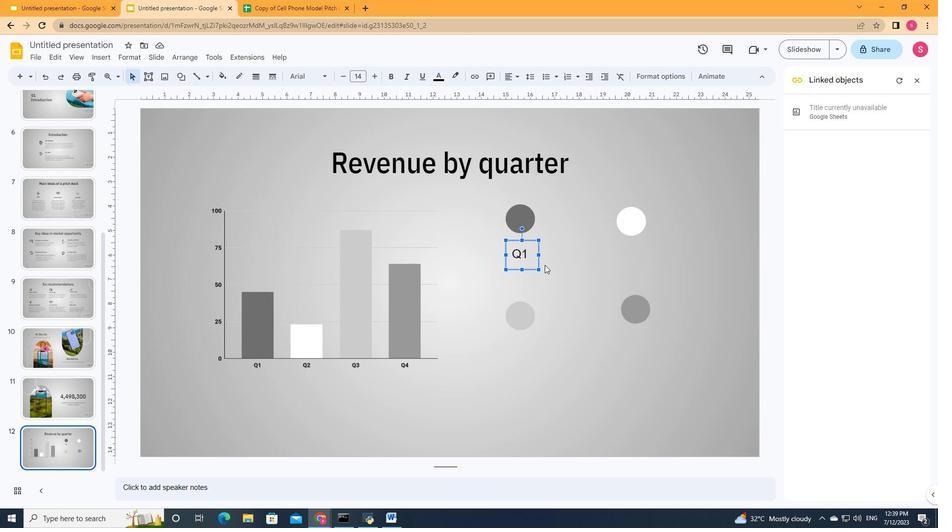 
Action: Mouse pressed left at (602, 257)
Screenshot: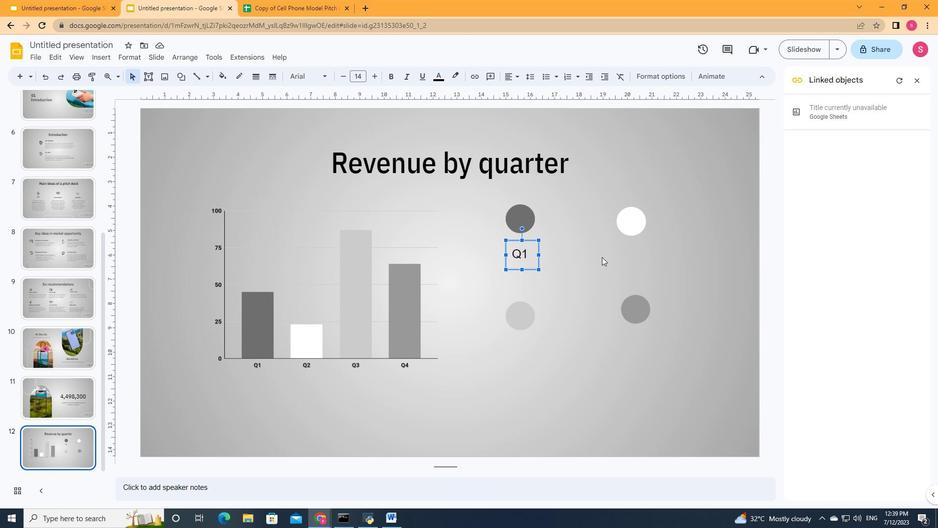 
Action: Key pressed ctrl+V
Screenshot: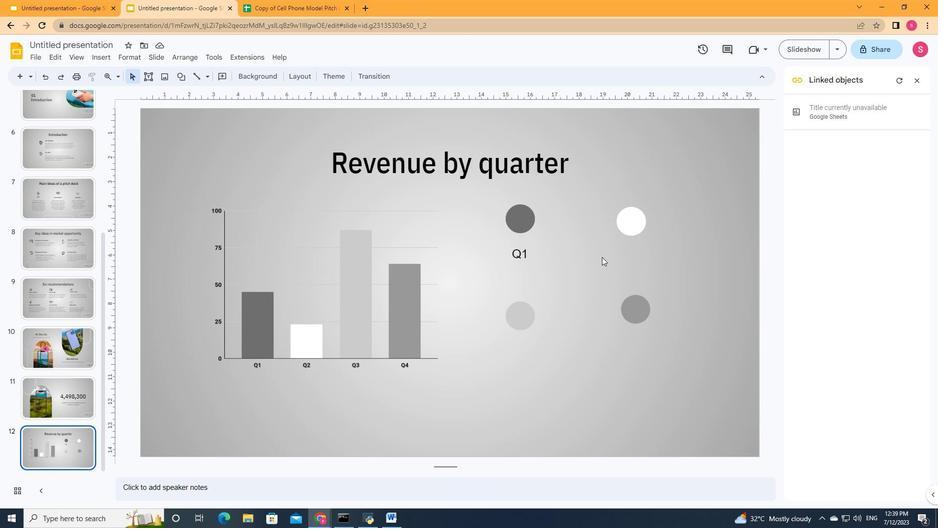 
Action: Mouse moved to (602, 257)
Screenshot: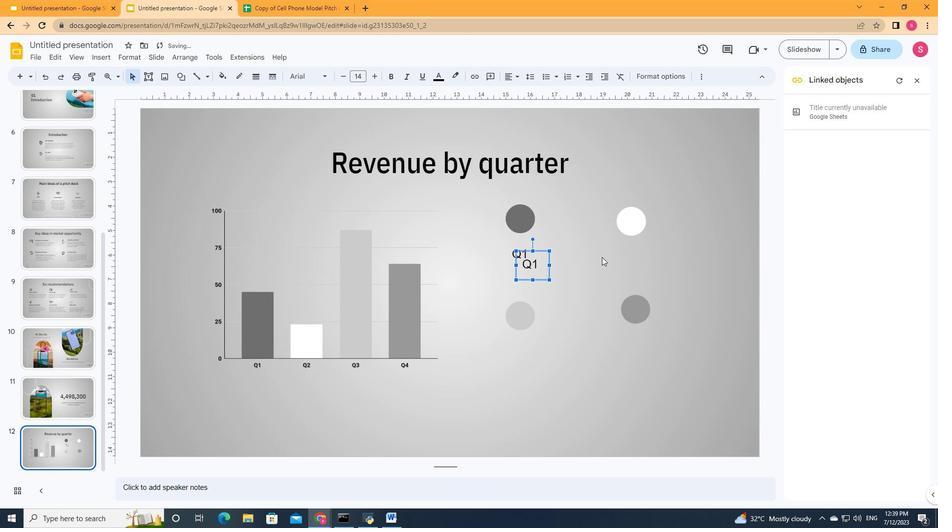 
Action: Key pressed ctrl+V
Screenshot: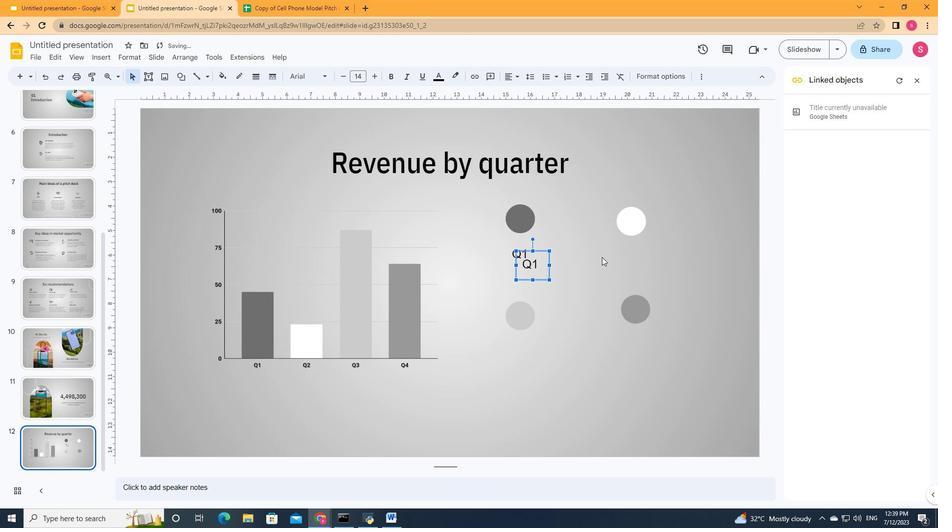 
Action: Mouse moved to (602, 256)
Screenshot: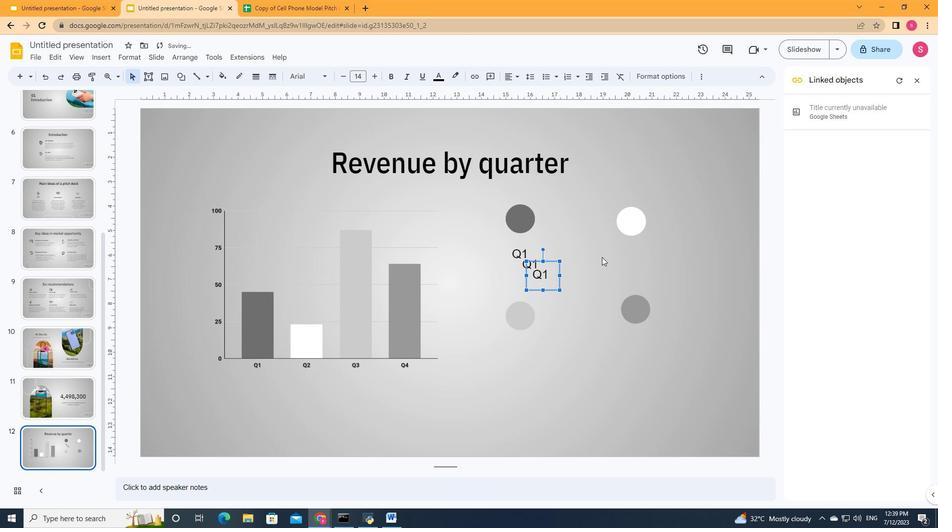 
Action: Key pressed <'\x16'>
Screenshot: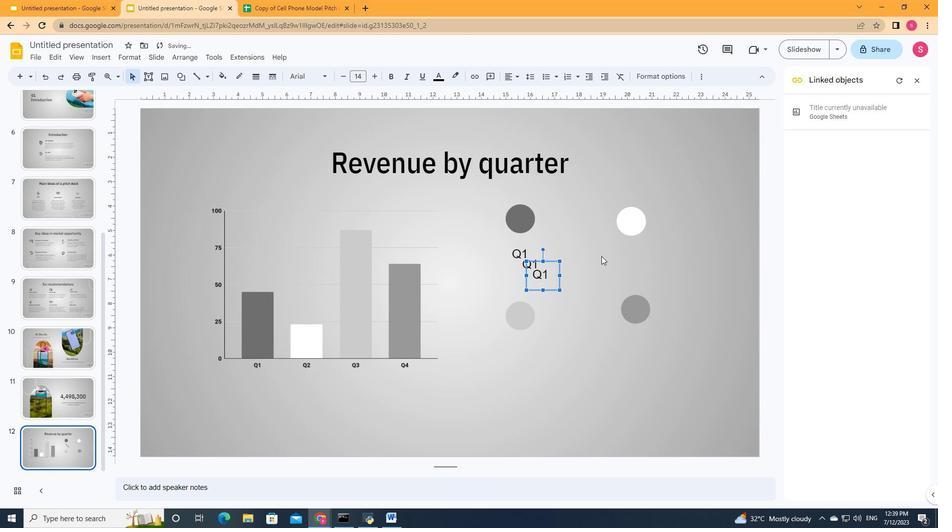 
Action: Mouse moved to (558, 284)
Screenshot: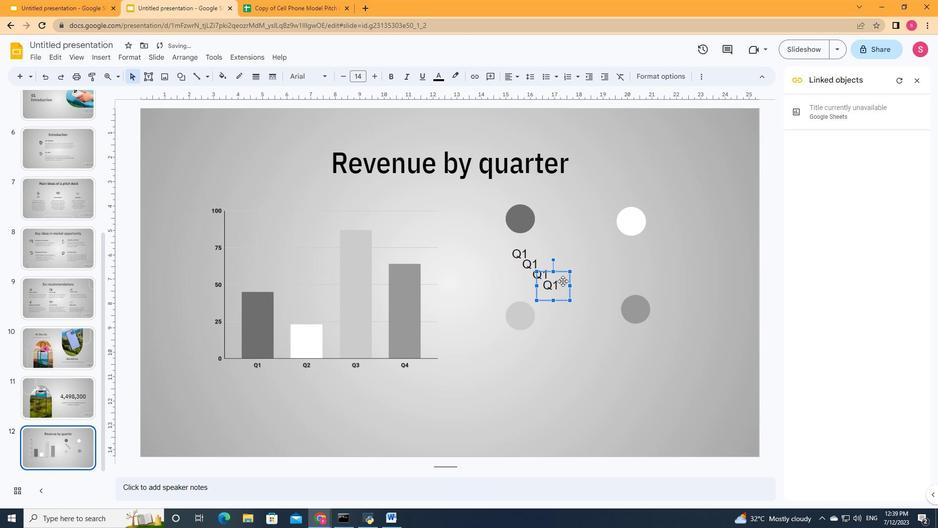 
Action: Mouse pressed left at (558, 284)
Screenshot: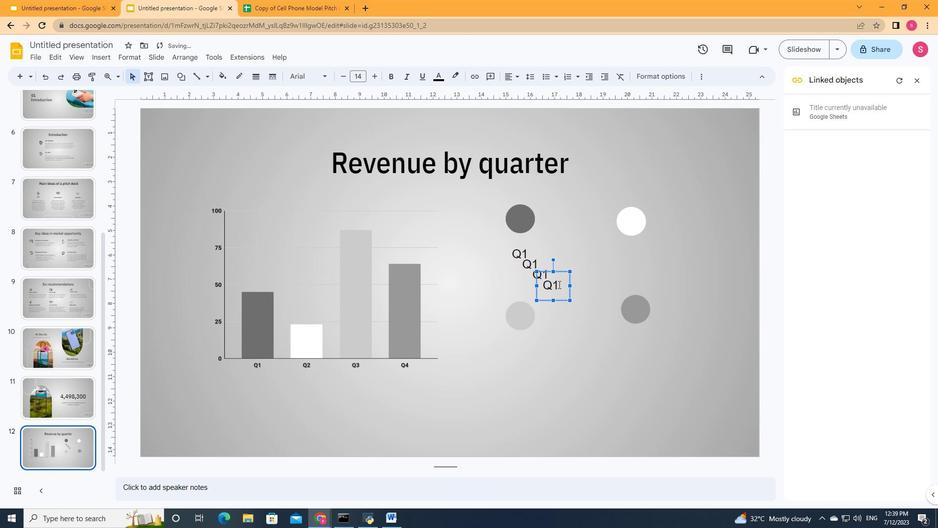 
Action: Mouse moved to (550, 270)
Screenshot: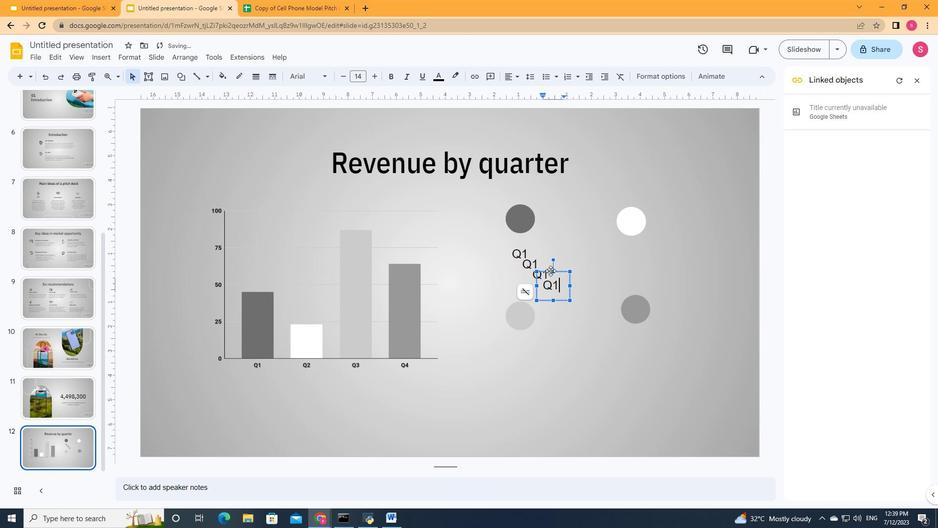 
Action: Mouse pressed left at (550, 270)
Screenshot: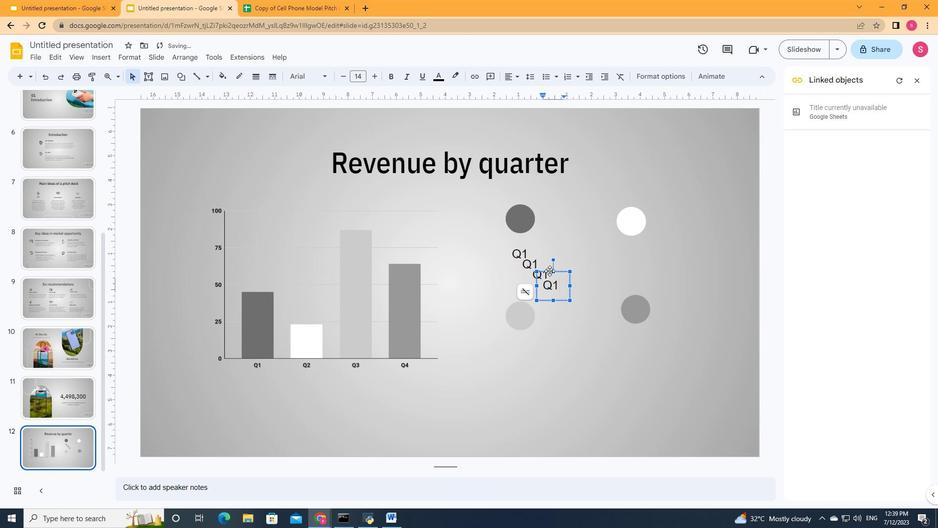 
Action: Mouse moved to (538, 277)
Screenshot: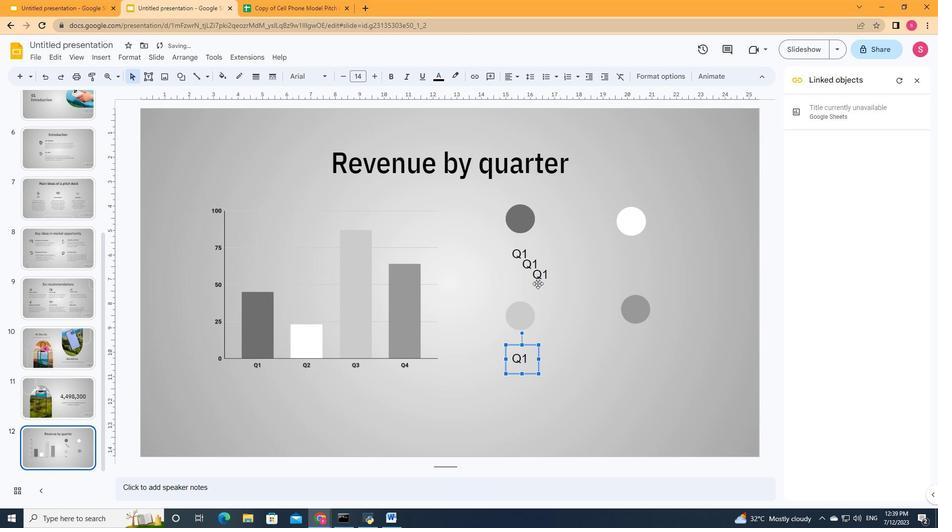 
Action: Mouse pressed left at (538, 277)
Screenshot: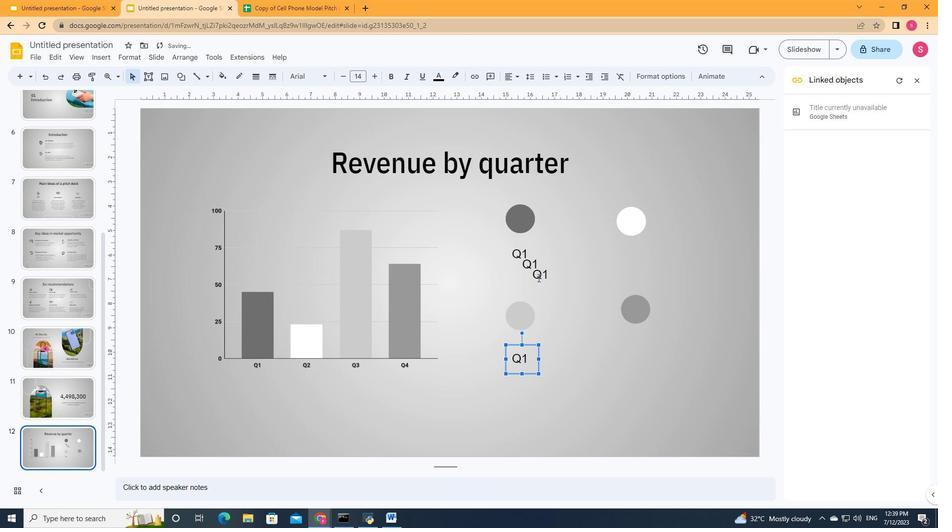 
Action: Mouse moved to (537, 260)
Screenshot: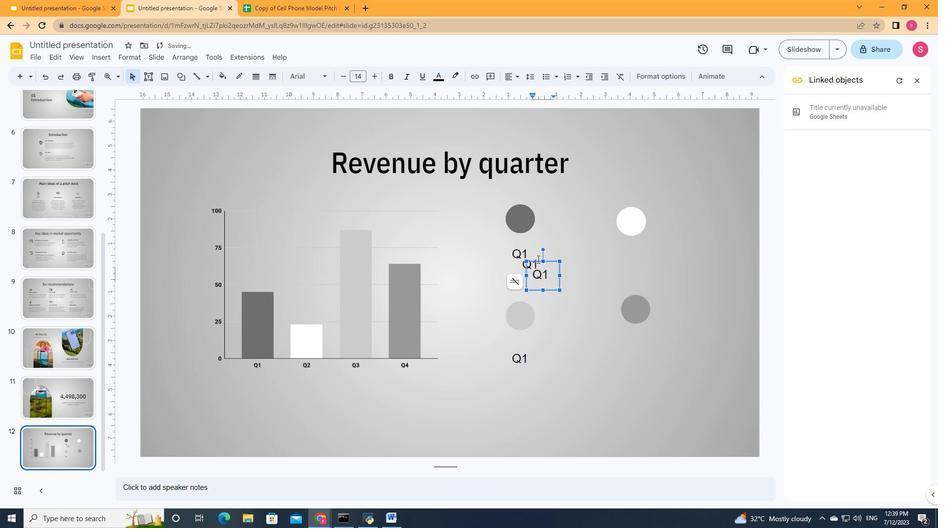 
Action: Mouse pressed left at (537, 260)
Screenshot: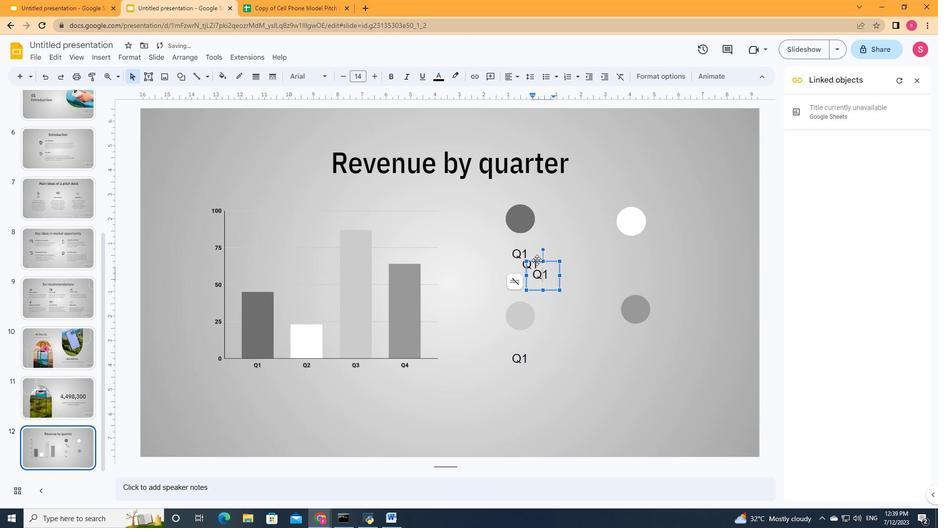 
Action: Mouse moved to (535, 266)
Screenshot: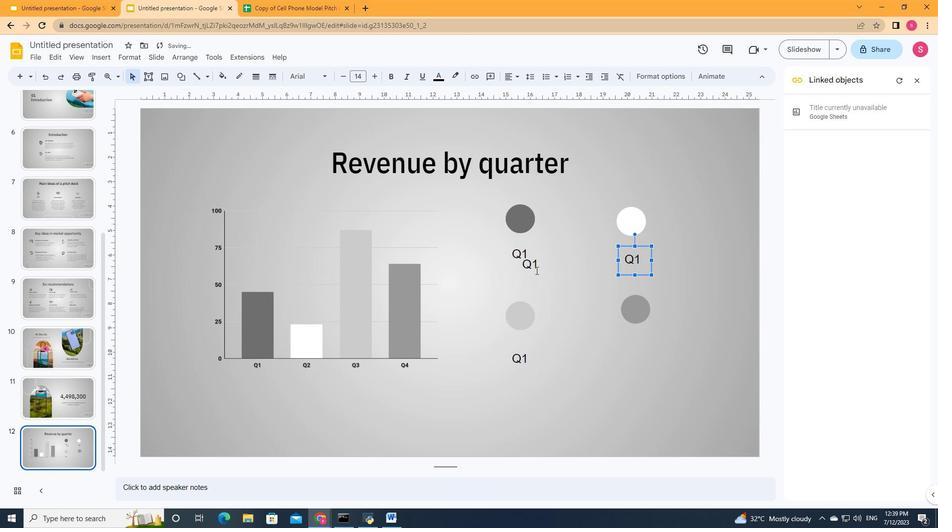 
Action: Mouse pressed left at (535, 266)
Screenshot: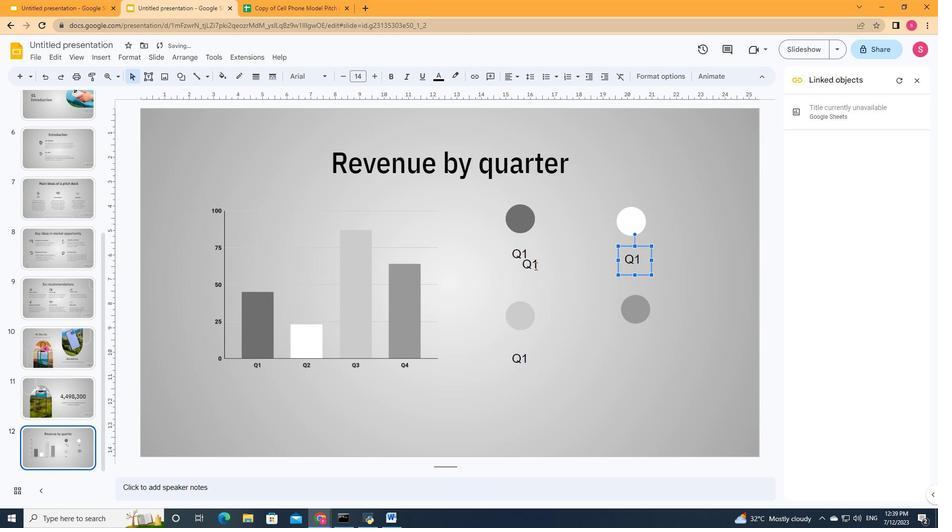 
Action: Mouse moved to (527, 249)
Screenshot: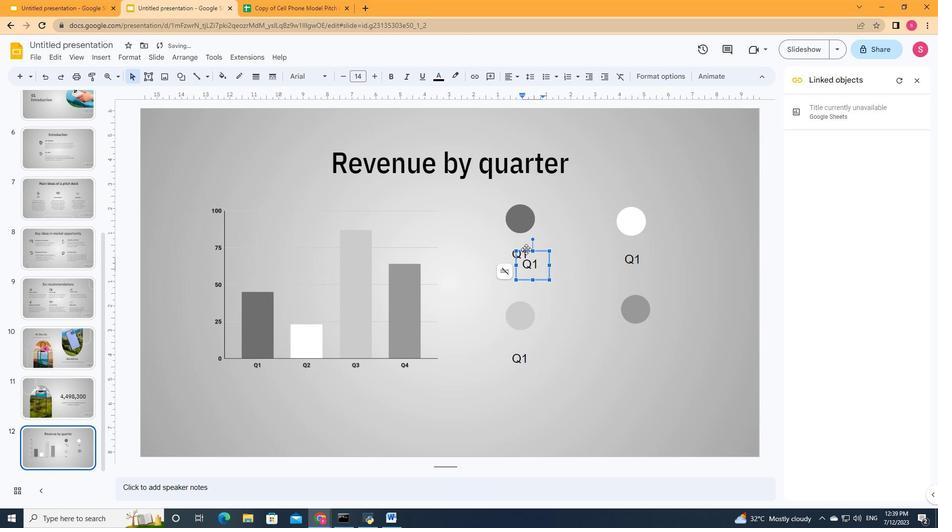 
Action: Mouse pressed left at (527, 249)
Screenshot: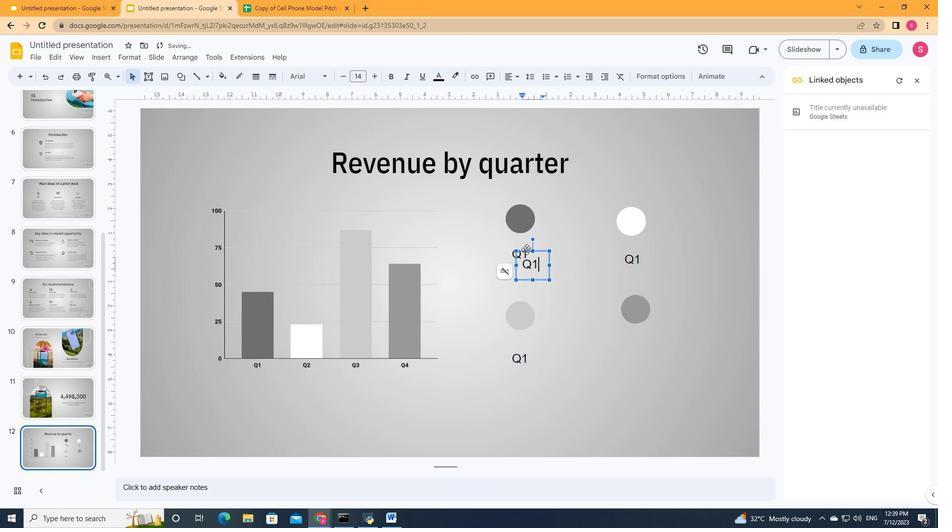 
Action: Mouse moved to (637, 260)
Screenshot: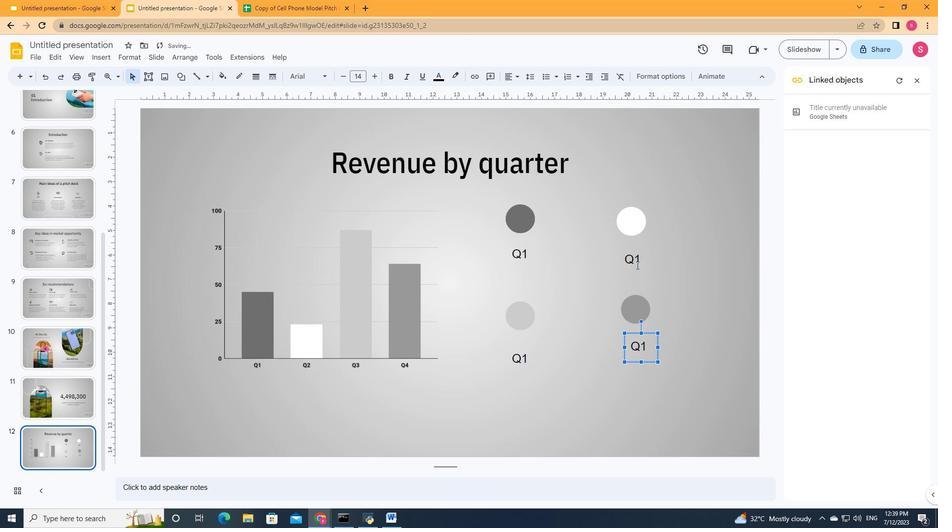 
Action: Mouse pressed left at (637, 260)
Screenshot: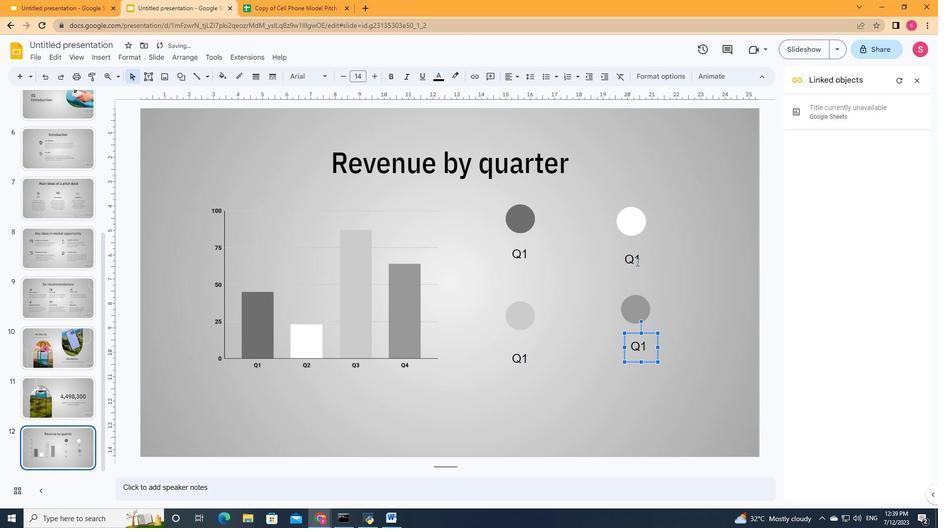 
Action: Mouse moved to (641, 262)
Screenshot: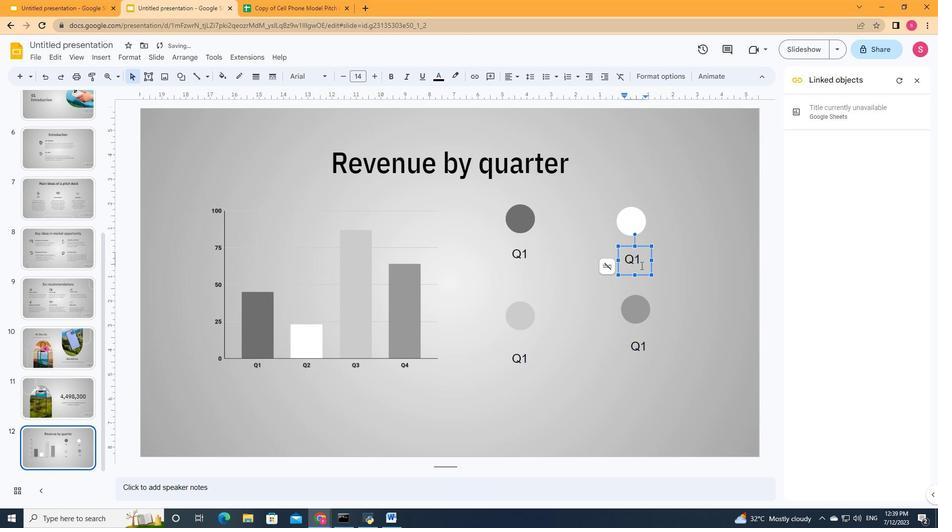 
Action: Mouse pressed left at (641, 262)
Screenshot: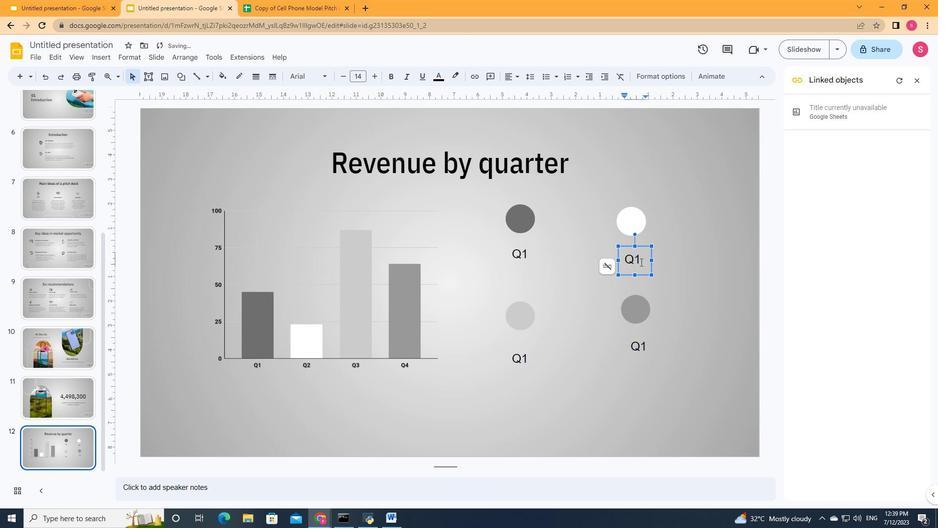 
Action: Key pressed <Key.backspace>2
Screenshot: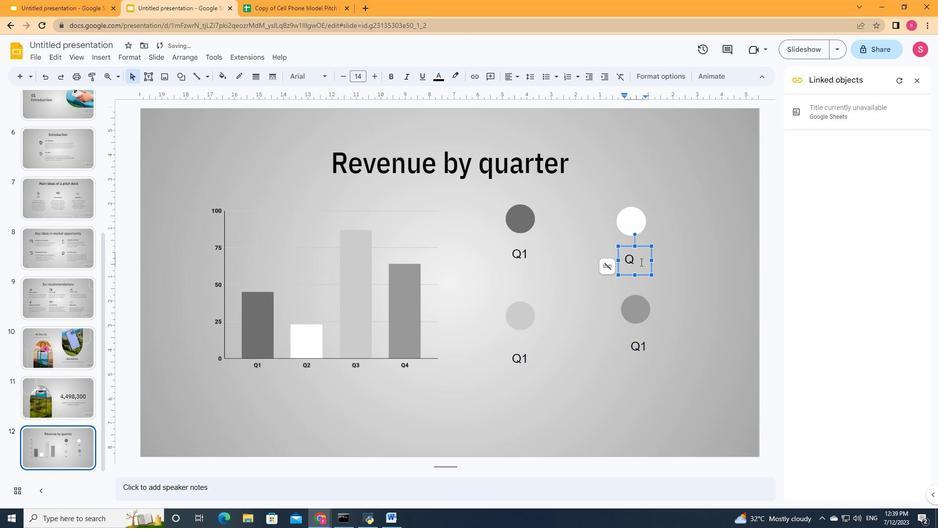 
Action: Mouse moved to (528, 362)
Screenshot: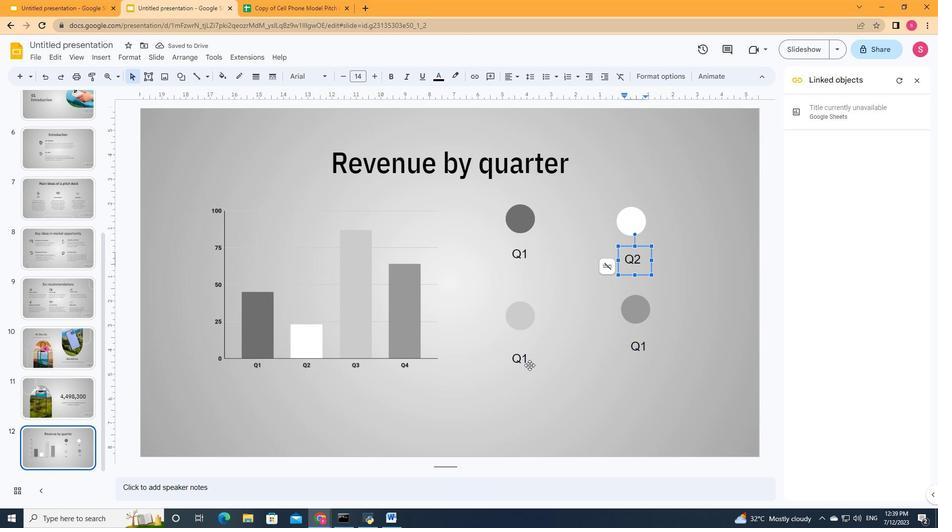 
Action: Mouse pressed left at (528, 362)
Screenshot: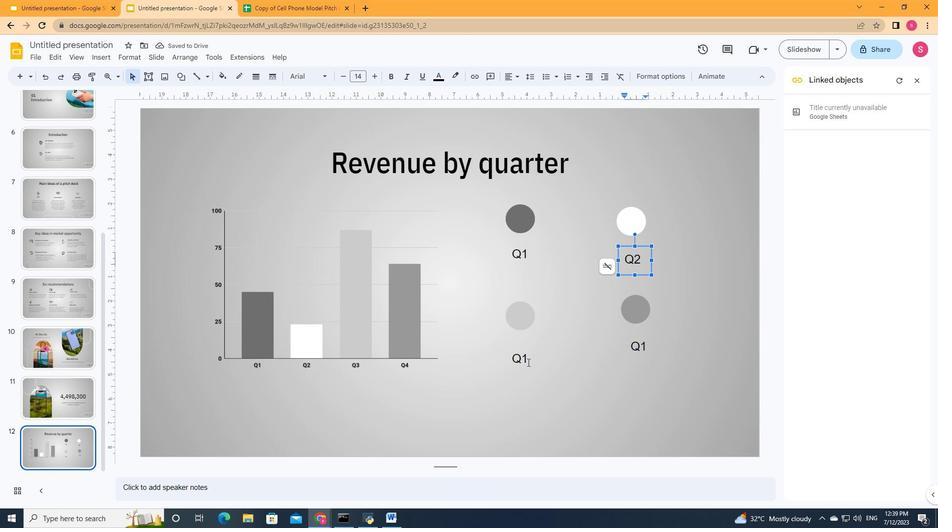 
Action: Key pressed <Key.backspace>3
Screenshot: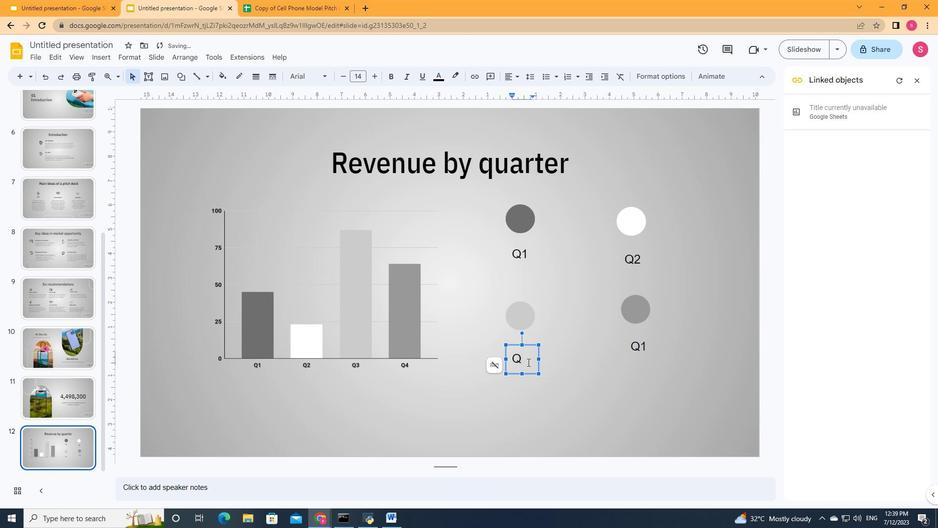 
Action: Mouse moved to (647, 354)
Screenshot: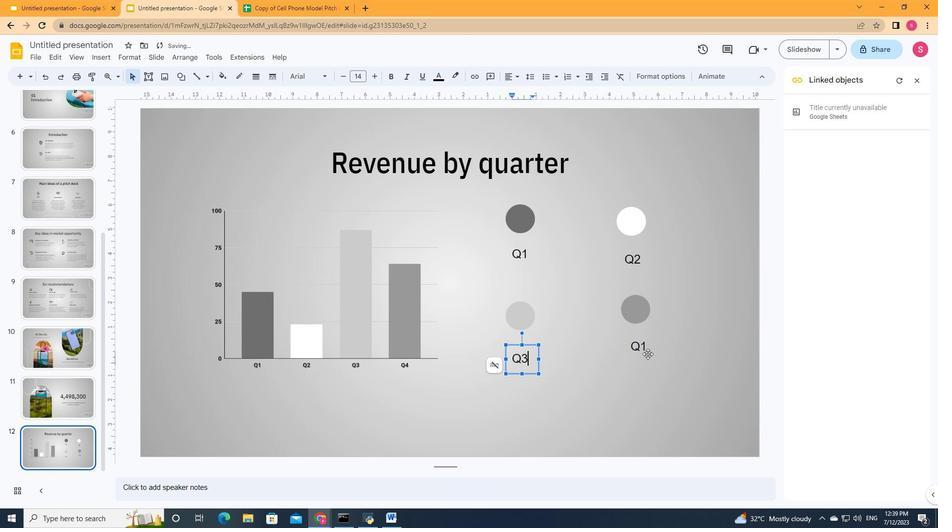 
Action: Mouse pressed left at (647, 354)
Screenshot: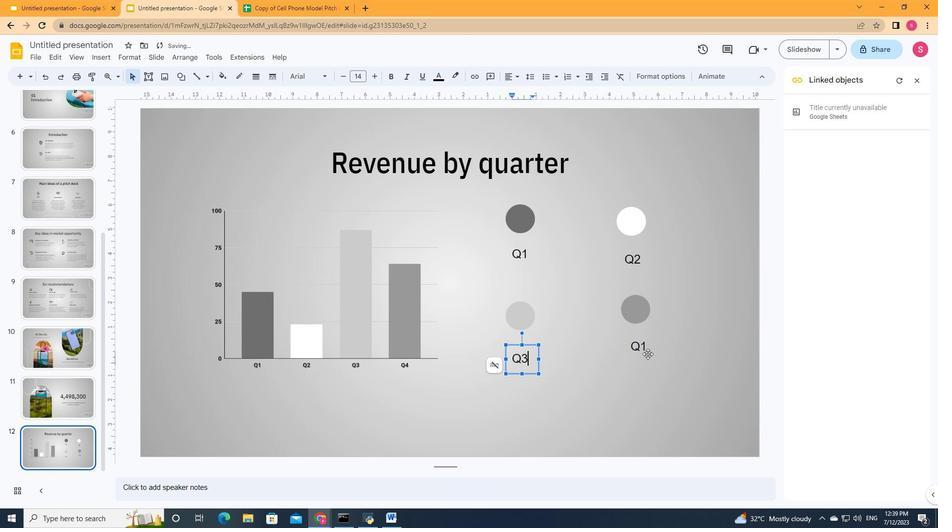 
Action: Mouse pressed left at (647, 354)
Screenshot: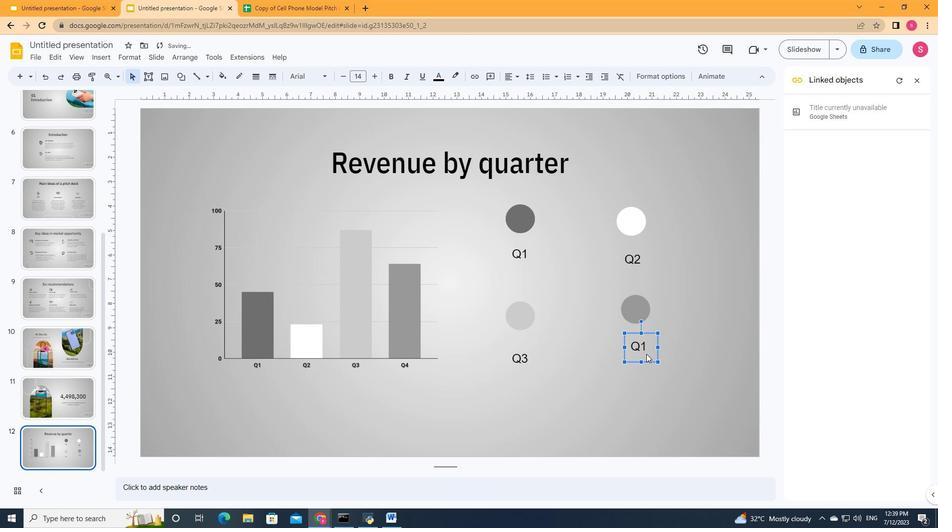 
Action: Mouse moved to (647, 344)
Screenshot: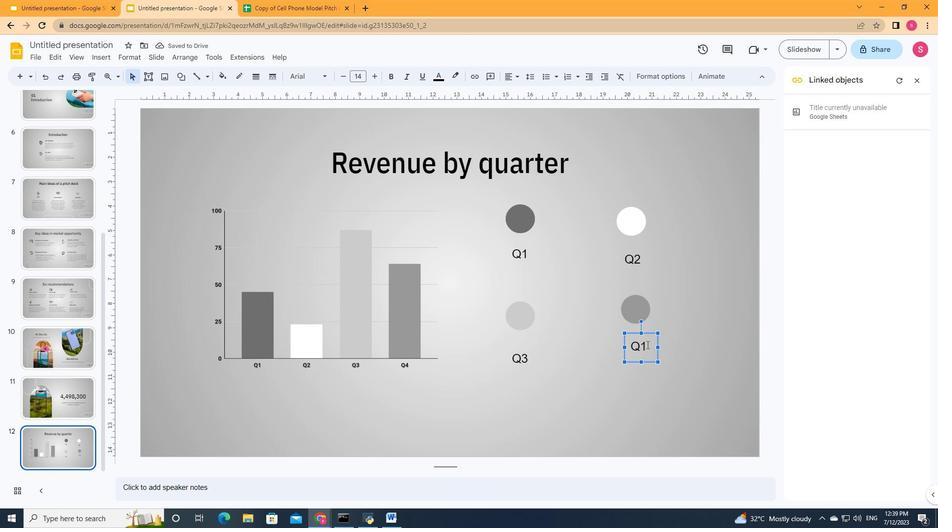
Action: Mouse pressed left at (647, 344)
Screenshot: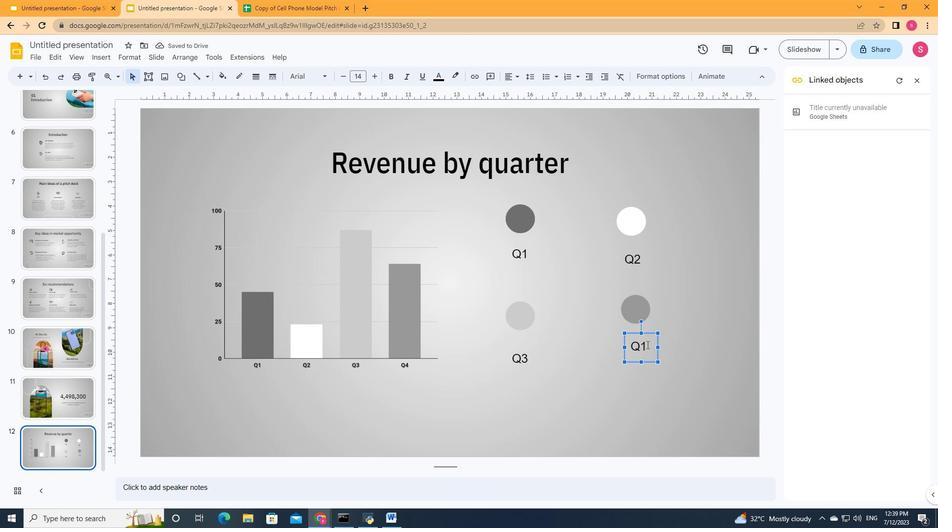 
Action: Key pressed <Key.backspace>4
Screenshot: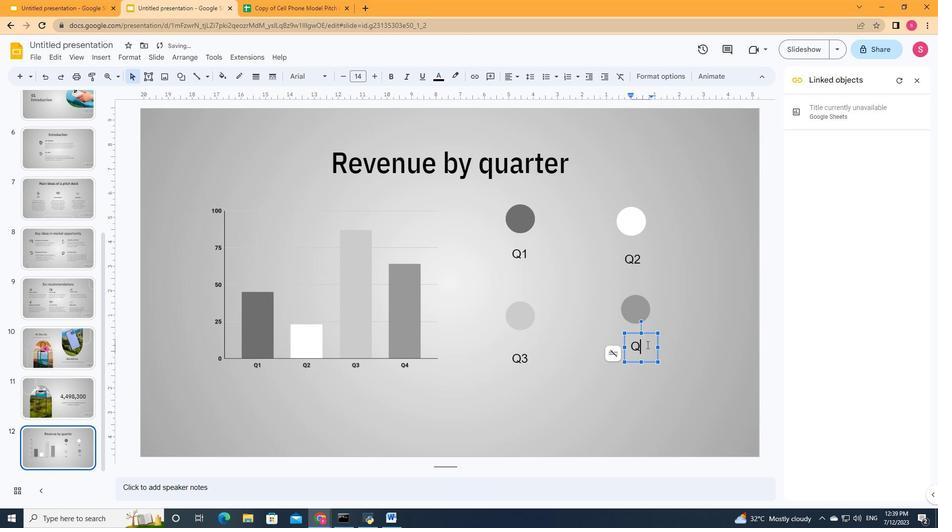
Action: Mouse moved to (592, 326)
Screenshot: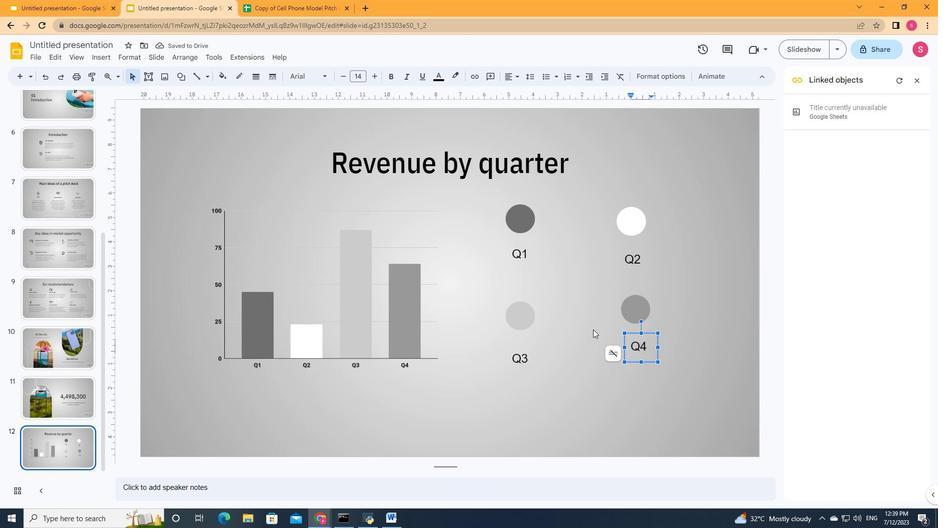 
Action: Mouse pressed left at (592, 326)
Screenshot: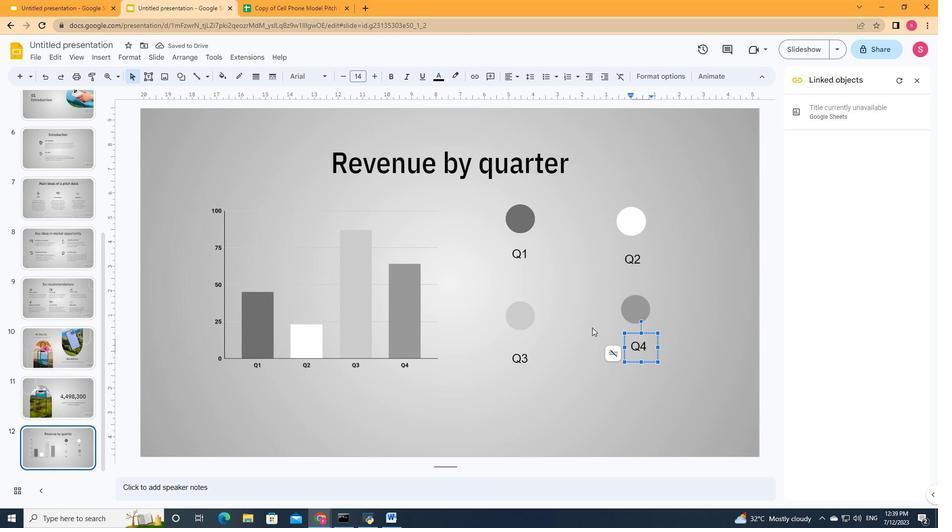 
Action: Mouse moved to (646, 345)
Screenshot: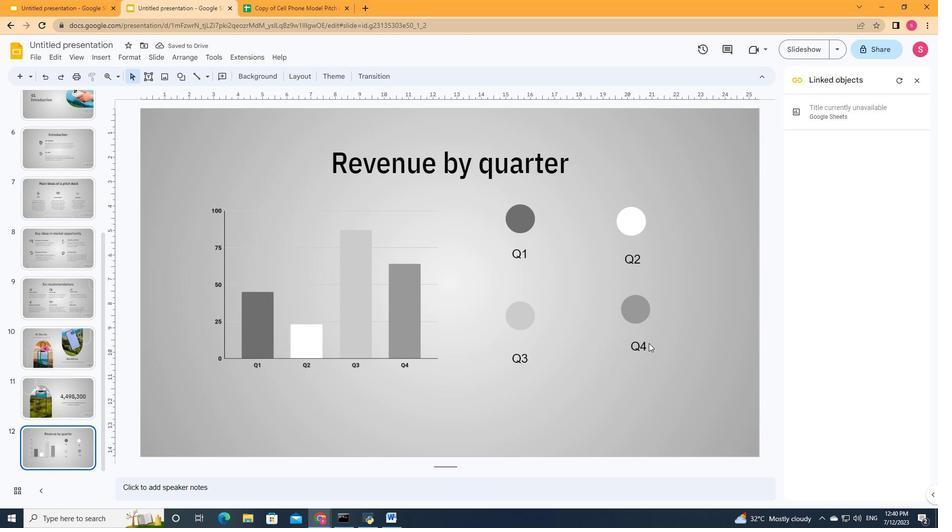 
Action: Mouse pressed left at (646, 345)
Screenshot: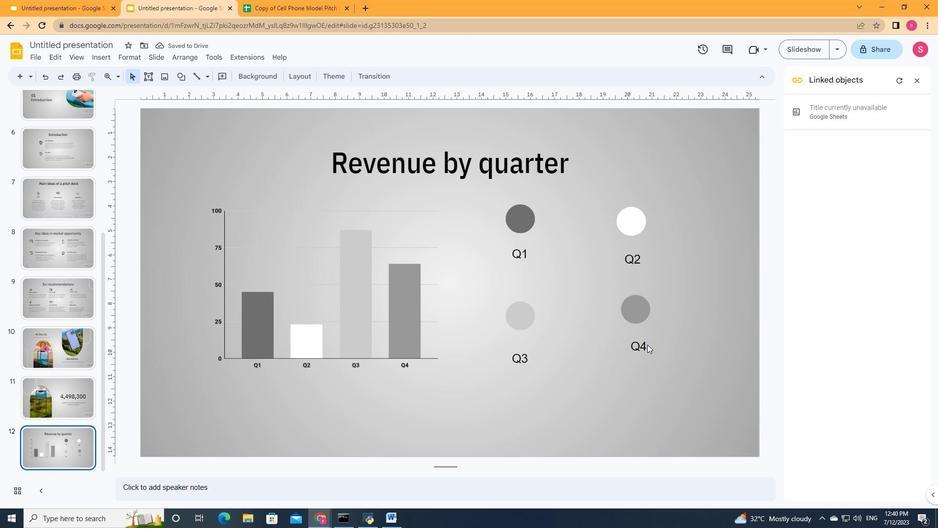 
Action: Mouse moved to (643, 345)
Screenshot: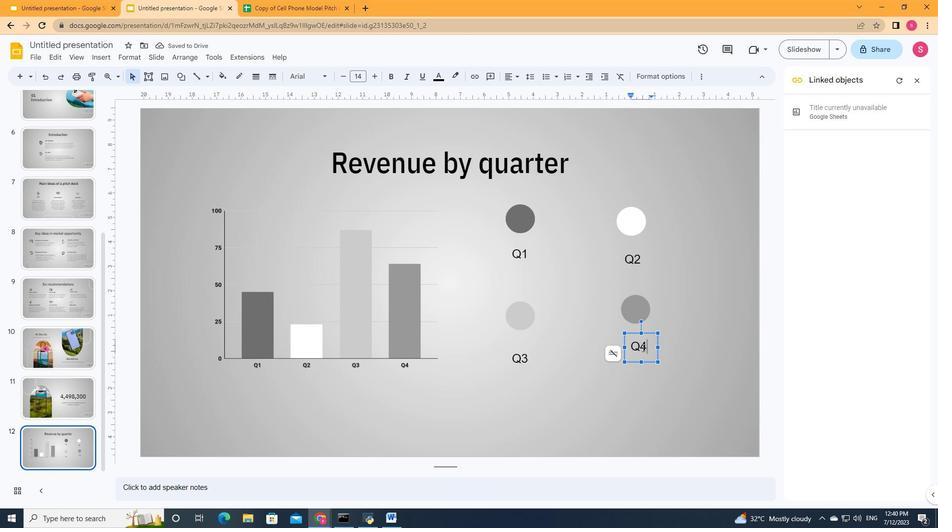 
Action: Key pressed <Key.down><Key.down>
Screenshot: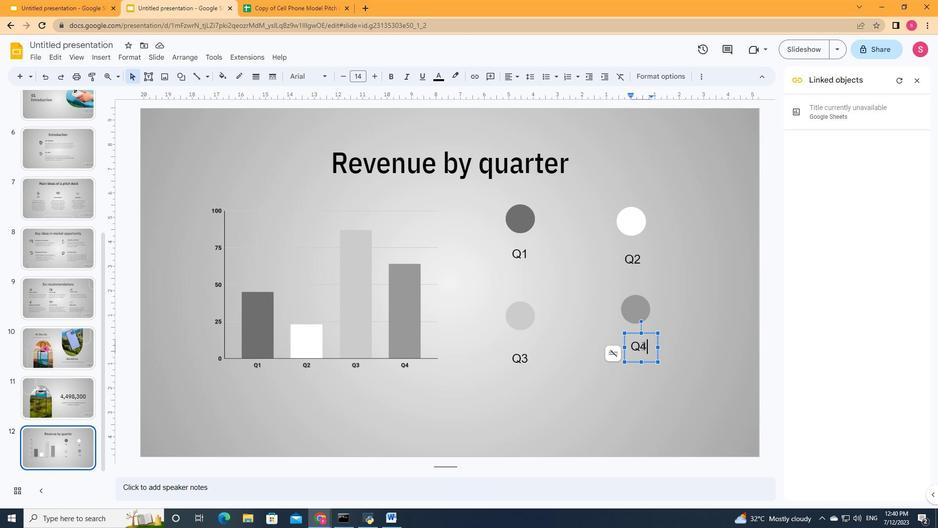 
Action: Mouse moved to (632, 333)
Screenshot: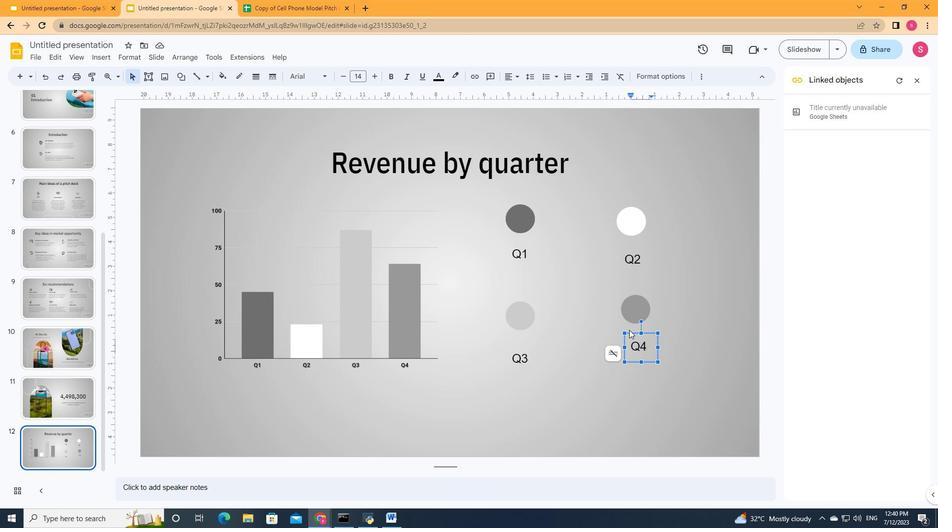 
Action: Mouse pressed left at (632, 333)
Screenshot: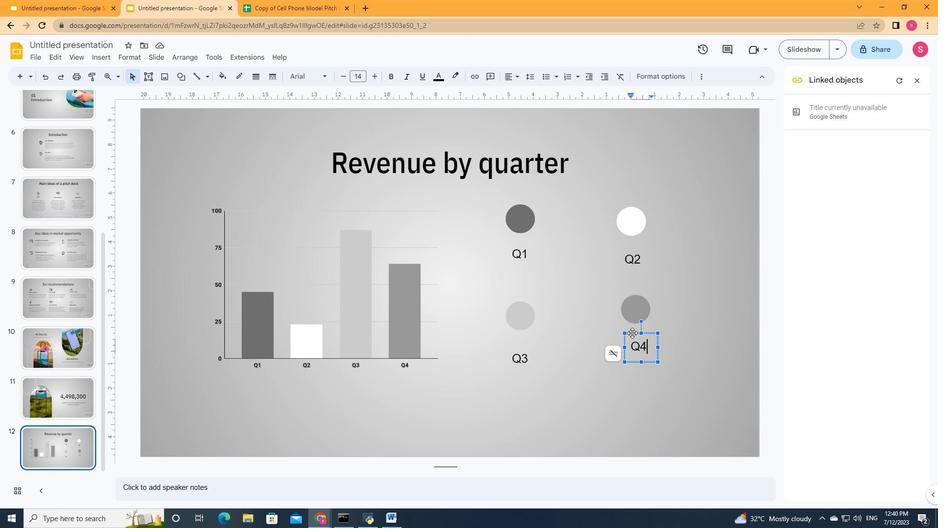 
Action: Key pressed <Key.down><Key.down><Key.down>
Screenshot: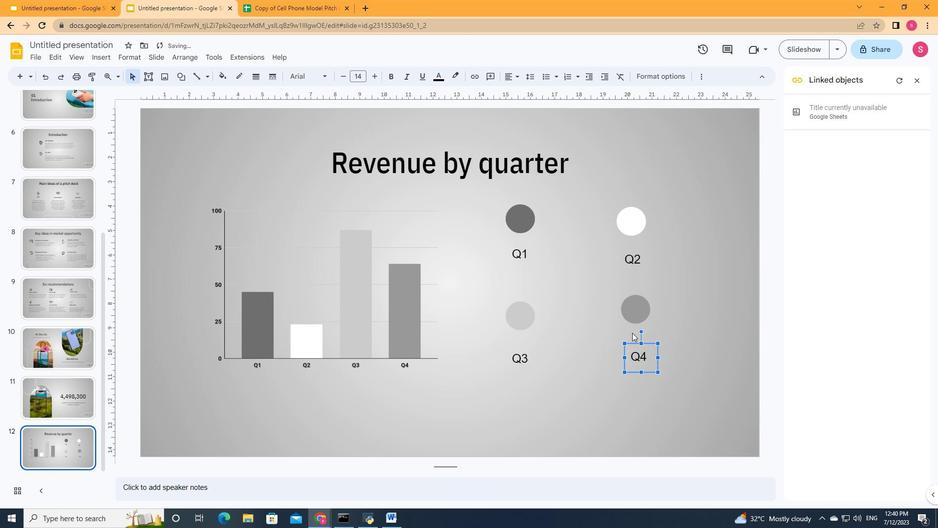 
Action: Mouse moved to (520, 311)
Screenshot: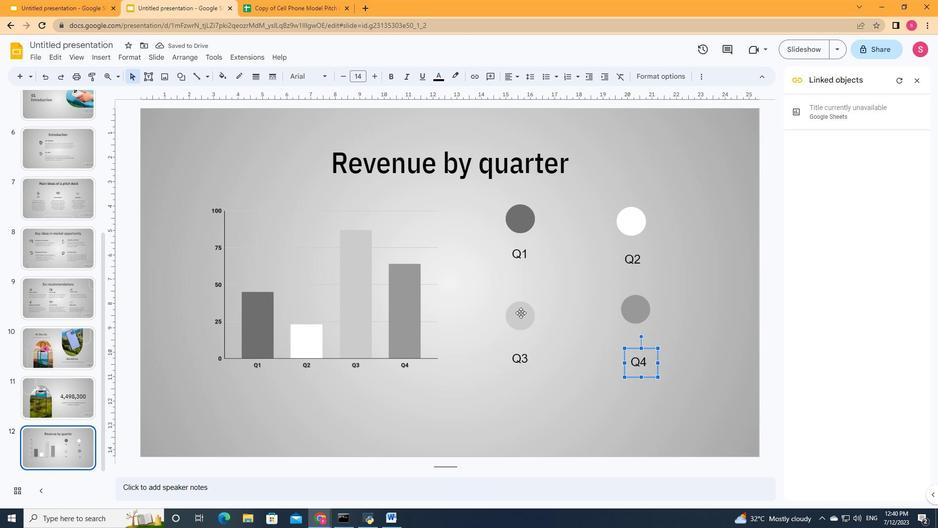 
Action: Mouse pressed left at (520, 311)
Screenshot: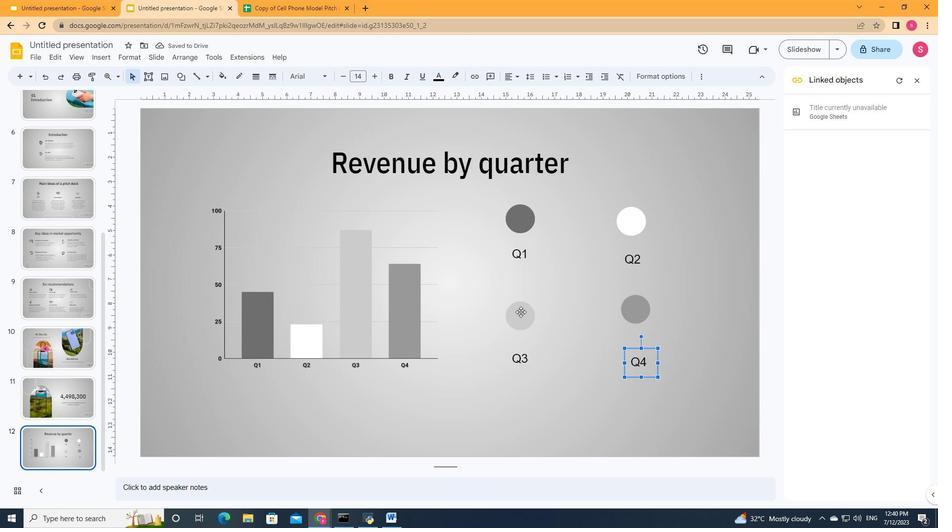 
Action: Mouse moved to (526, 315)
Screenshot: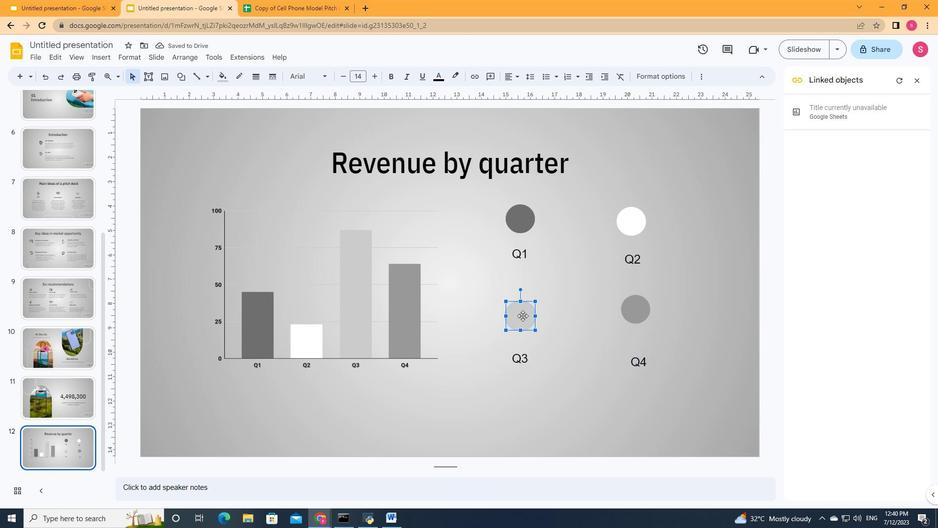 
Action: Key pressed <Key.down><Key.down><Key.down>
Screenshot: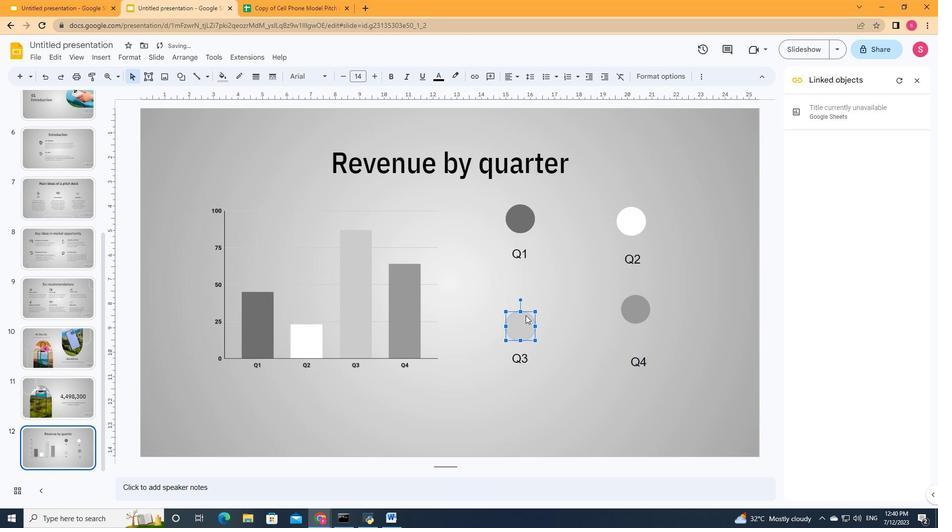 
Action: Mouse moved to (527, 281)
Screenshot: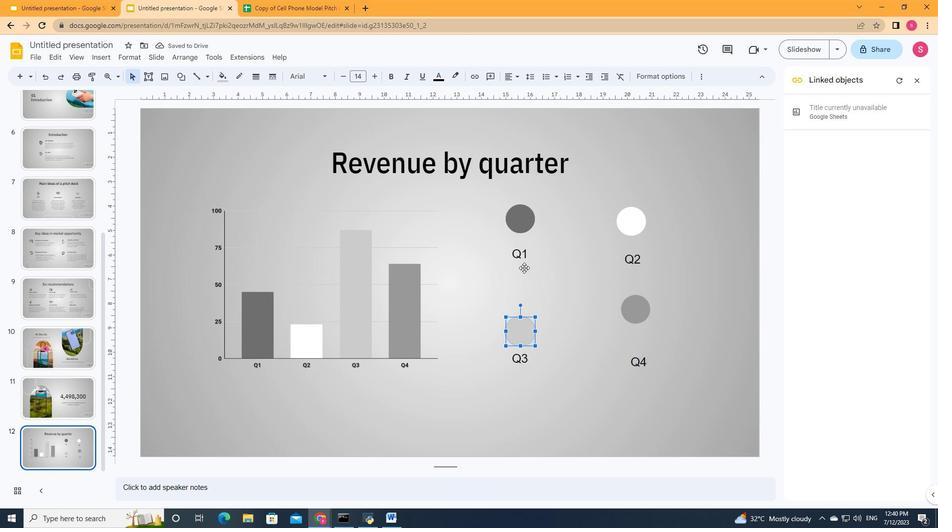 
Action: Mouse pressed left at (527, 281)
Screenshot: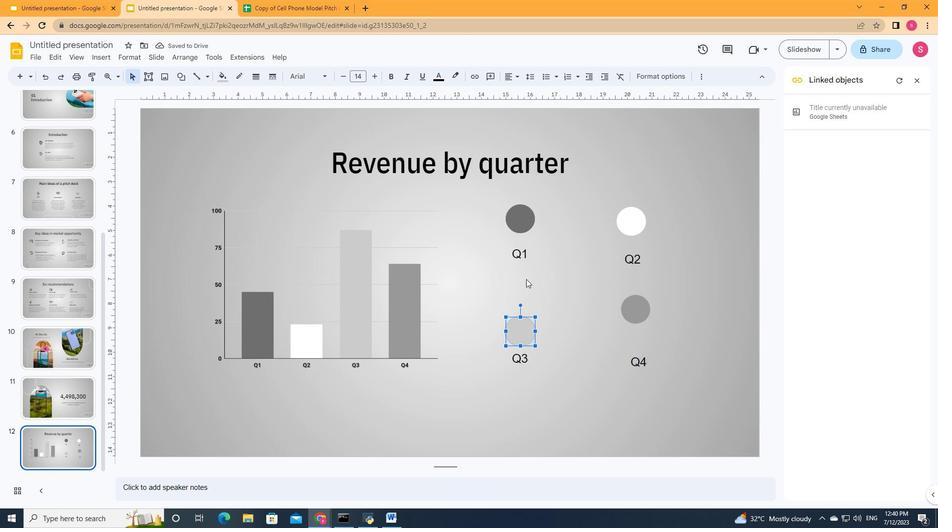 
Action: Mouse moved to (638, 312)
Screenshot: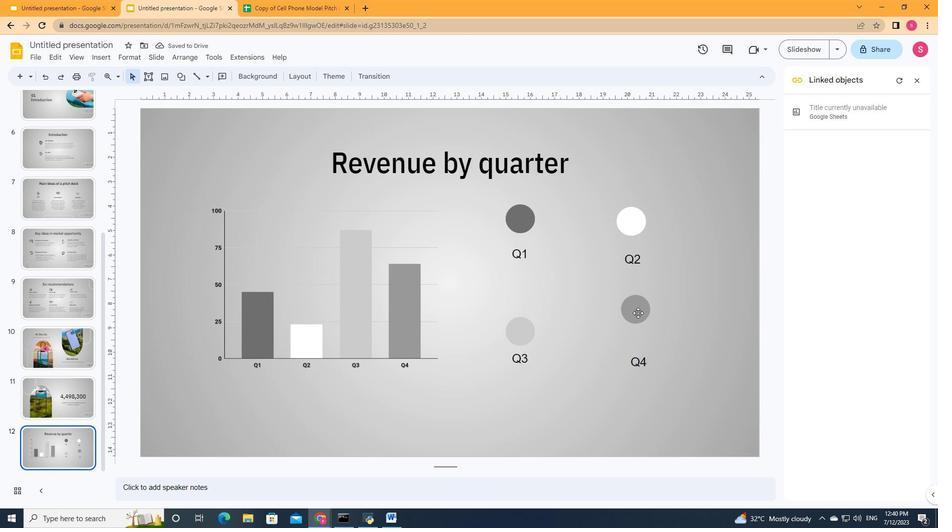 
Action: Mouse pressed left at (638, 312)
Screenshot: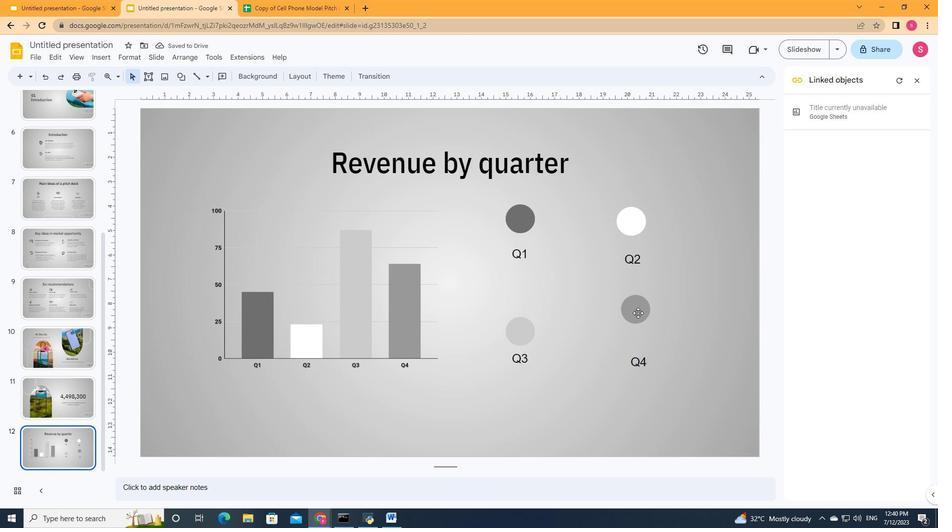 
Action: Key pressed <Key.down><Key.down><Key.down><Key.down>
Screenshot: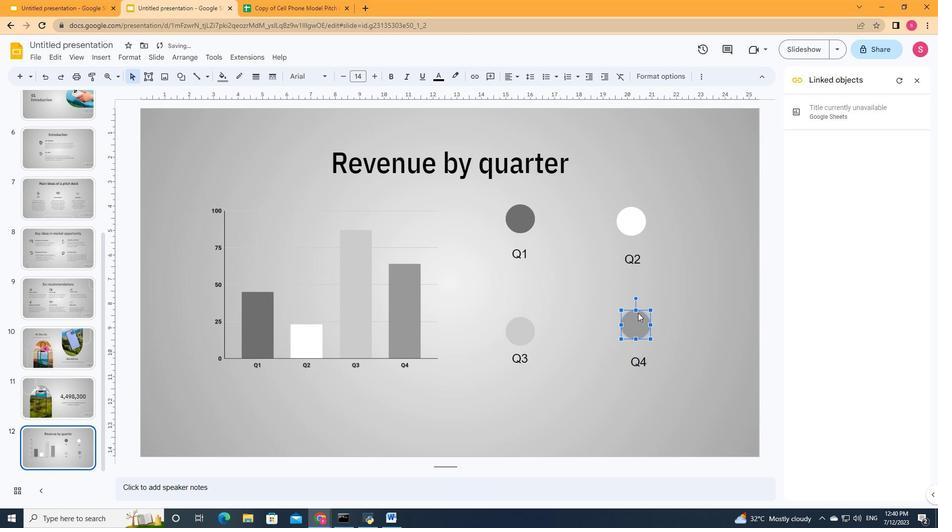 
Action: Mouse moved to (522, 362)
Screenshot: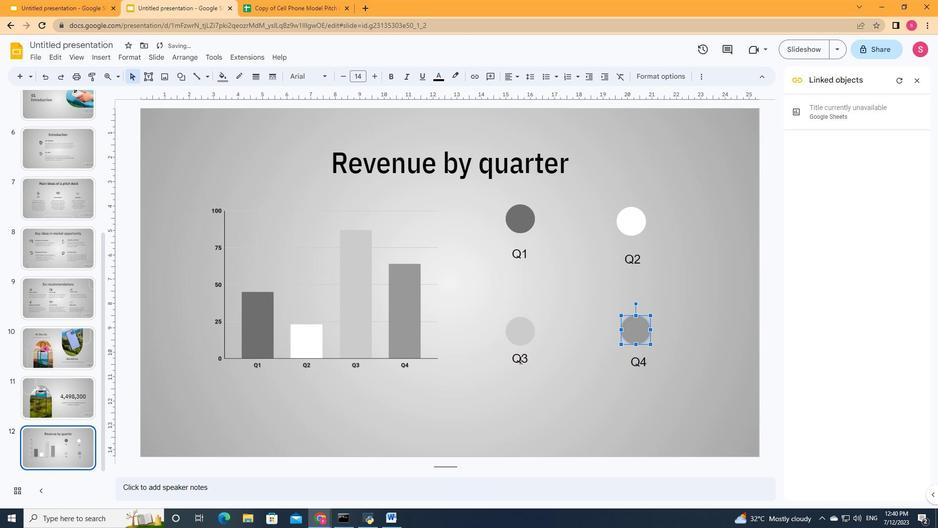 
Action: Mouse pressed left at (522, 362)
Screenshot: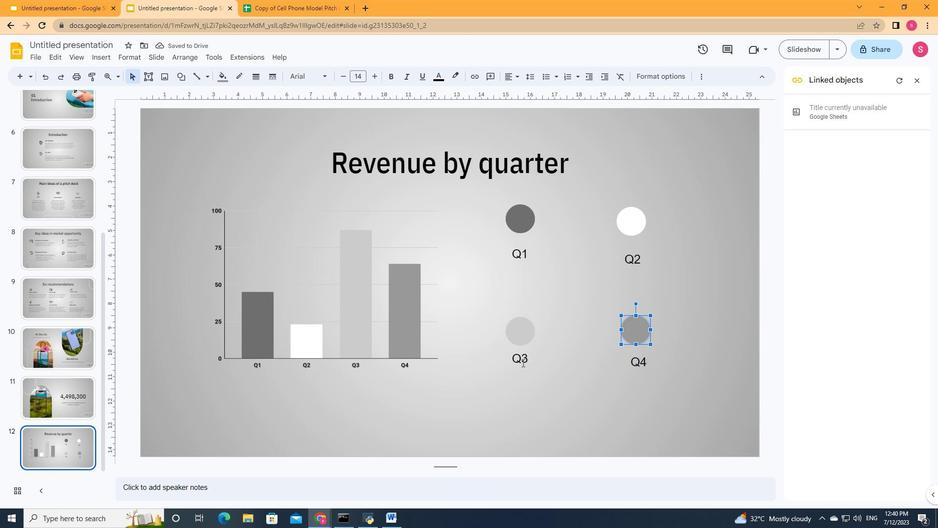 
Action: Mouse moved to (512, 345)
Screenshot: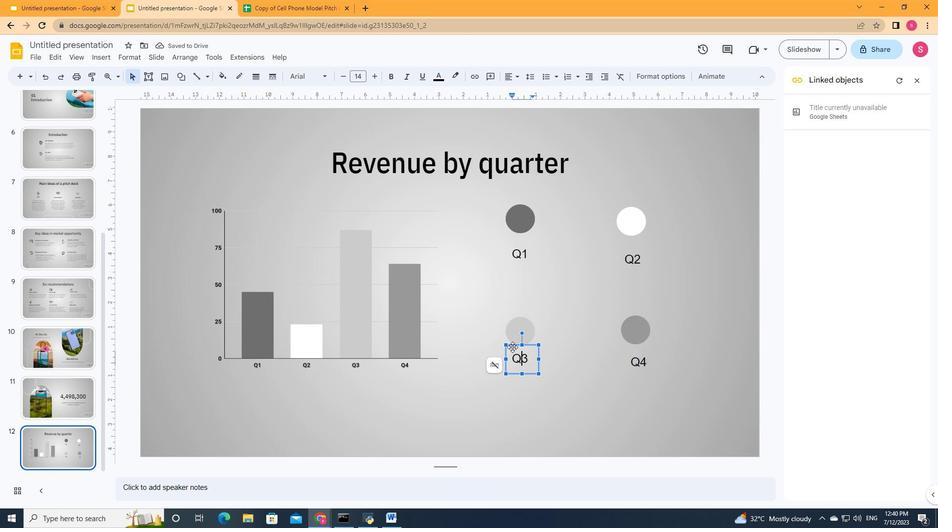 
Action: Mouse pressed left at (512, 345)
Screenshot: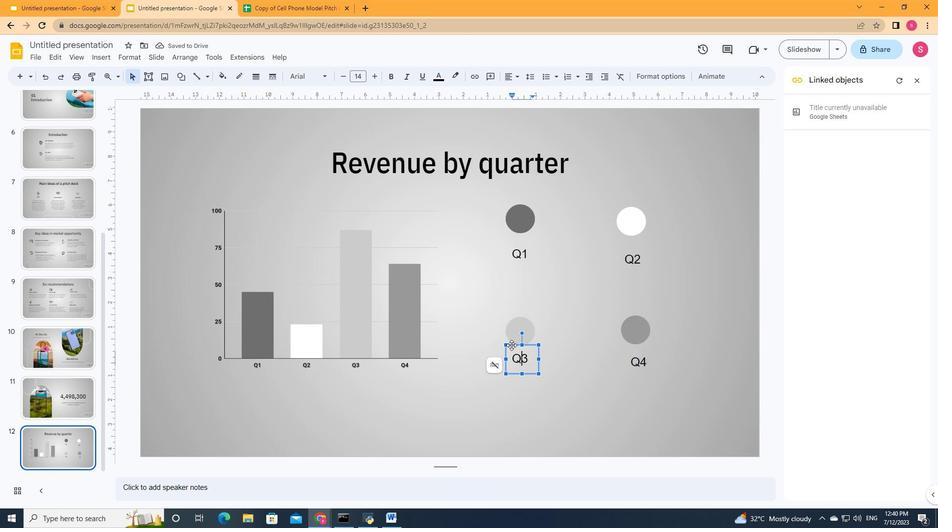 
Action: Mouse moved to (512, 345)
Screenshot: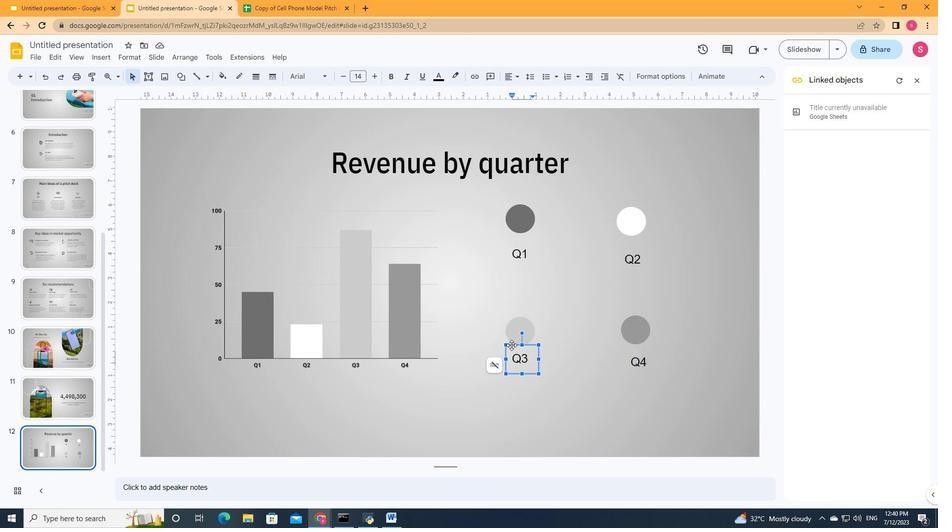 
Action: Key pressed <Key.down>
Screenshot: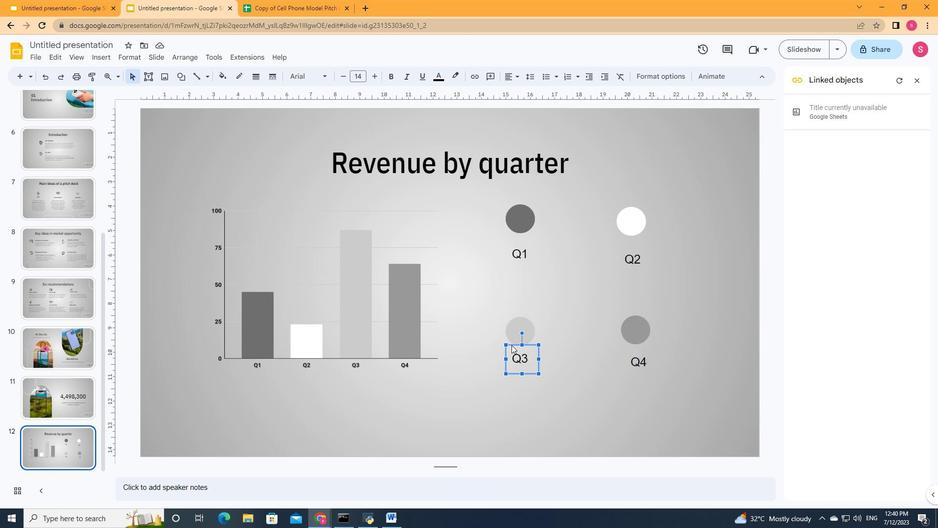 
Action: Mouse moved to (591, 346)
Screenshot: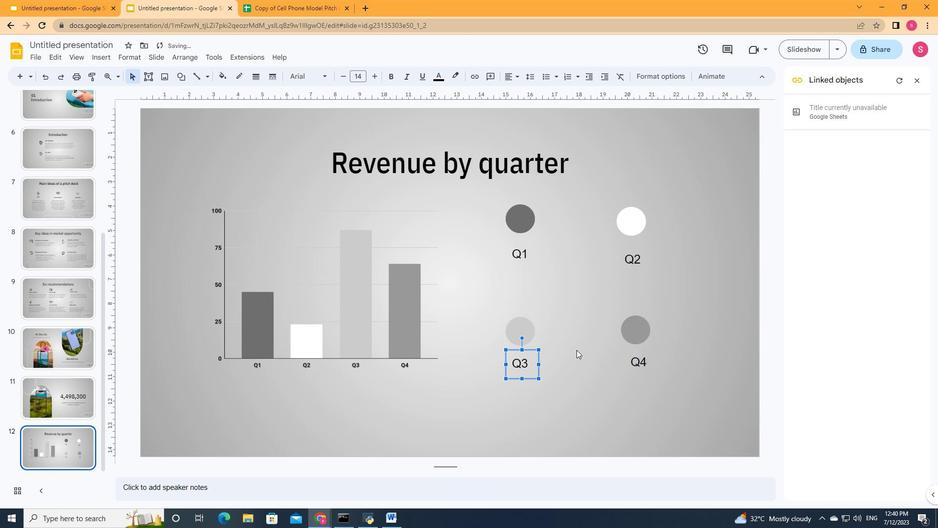 
Action: Mouse pressed left at (591, 346)
Screenshot: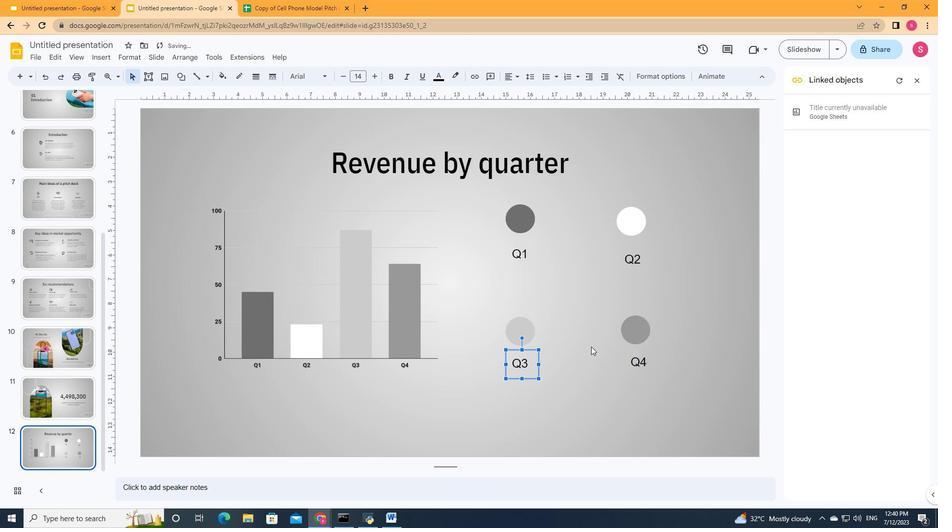 
Action: Mouse moved to (629, 216)
Screenshot: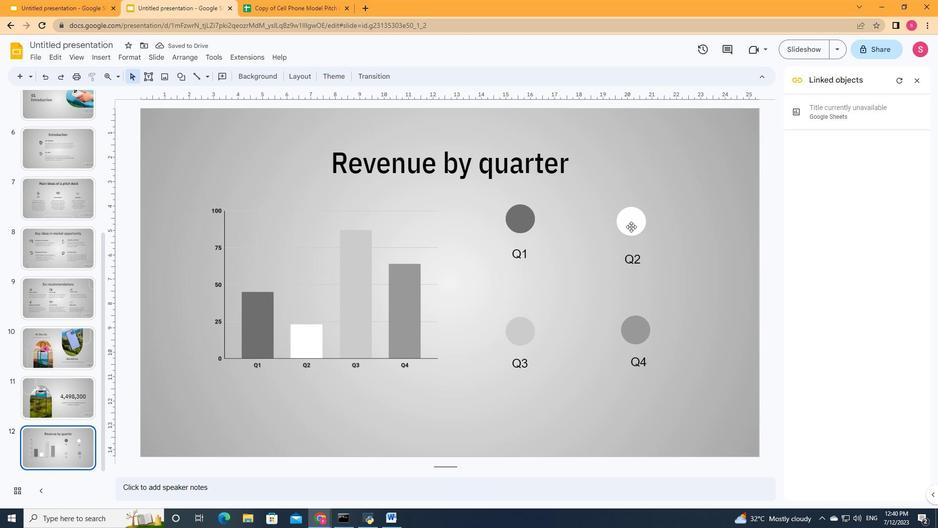 
Action: Mouse pressed left at (629, 216)
Screenshot: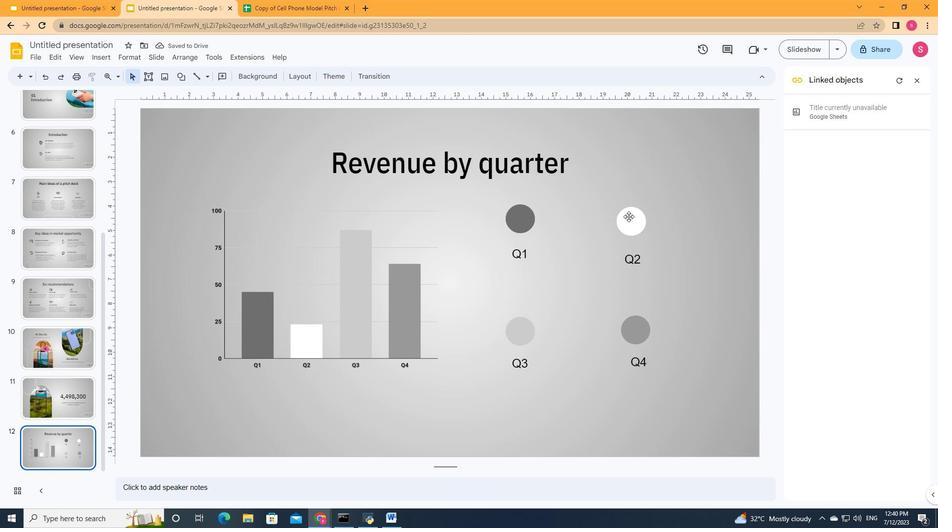 
Action: Key pressed <Key.up>
Screenshot: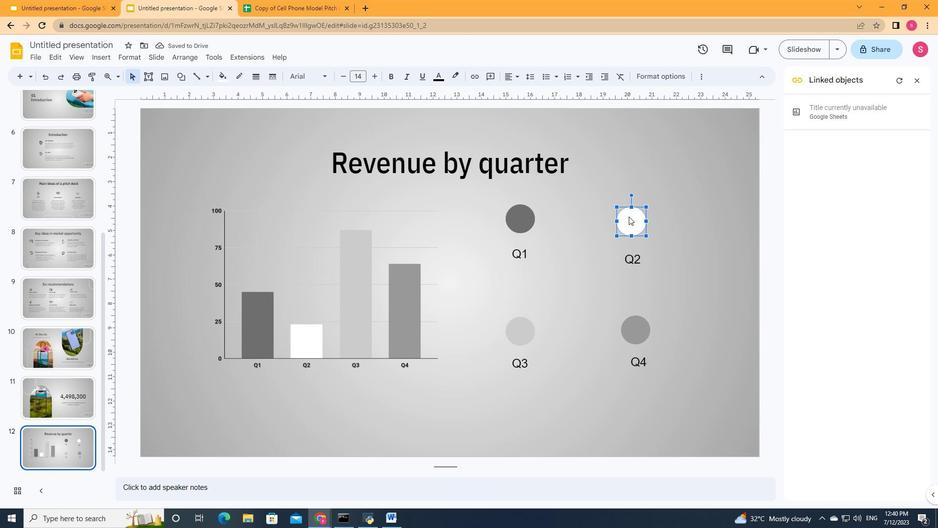 
Action: Mouse moved to (639, 262)
Screenshot: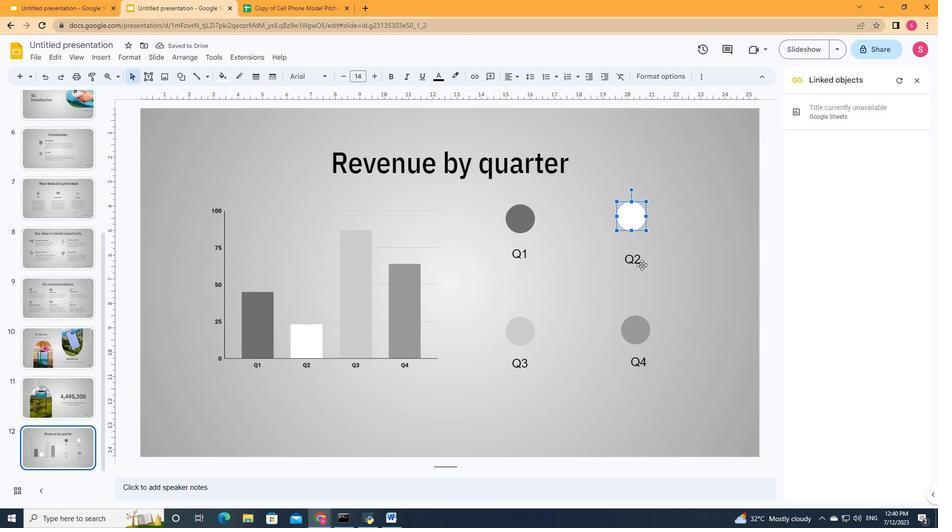 
Action: Mouse pressed left at (639, 262)
Screenshot: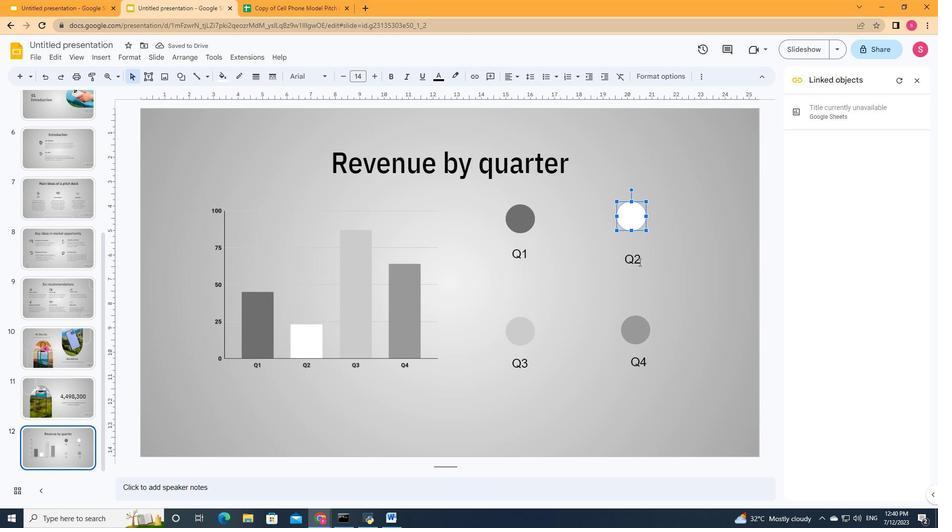 
Action: Mouse moved to (626, 243)
Screenshot: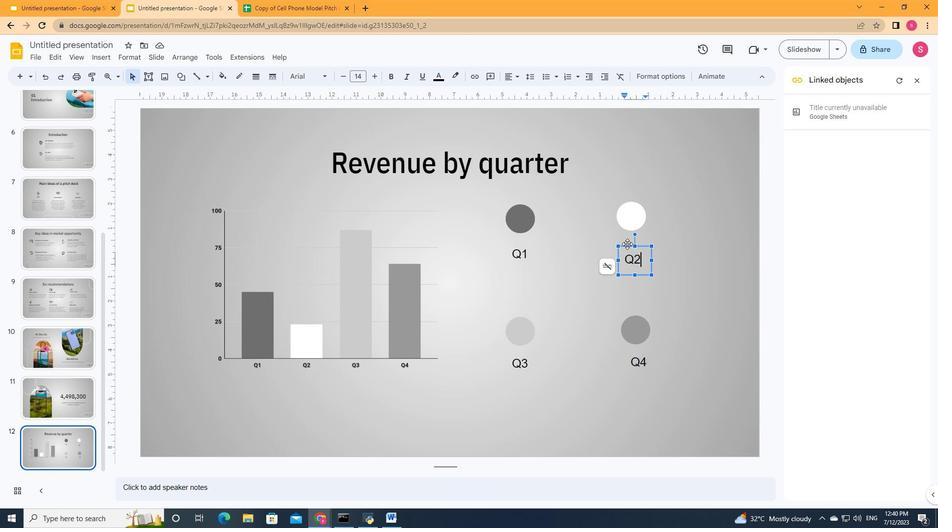 
Action: Mouse pressed left at (626, 243)
Screenshot: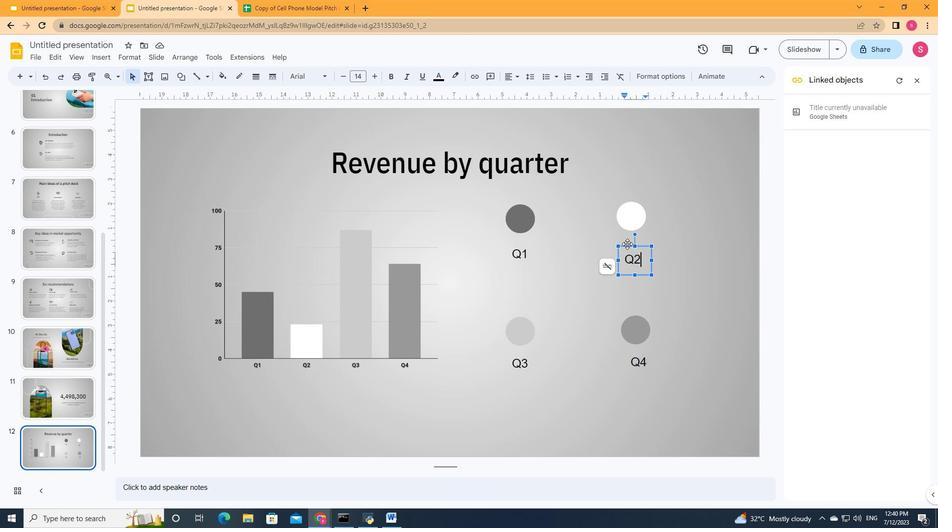 
Action: Mouse moved to (640, 256)
Screenshot: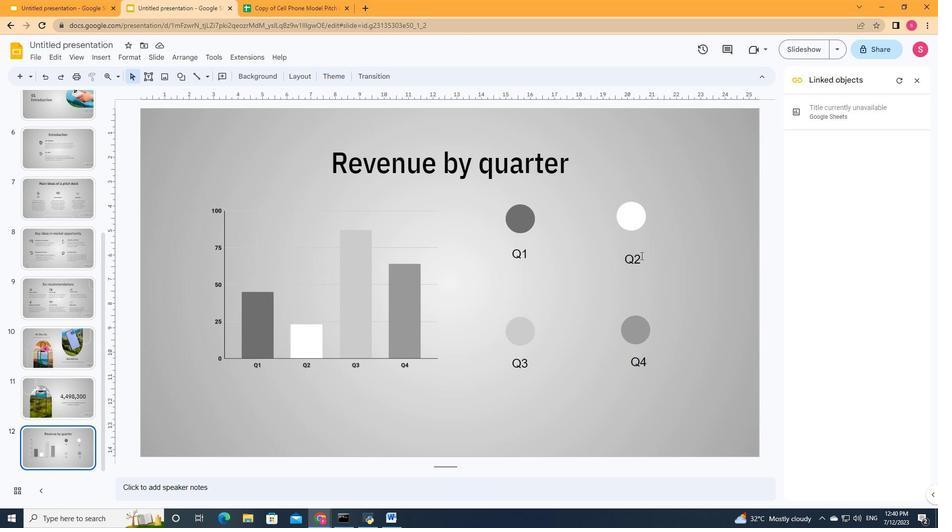 
Action: Mouse pressed left at (640, 256)
Screenshot: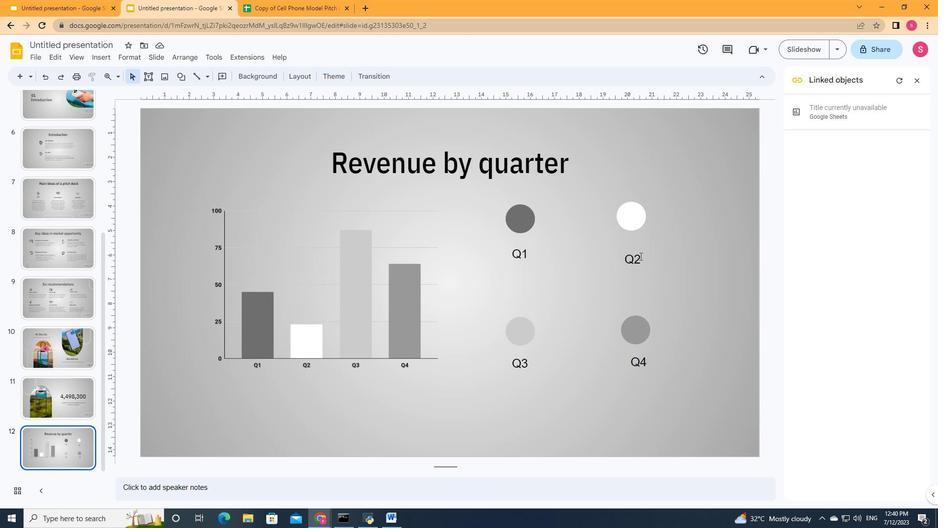 
Action: Mouse moved to (618, 247)
Screenshot: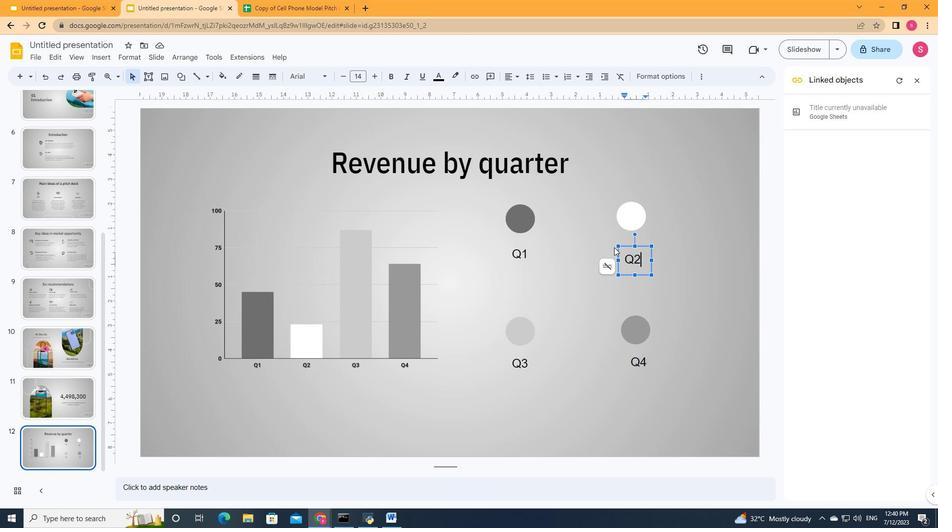 
Action: Mouse pressed left at (618, 247)
Screenshot: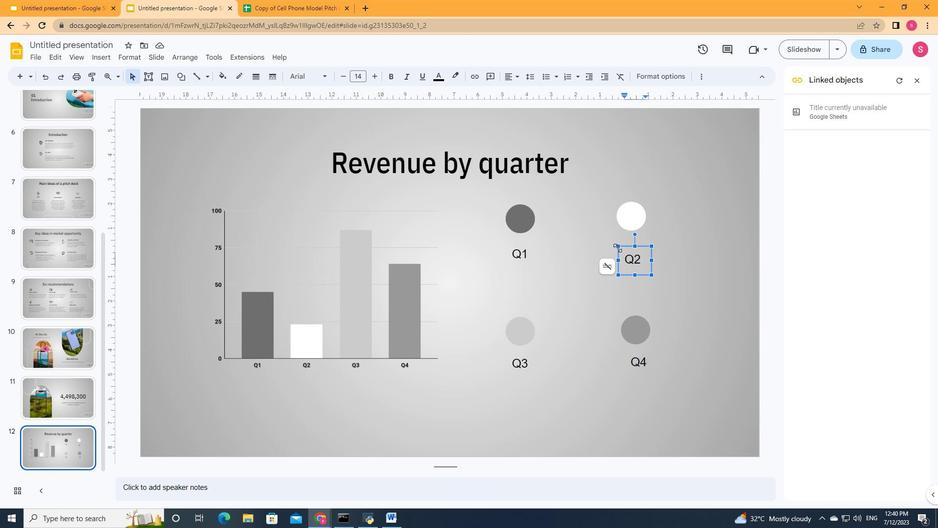 
Action: Key pressed <Key.up><Key.up><Key.down>
Screenshot: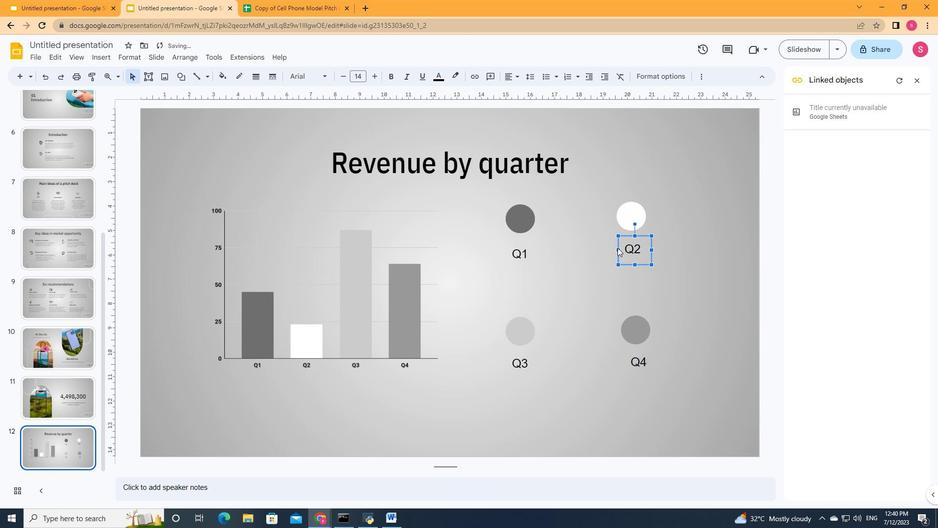 
Action: Mouse moved to (576, 291)
Screenshot: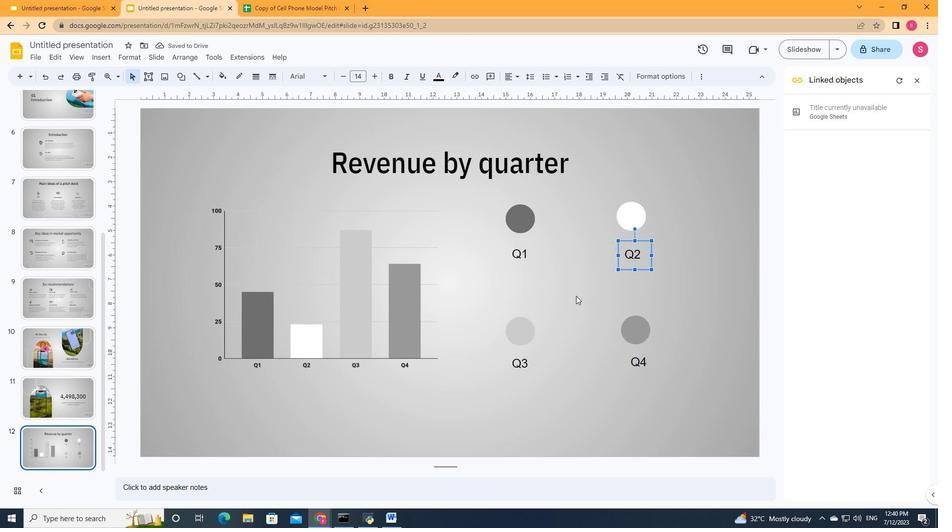 
Action: Mouse pressed left at (576, 291)
Screenshot: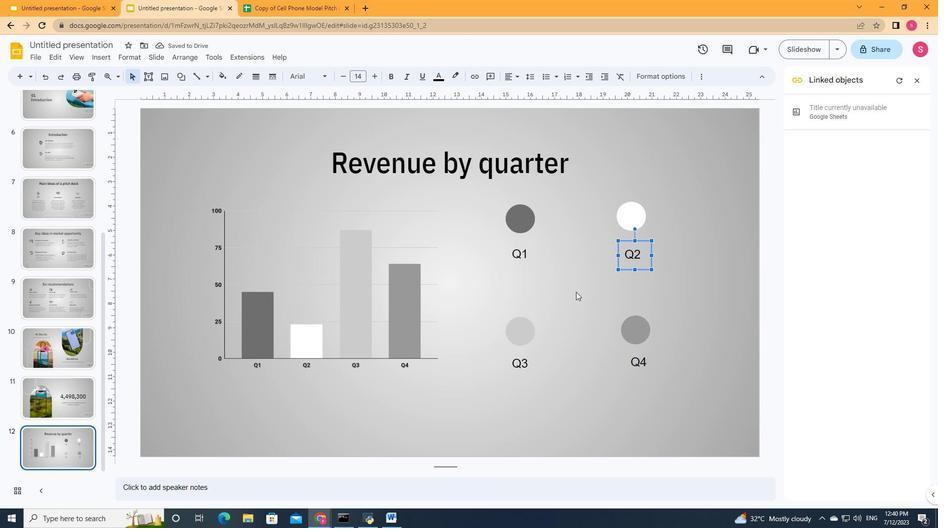
Action: Mouse moved to (154, 76)
Screenshot: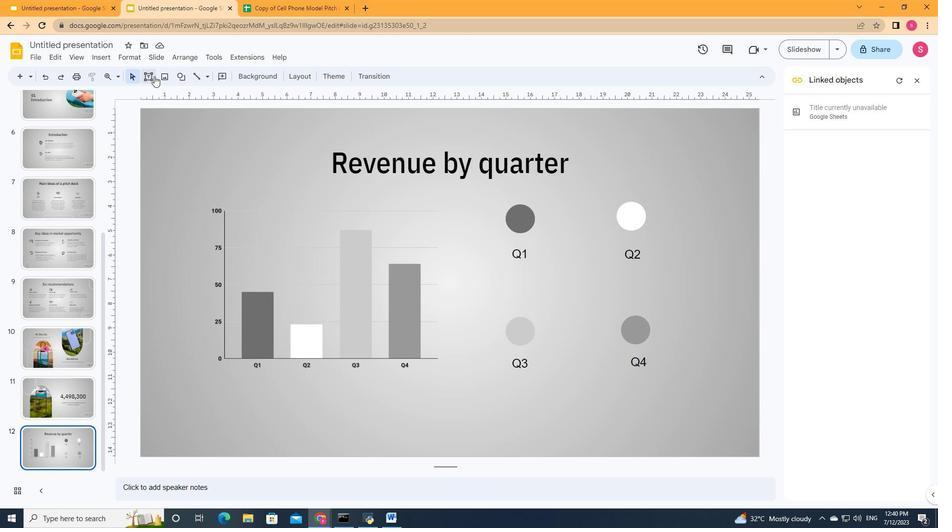 
Action: Mouse pressed left at (154, 76)
Screenshot: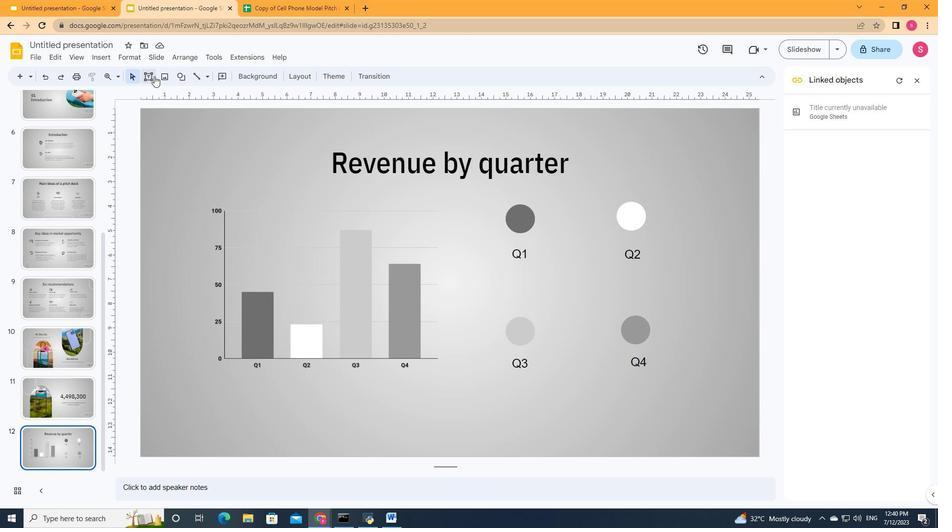 
Action: Mouse moved to (506, 271)
Screenshot: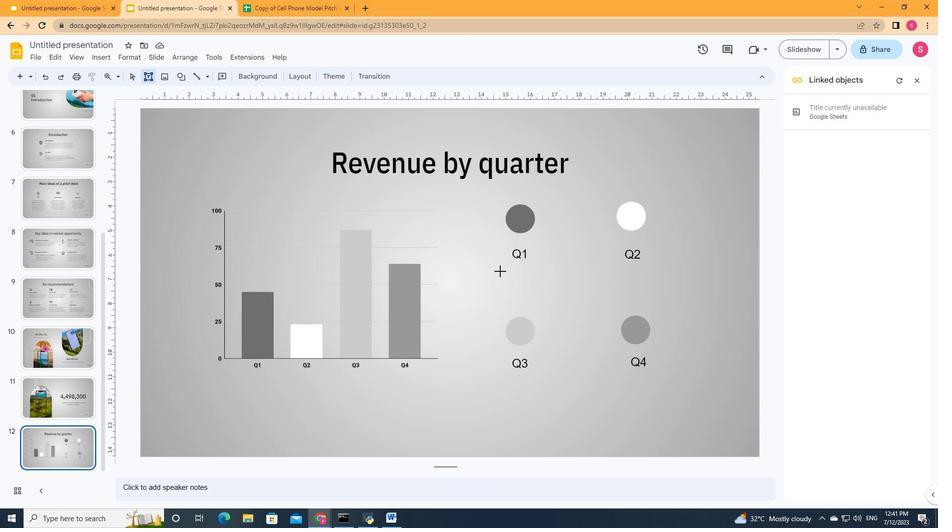 
Action: Mouse pressed left at (506, 271)
Screenshot: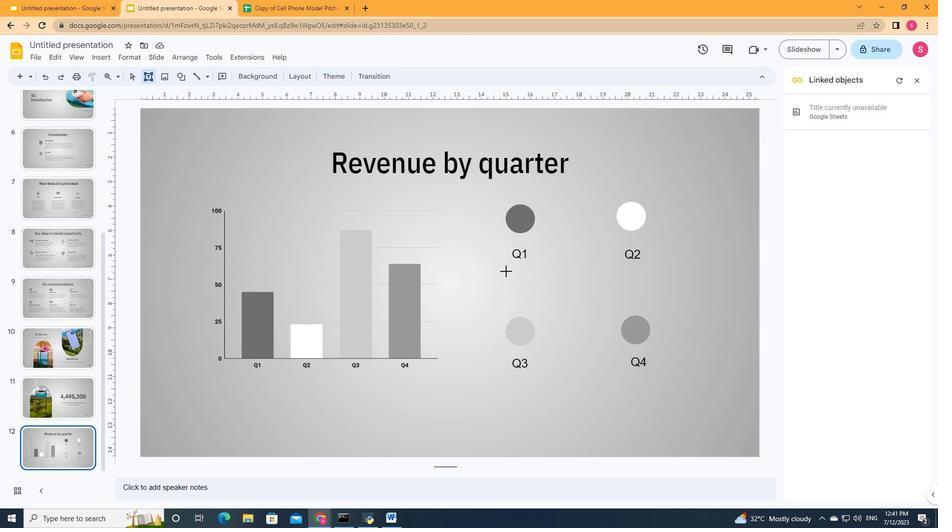 
Action: Mouse moved to (532, 283)
Screenshot: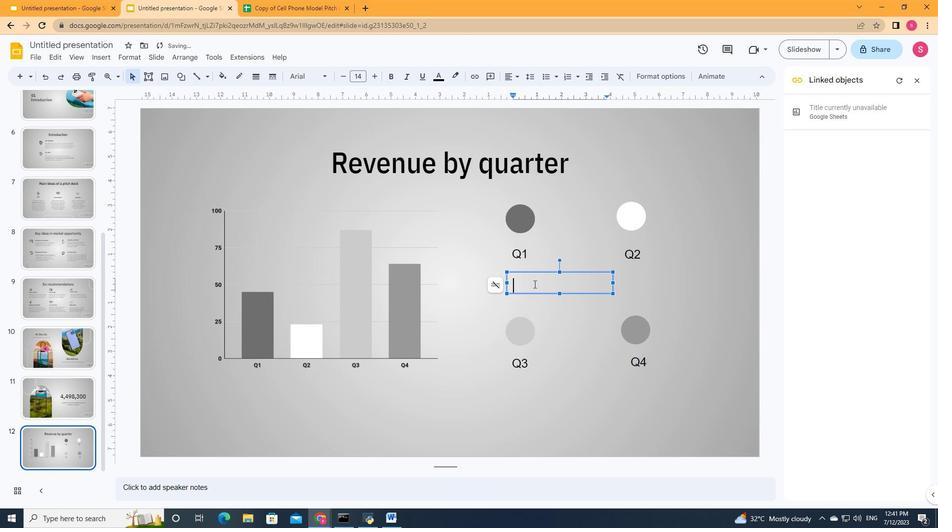
Action: Key pressed <Key.shift>January<Key.space>-<Key.space><Key.shift>March
Screenshot: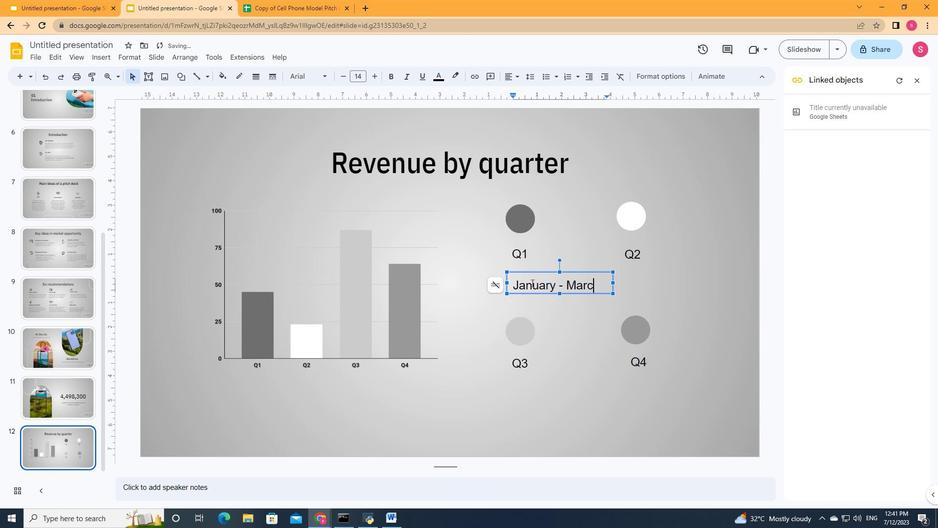 
Action: Mouse moved to (601, 289)
Screenshot: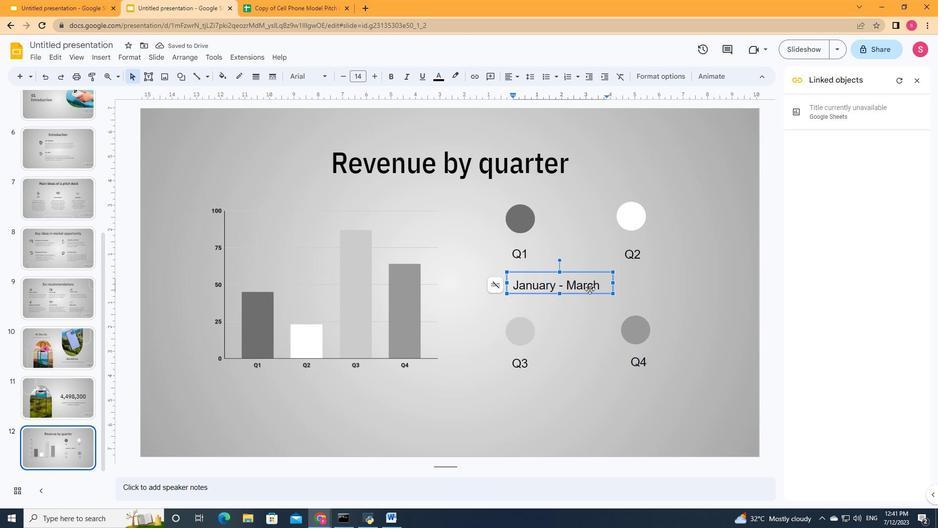 
Action: Mouse pressed left at (601, 289)
Screenshot: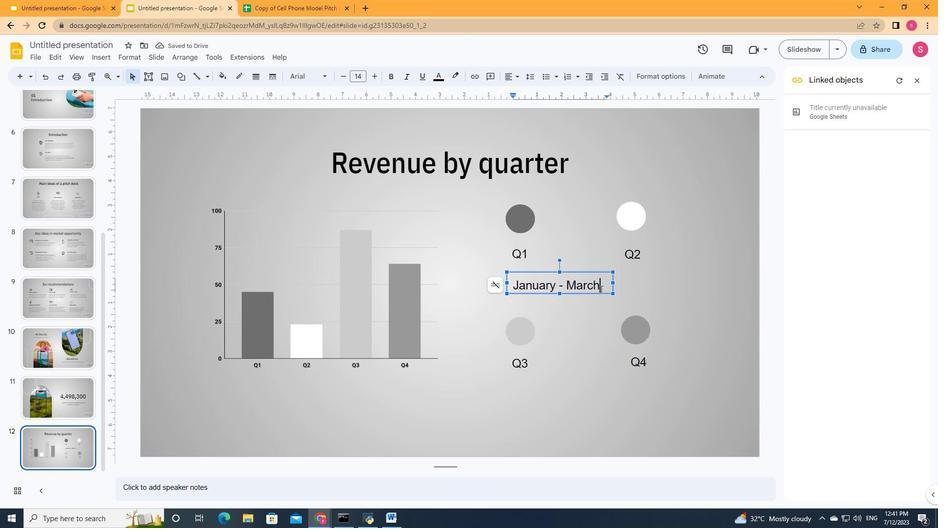 
Action: Mouse moved to (344, 77)
Screenshot: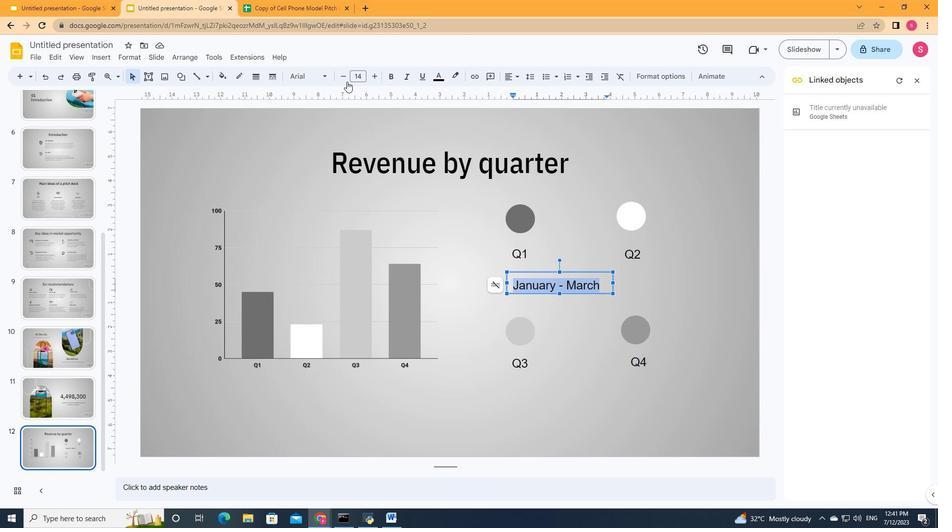
Action: Mouse pressed left at (344, 77)
Screenshot: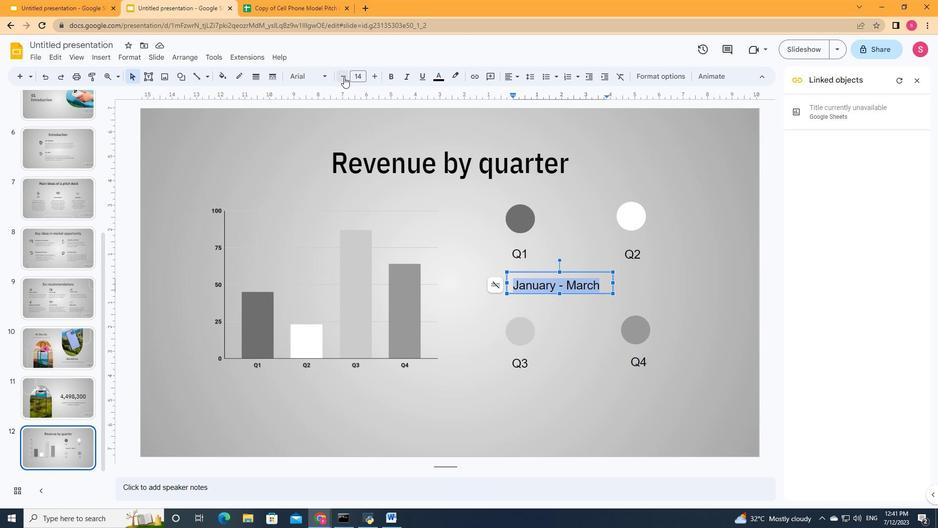 
Action: Mouse pressed left at (344, 77)
Screenshot: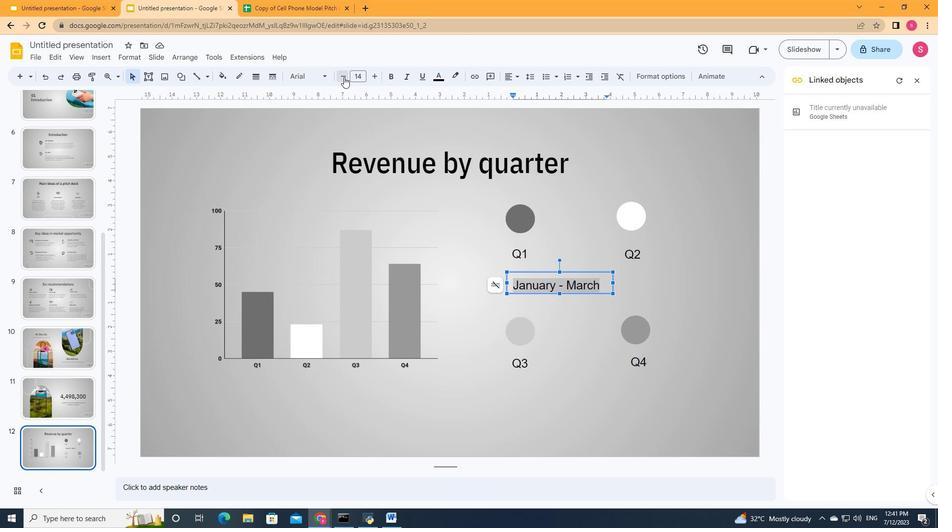 
Action: Mouse moved to (325, 78)
Screenshot: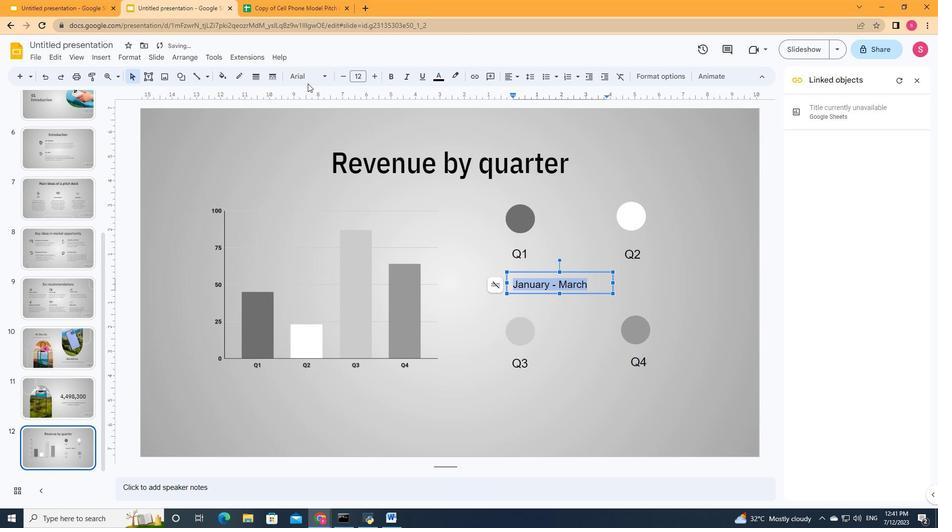 
Action: Mouse pressed left at (325, 78)
Screenshot: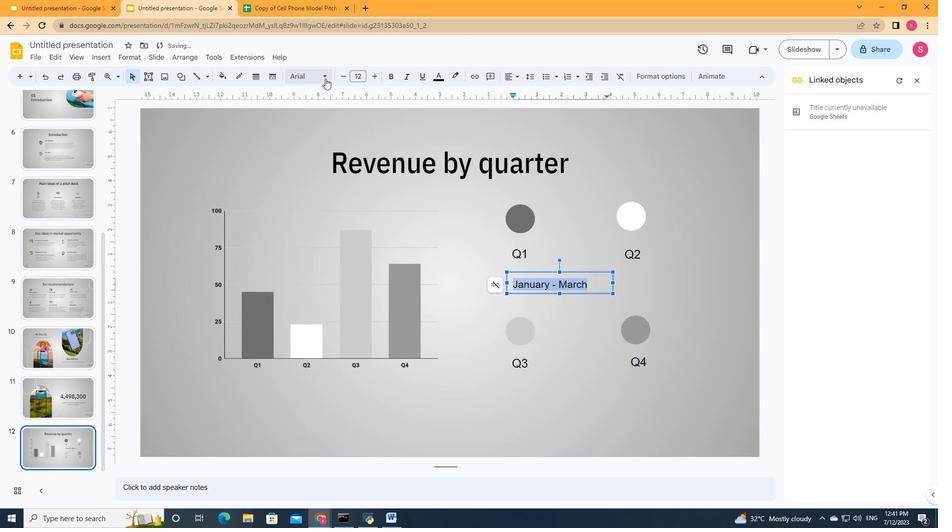 
Action: Mouse moved to (344, 185)
Screenshot: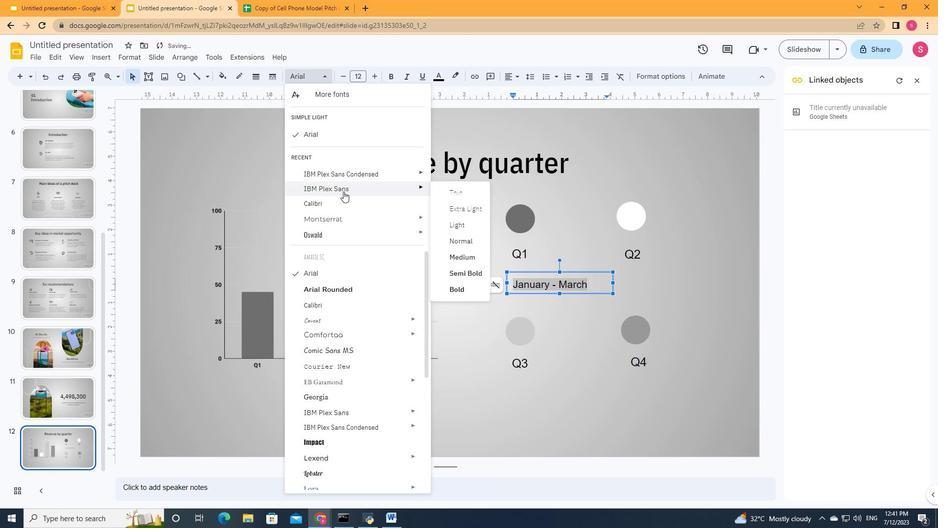 
Action: Mouse pressed left at (344, 185)
Screenshot: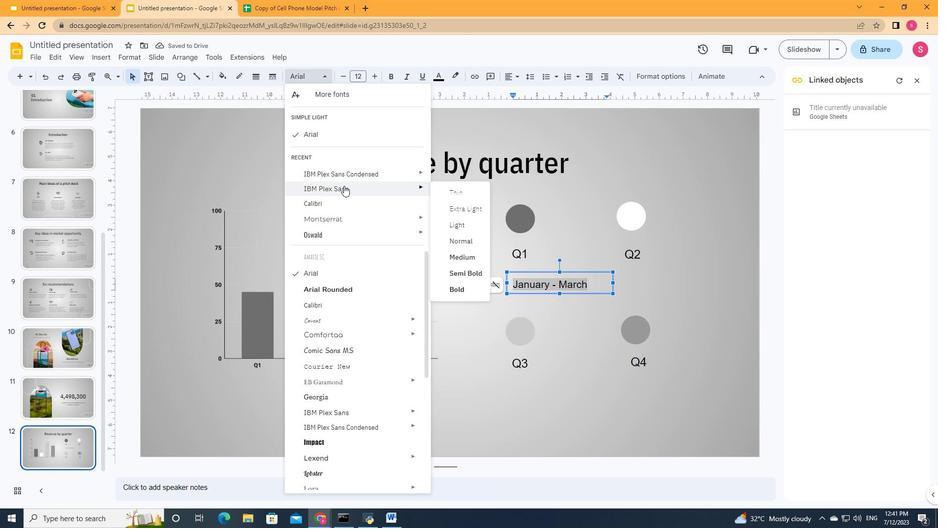 
Action: Mouse moved to (539, 257)
Screenshot: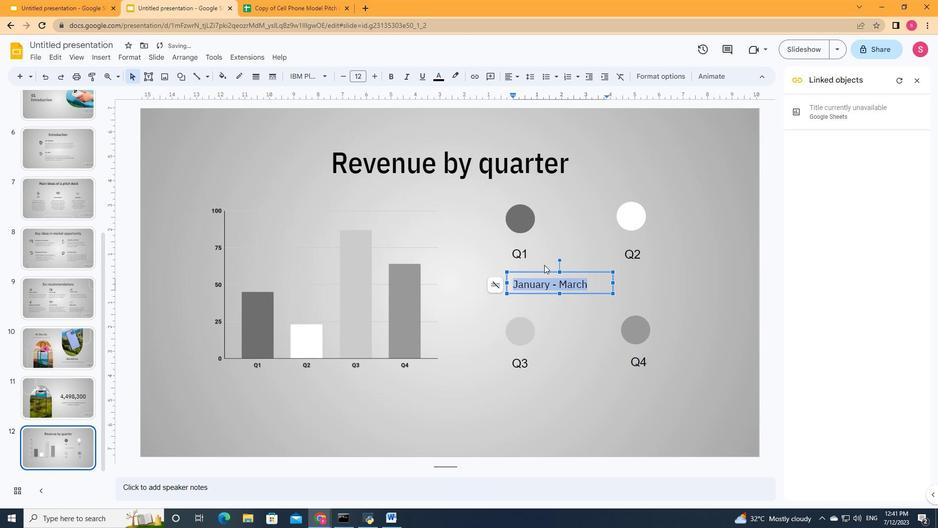 
Action: Mouse pressed left at (539, 257)
Screenshot: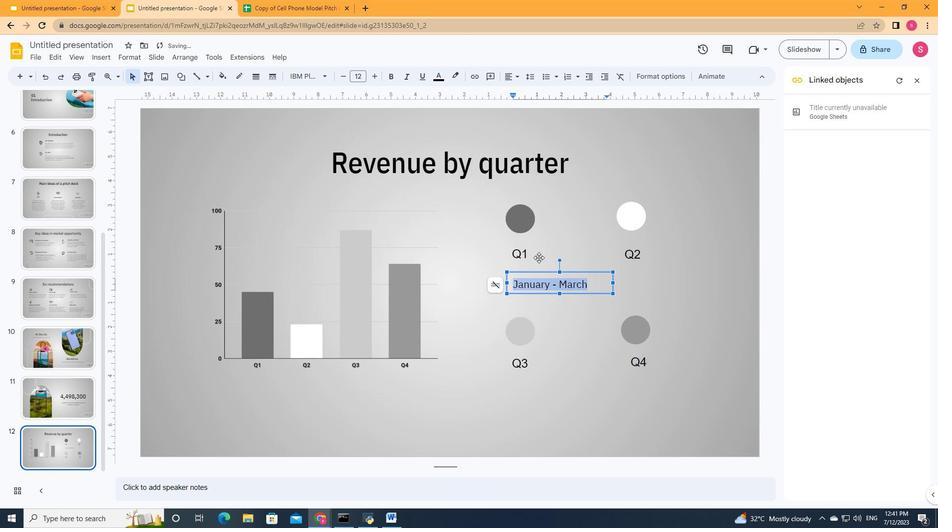 
Action: Mouse moved to (634, 256)
Screenshot: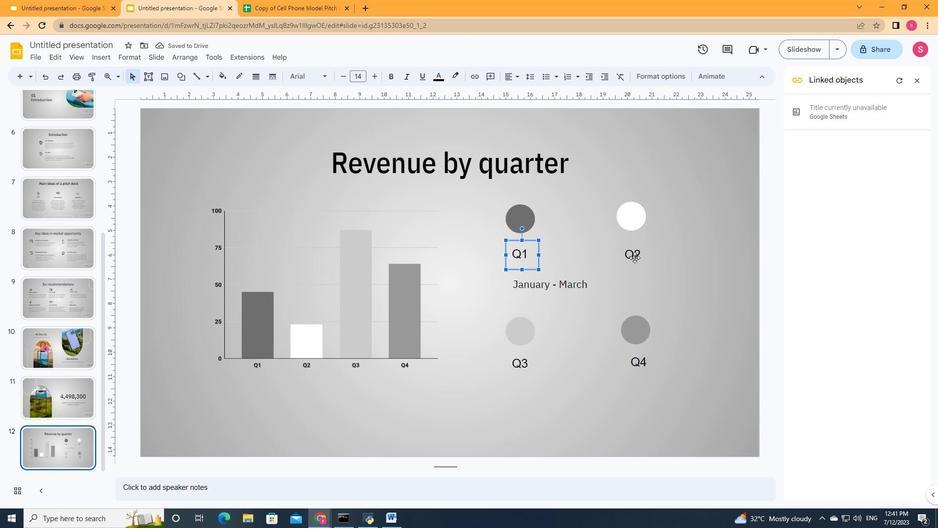 
Action: Mouse pressed left at (634, 256)
Screenshot: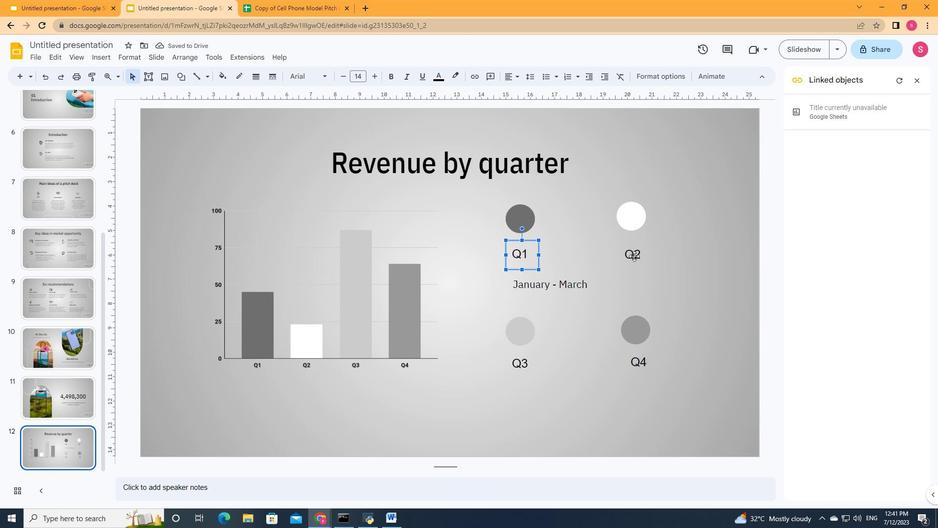 
Action: Mouse moved to (517, 361)
Screenshot: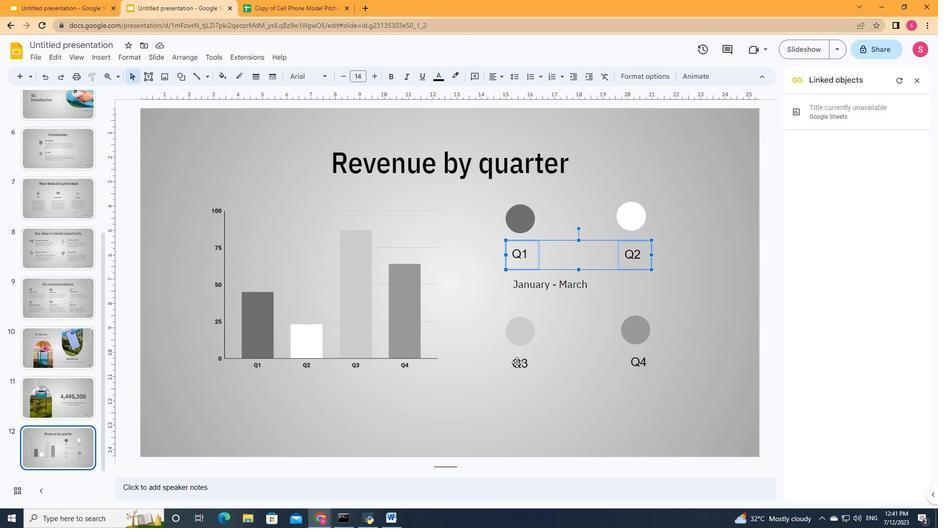 
Action: Mouse pressed left at (517, 361)
Screenshot: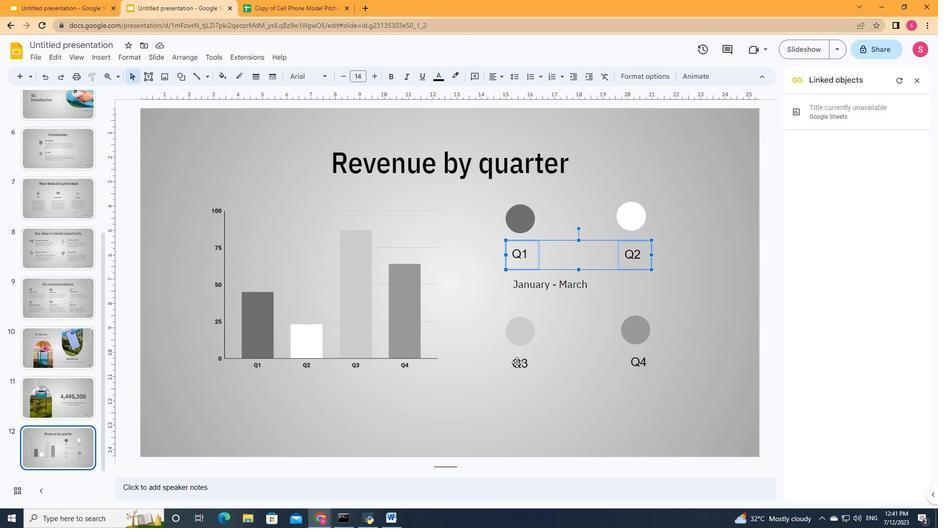 
Action: Mouse moved to (642, 365)
Screenshot: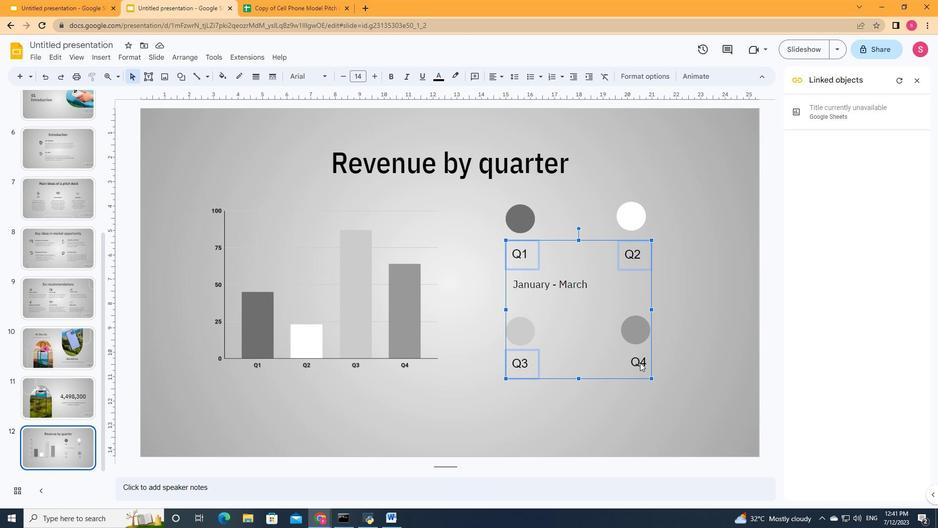 
Action: Mouse pressed left at (642, 365)
Screenshot: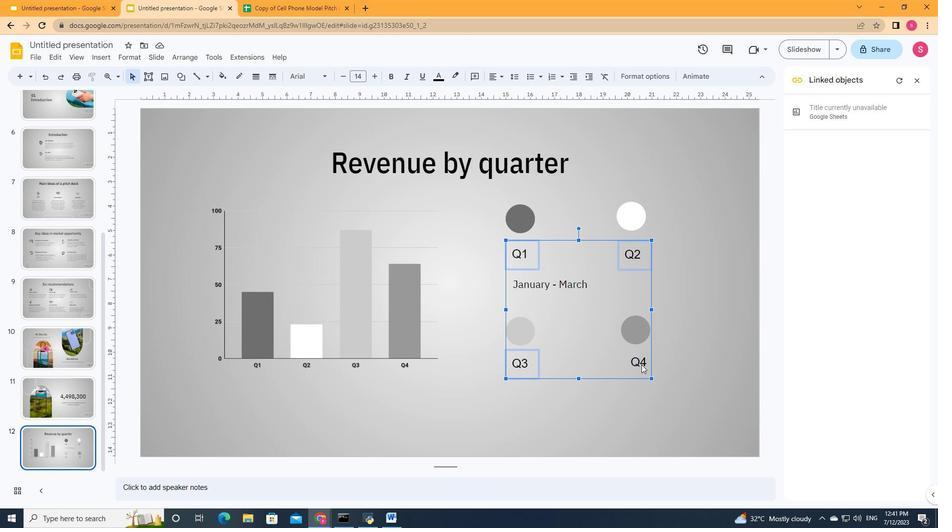 
Action: Mouse moved to (324, 75)
Screenshot: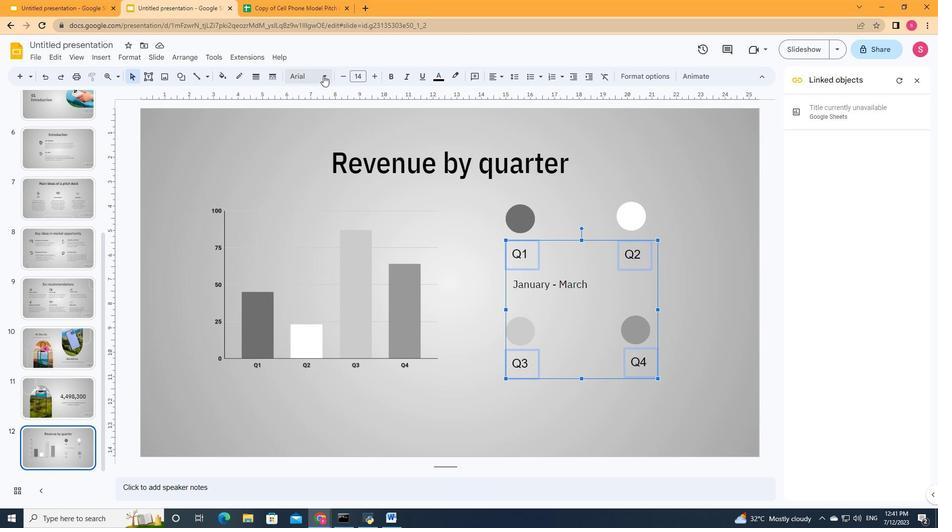 
Action: Mouse pressed left at (324, 75)
Screenshot: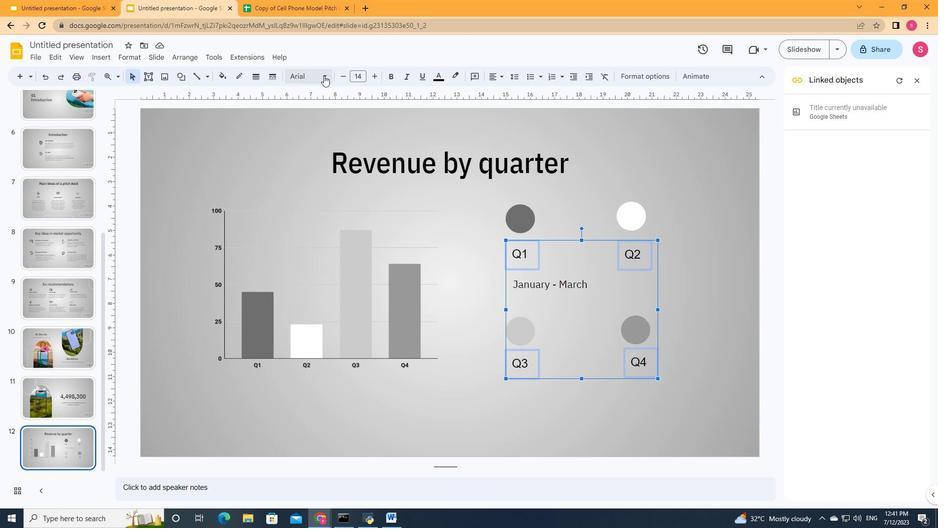 
Action: Mouse moved to (465, 251)
Screenshot: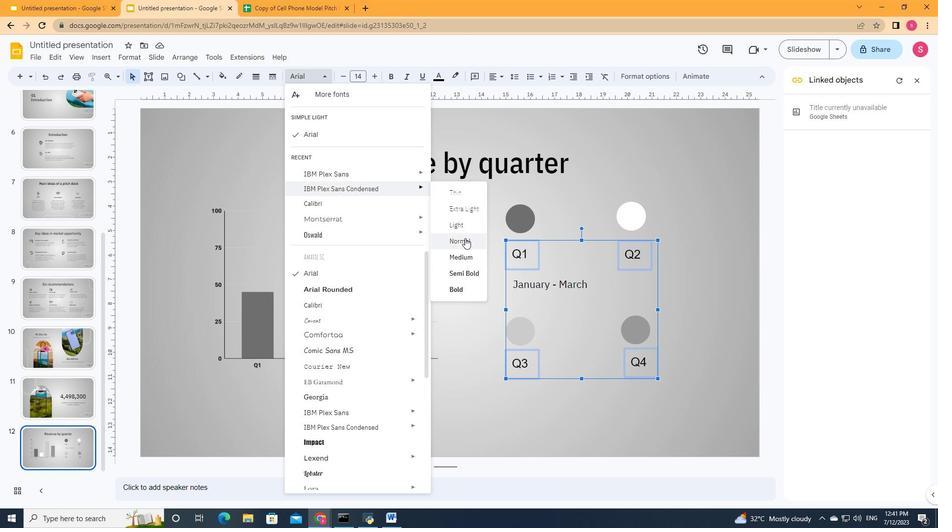 
Action: Mouse pressed left at (465, 251)
Screenshot: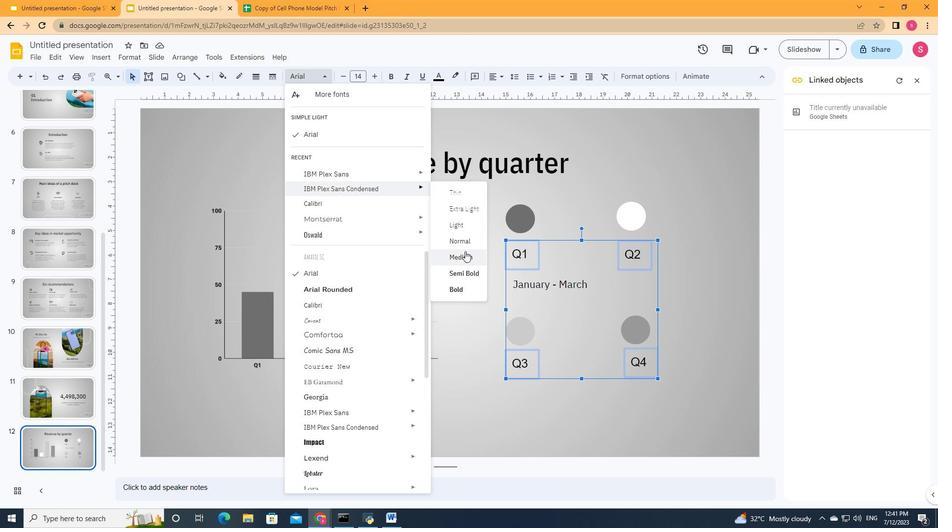 
Action: Mouse moved to (672, 328)
Screenshot: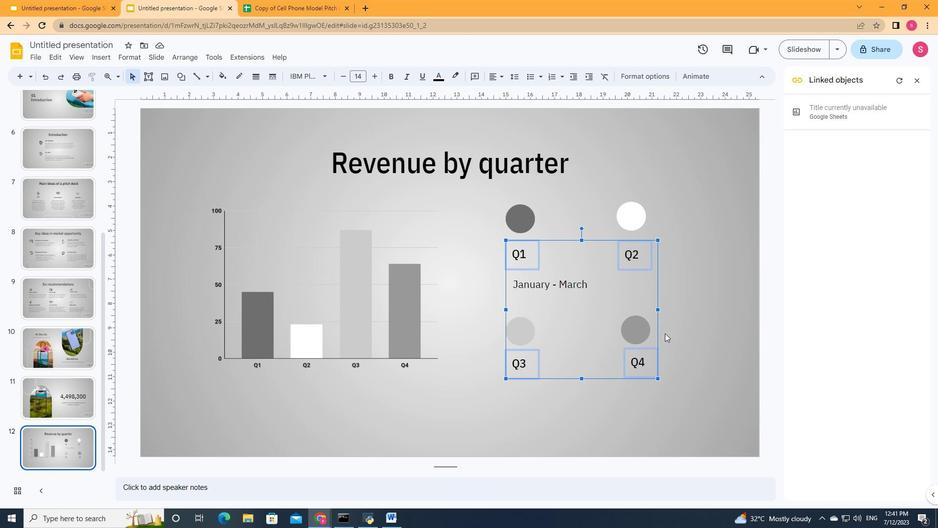 
Action: Mouse pressed left at (672, 328)
Screenshot: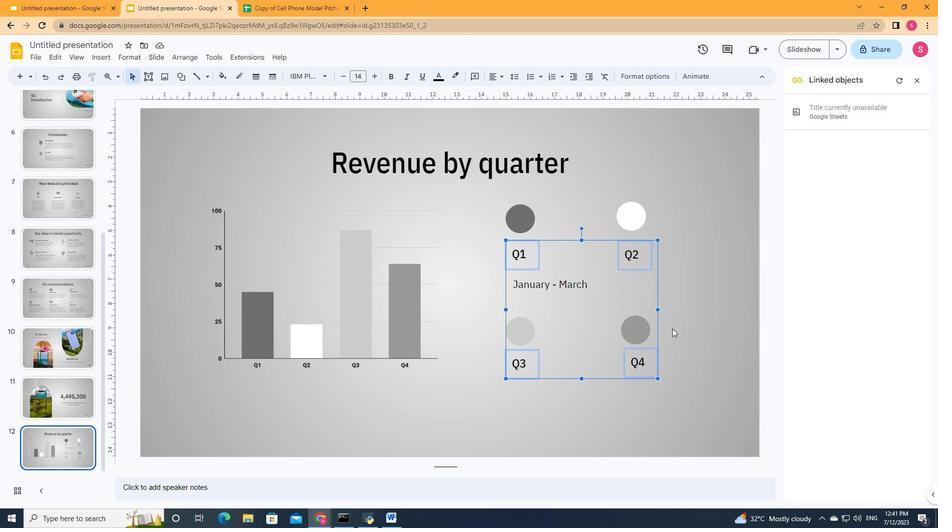 
Action: Mouse moved to (630, 251)
Screenshot: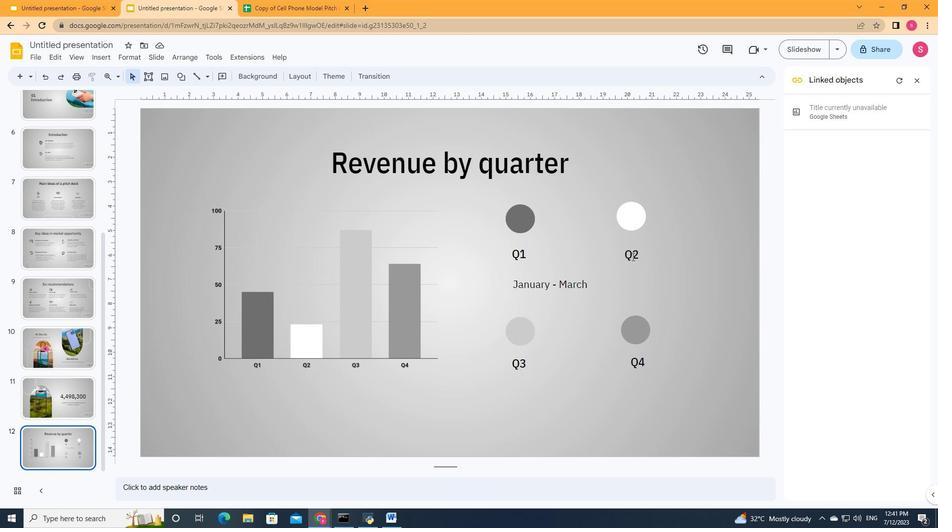 
Action: Mouse pressed left at (630, 251)
Screenshot: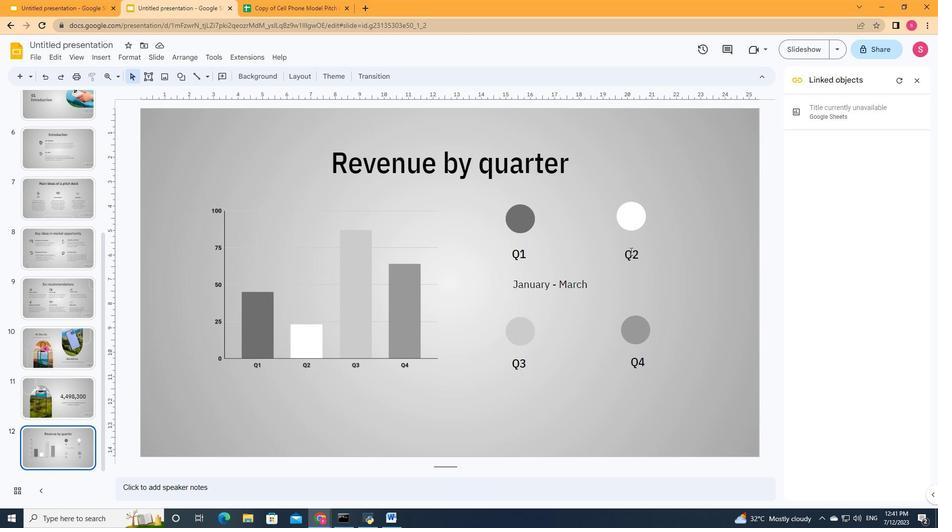 
Action: Mouse moved to (624, 239)
Screenshot: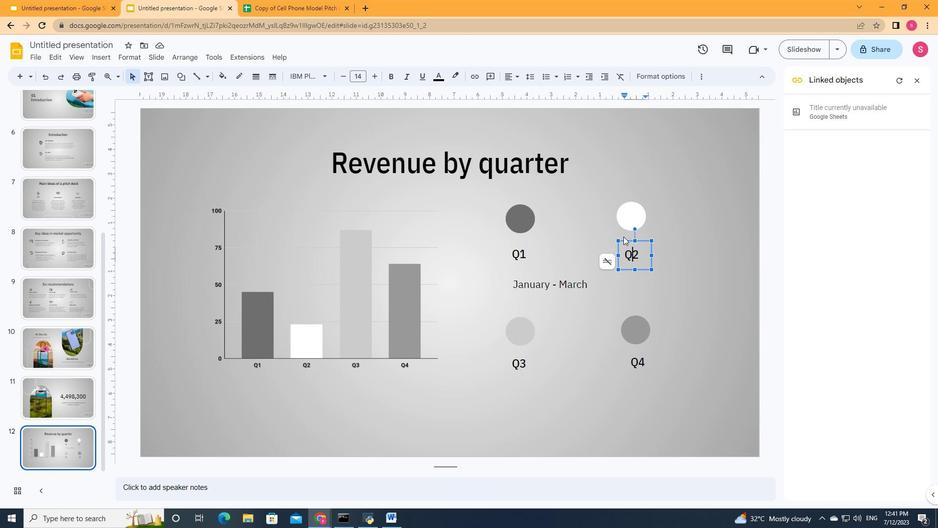 
Action: Mouse pressed left at (624, 239)
Screenshot: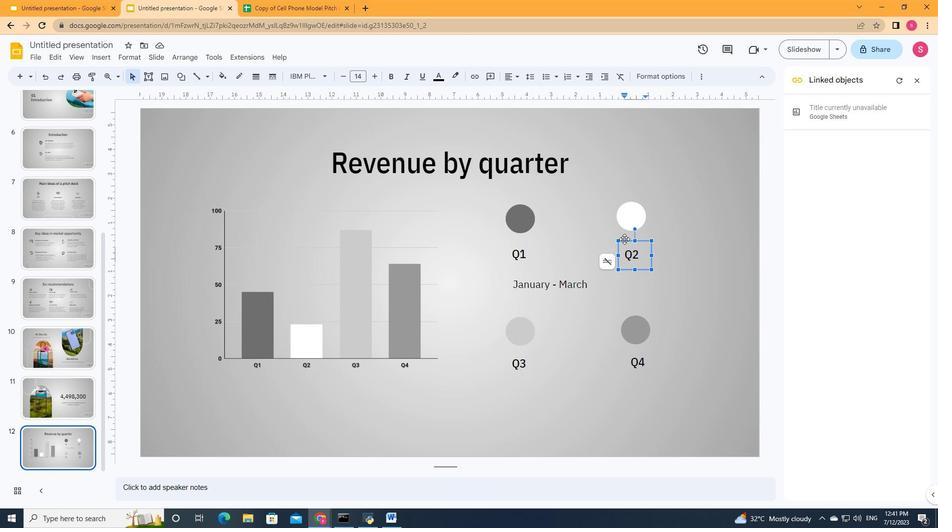 
Action: Mouse moved to (624, 240)
Screenshot: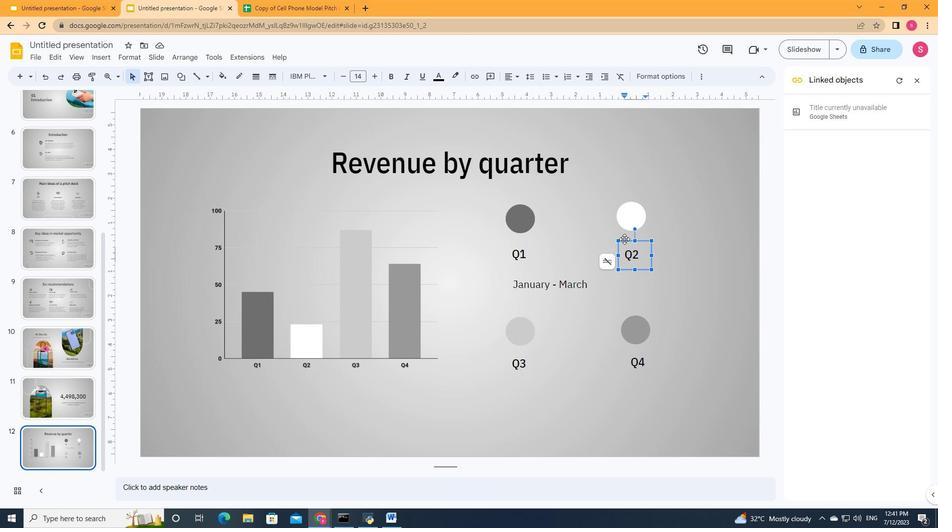 
Action: Key pressed <Key.right>
Screenshot: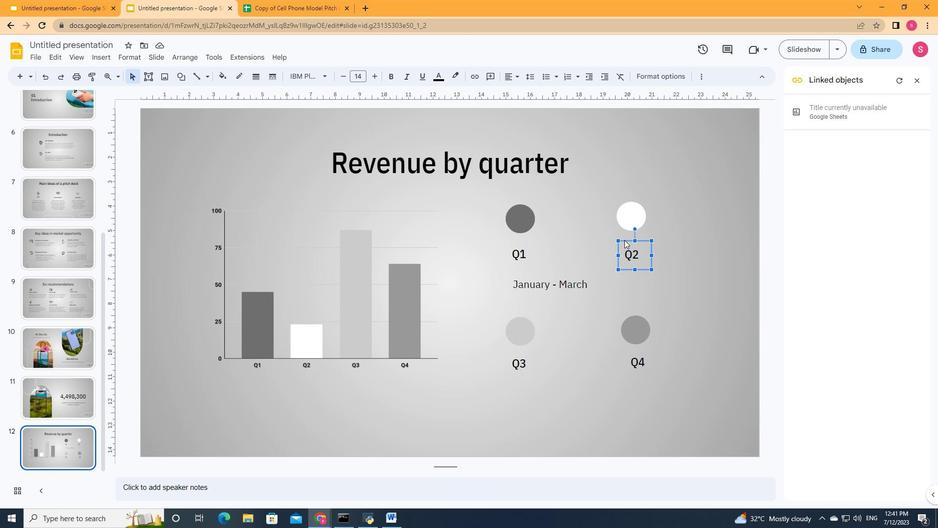 
Action: Mouse moved to (635, 366)
Screenshot: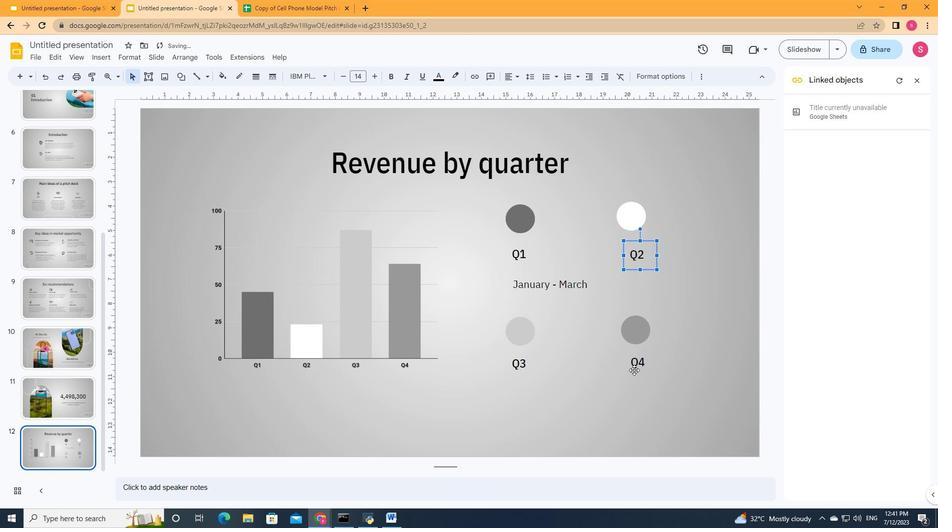 
Action: Mouse pressed left at (635, 366)
Screenshot: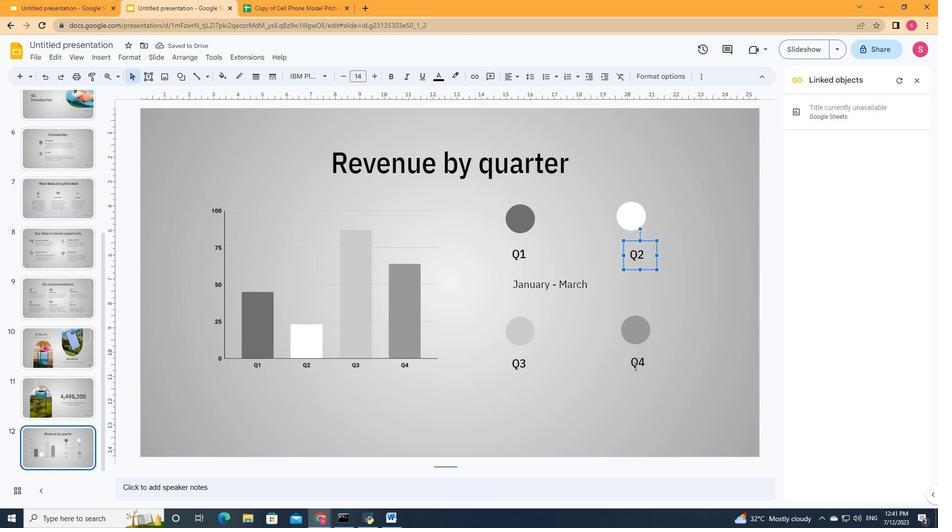 
Action: Mouse moved to (633, 346)
Screenshot: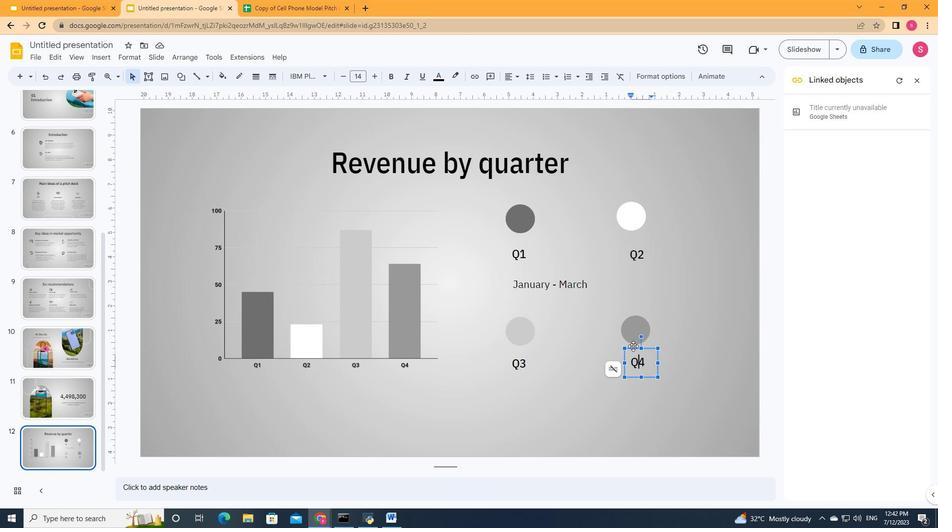 
Action: Mouse pressed left at (633, 346)
Screenshot: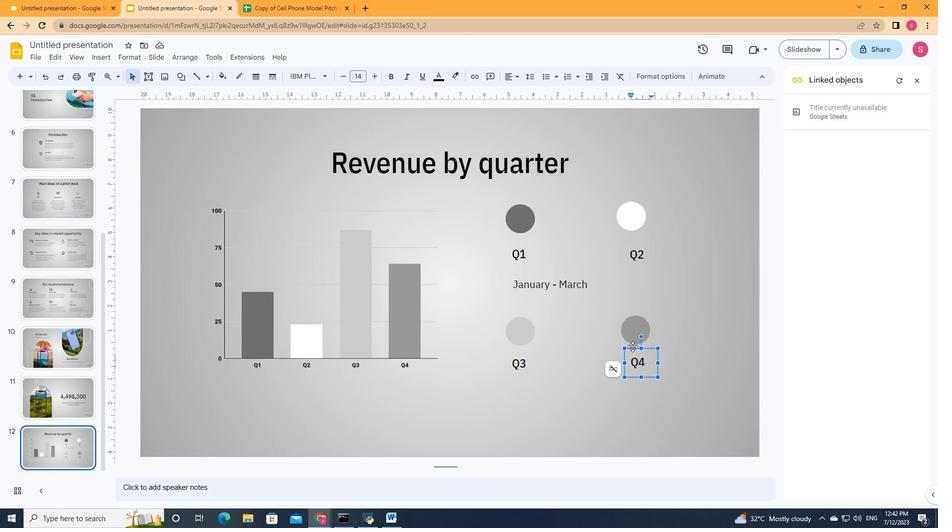
Action: Mouse moved to (683, 331)
Screenshot: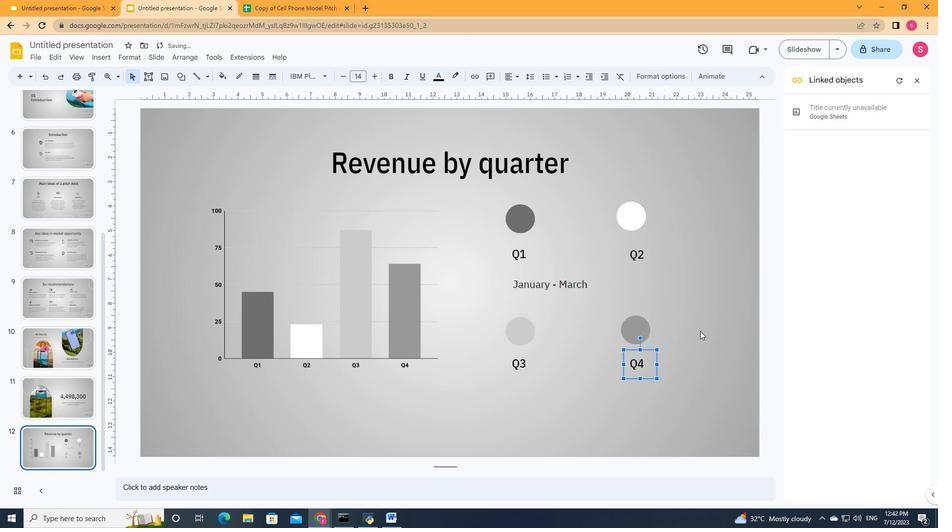 
Action: Mouse pressed left at (683, 331)
Screenshot: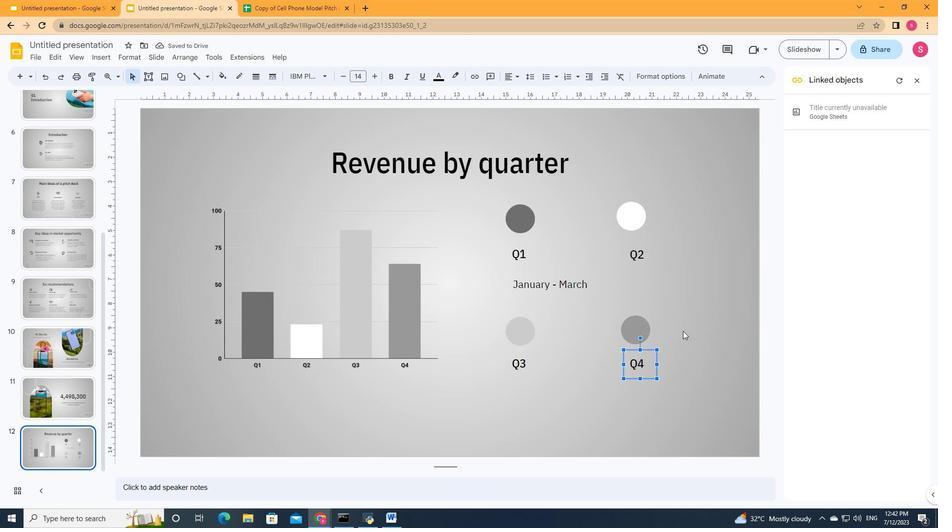 
Action: Mouse moved to (557, 288)
Screenshot: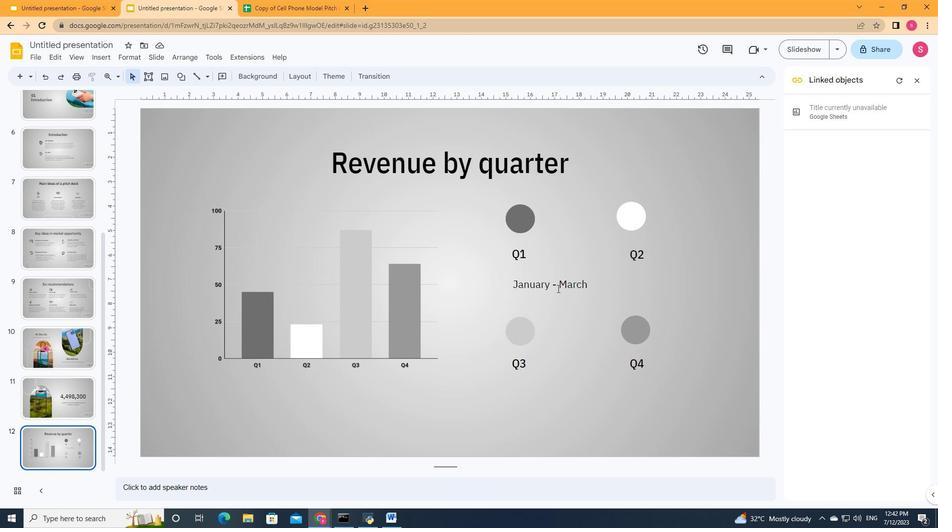 
Action: Mouse pressed left at (557, 288)
Screenshot: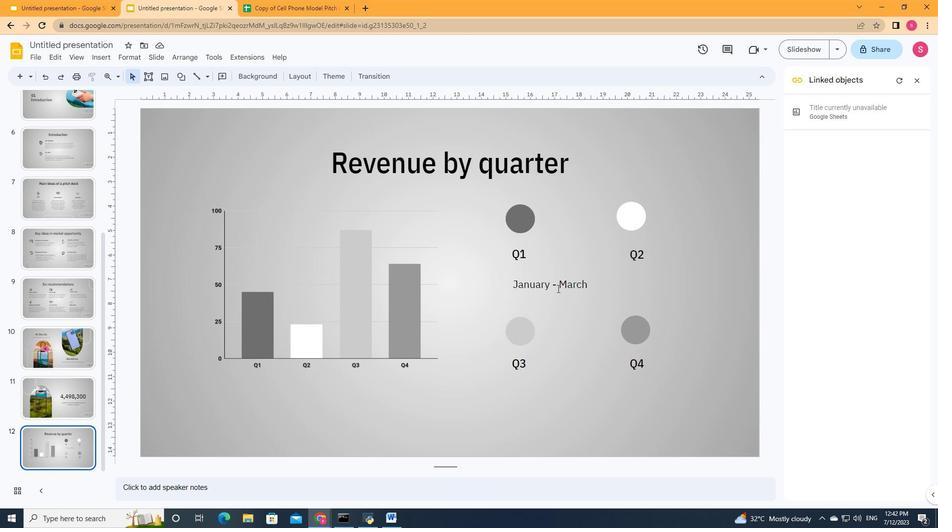 
Action: Mouse moved to (549, 271)
Screenshot: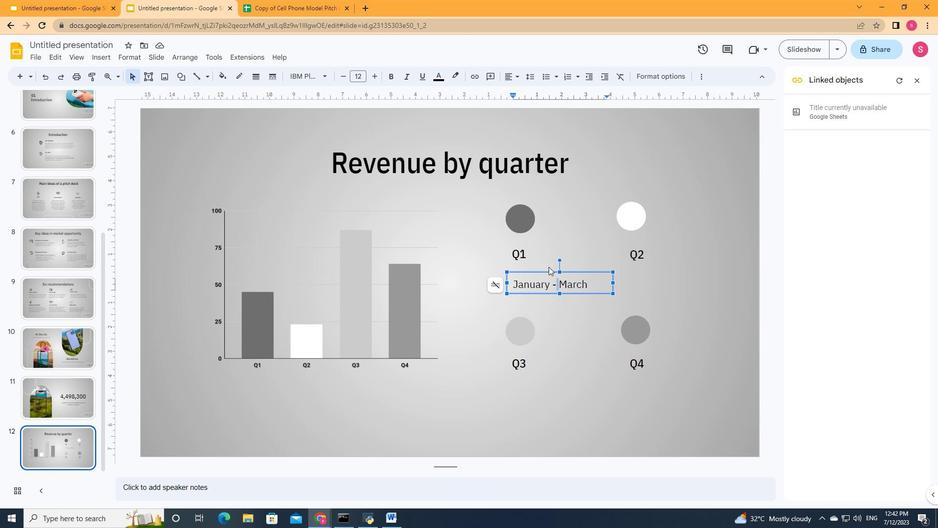 
Action: Mouse pressed left at (549, 271)
